 Task: Search one way flight ticket for 5 adults, 2 children, 1 infant in seat and 1 infant on lap in economy from Nashville: Nashville International Airport (berry Field) to Laramie: Laramie Regional Airport on 8-3-2023. Choice of flights is Singapure airlines. Number of bags: 2 checked bags. Price is upto 83000. Outbound departure time preference is 21:00.
Action: Mouse moved to (410, 201)
Screenshot: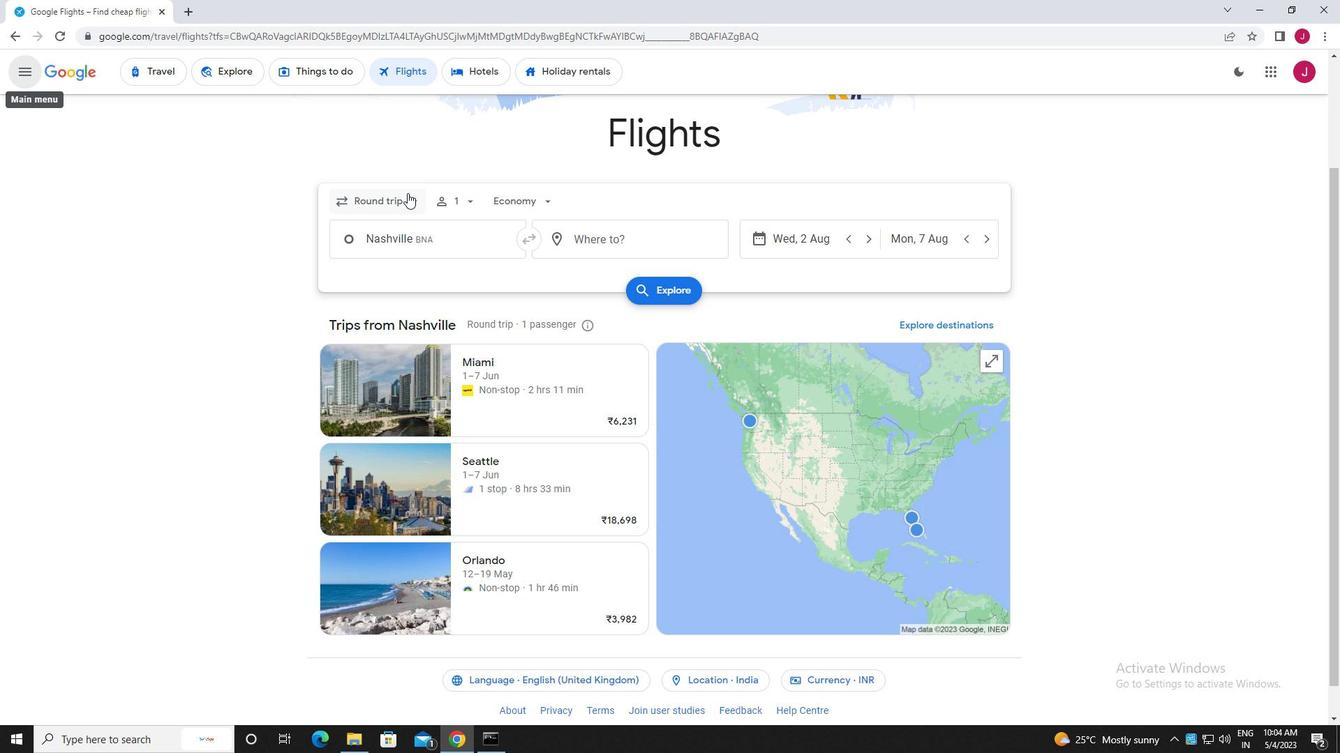 
Action: Mouse pressed left at (410, 201)
Screenshot: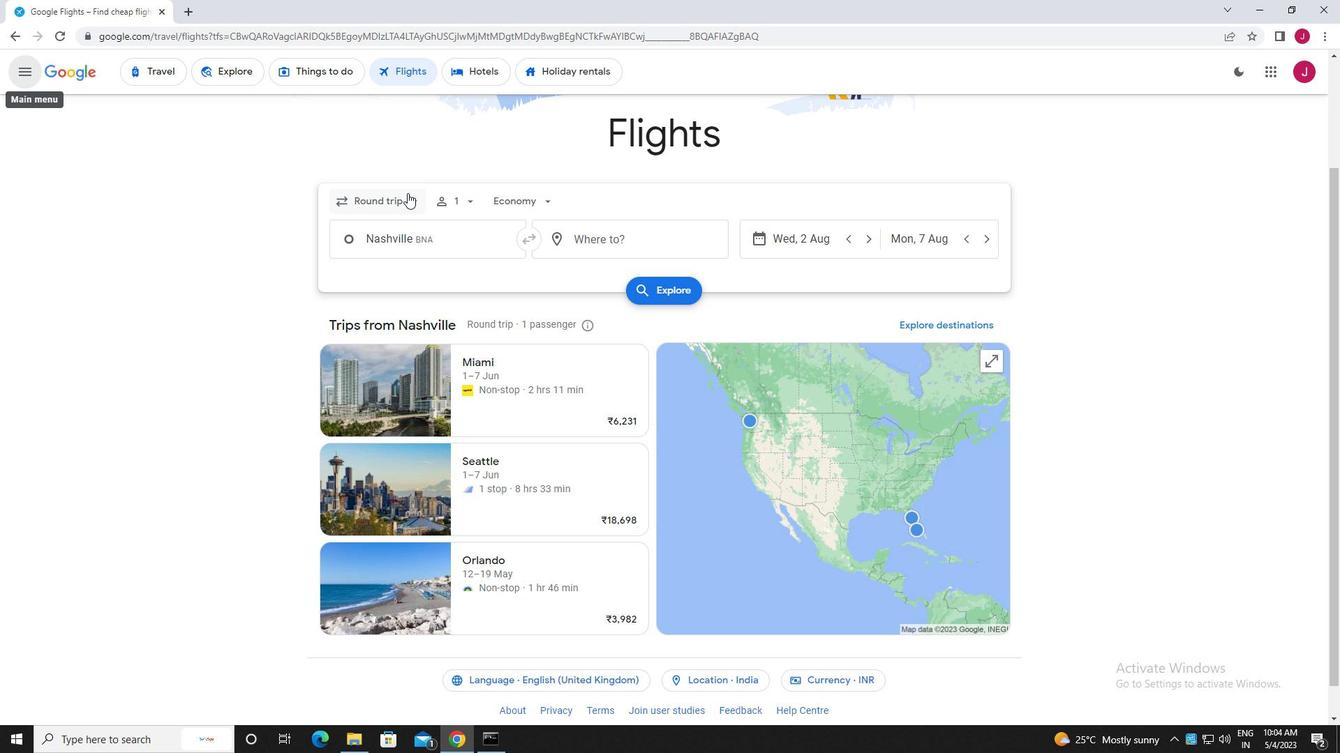 
Action: Mouse moved to (402, 263)
Screenshot: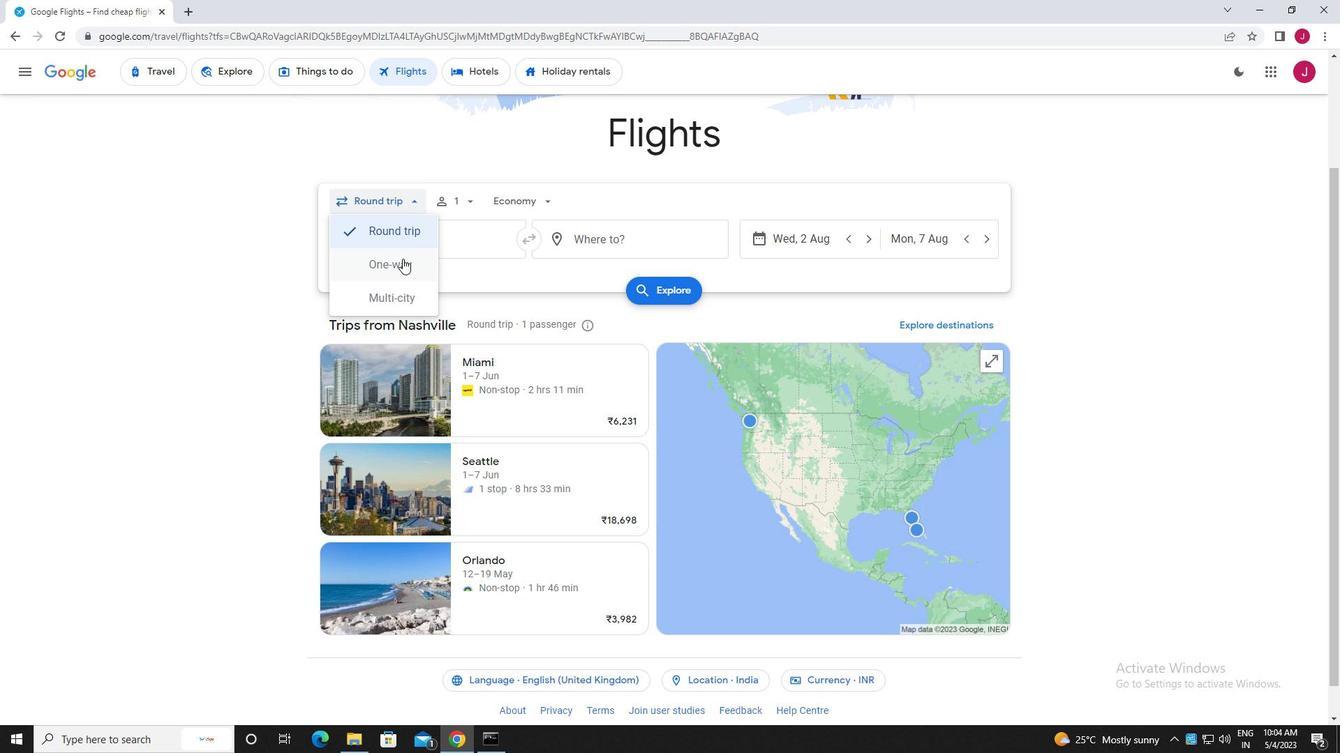 
Action: Mouse pressed left at (402, 263)
Screenshot: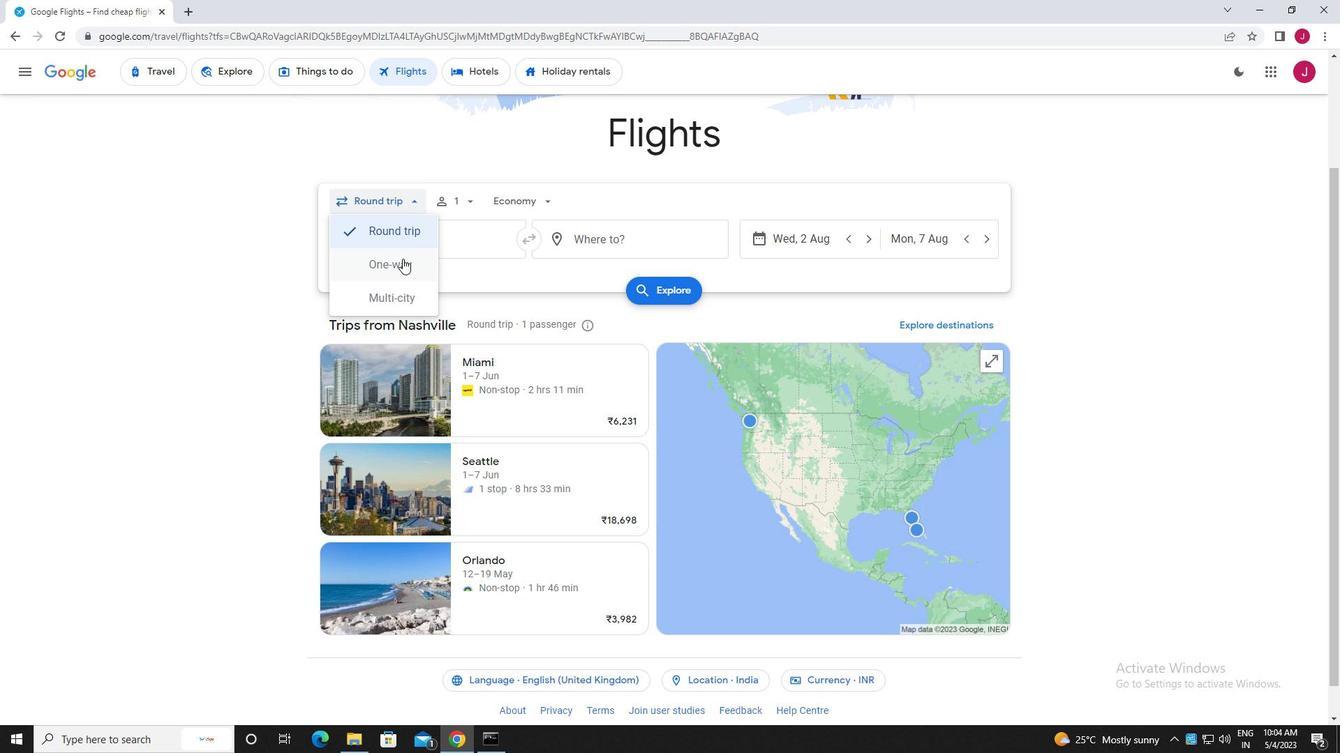 
Action: Mouse moved to (463, 203)
Screenshot: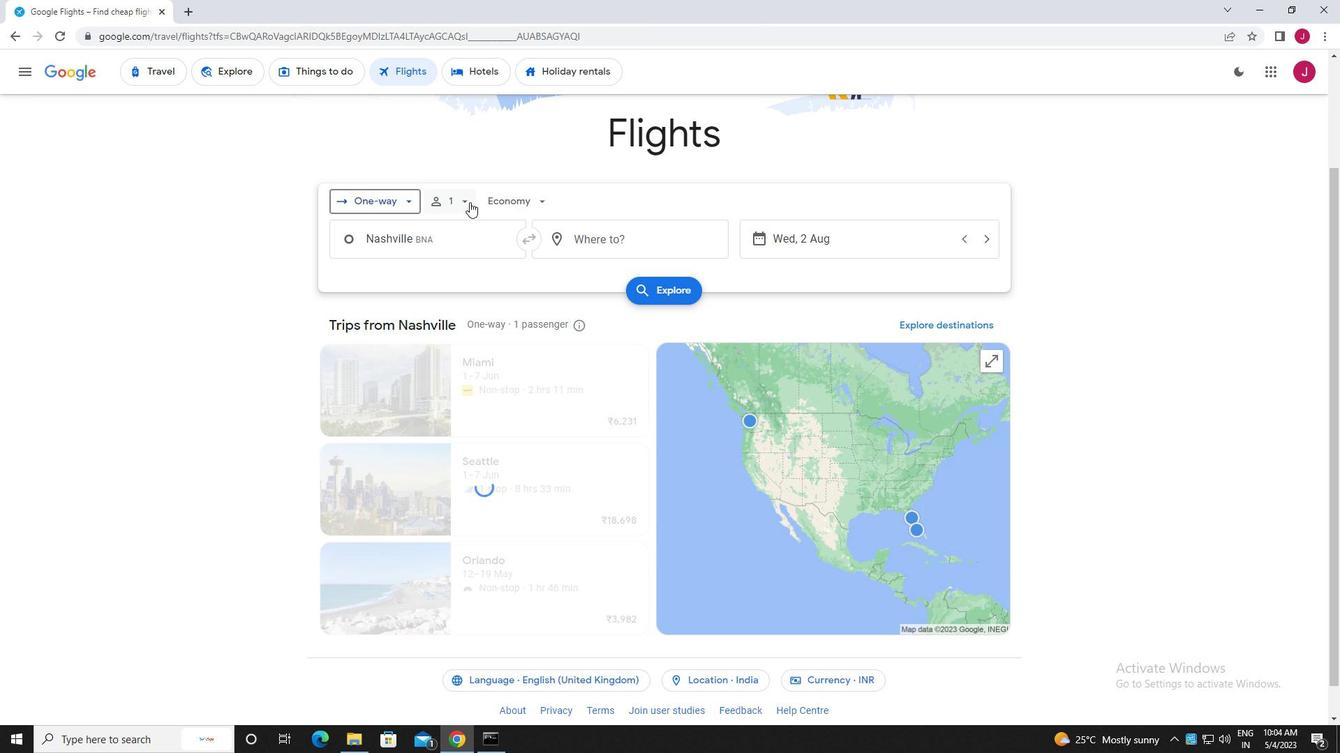 
Action: Mouse pressed left at (463, 203)
Screenshot: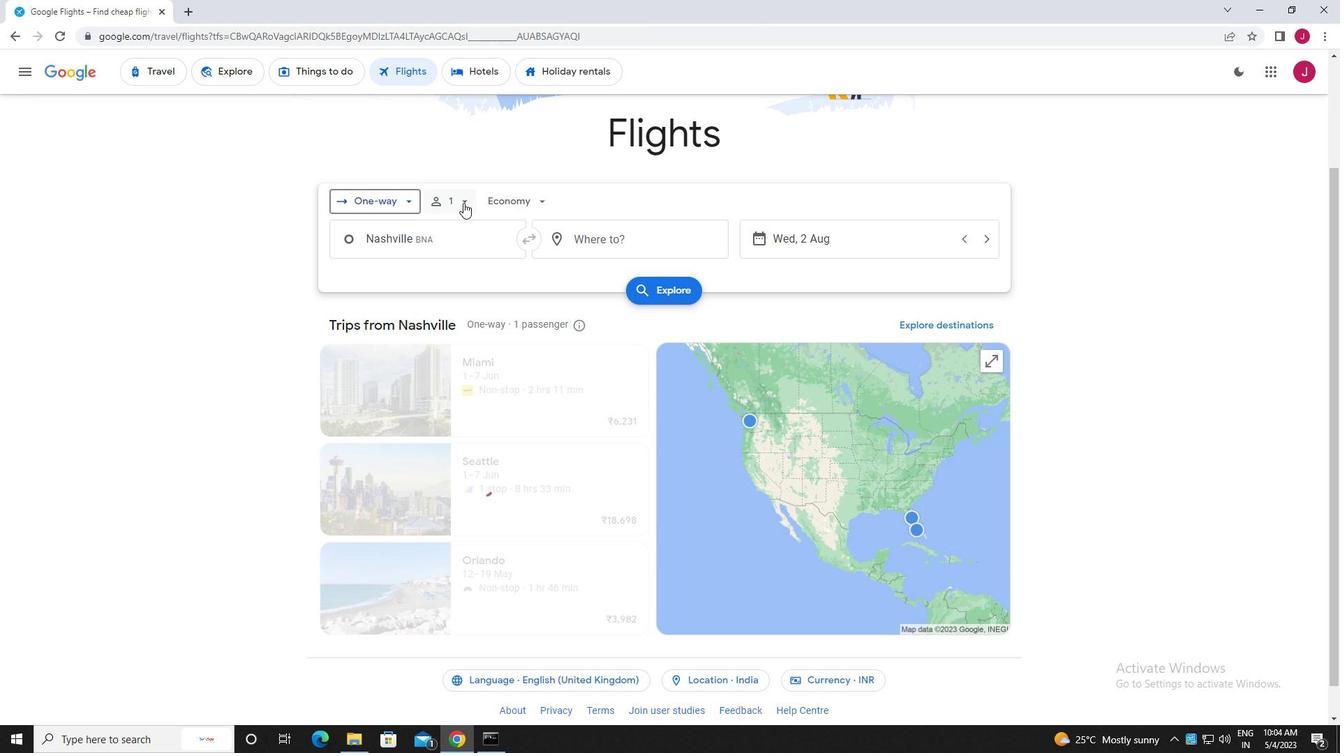 
Action: Mouse moved to (571, 239)
Screenshot: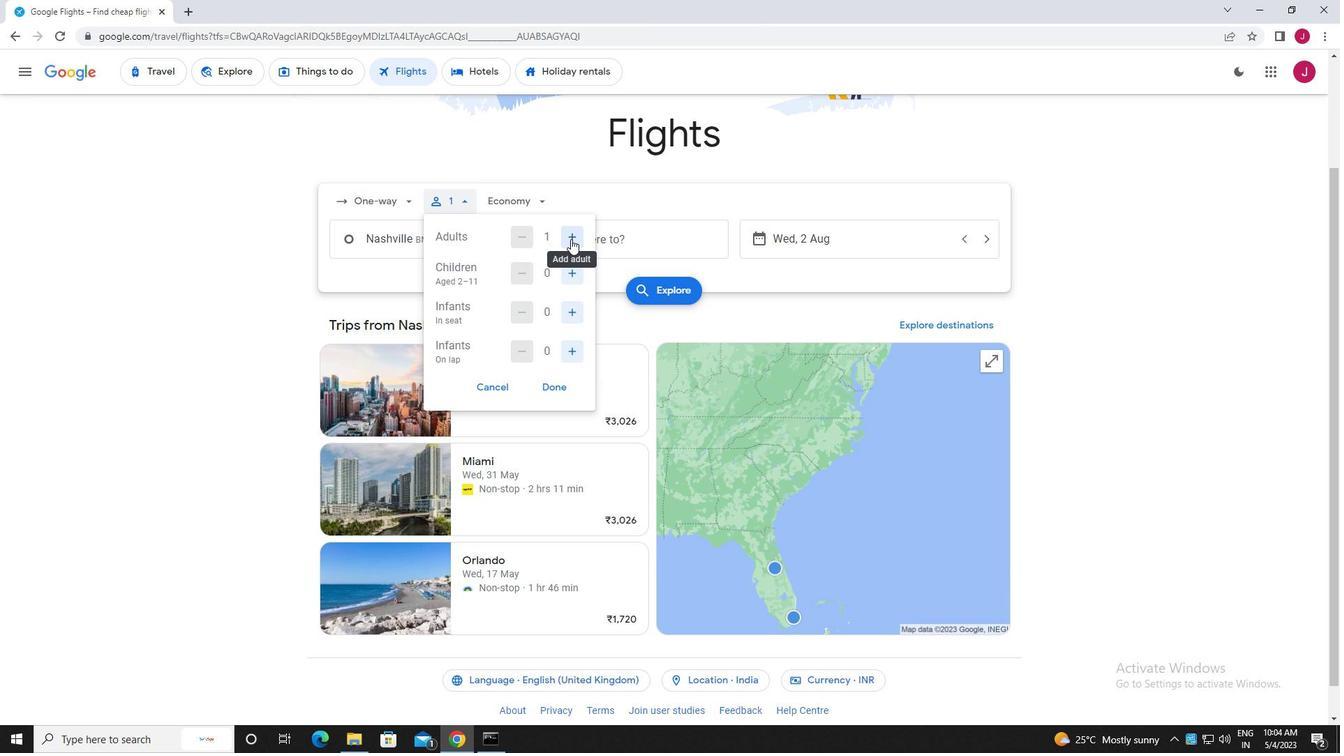 
Action: Mouse pressed left at (571, 239)
Screenshot: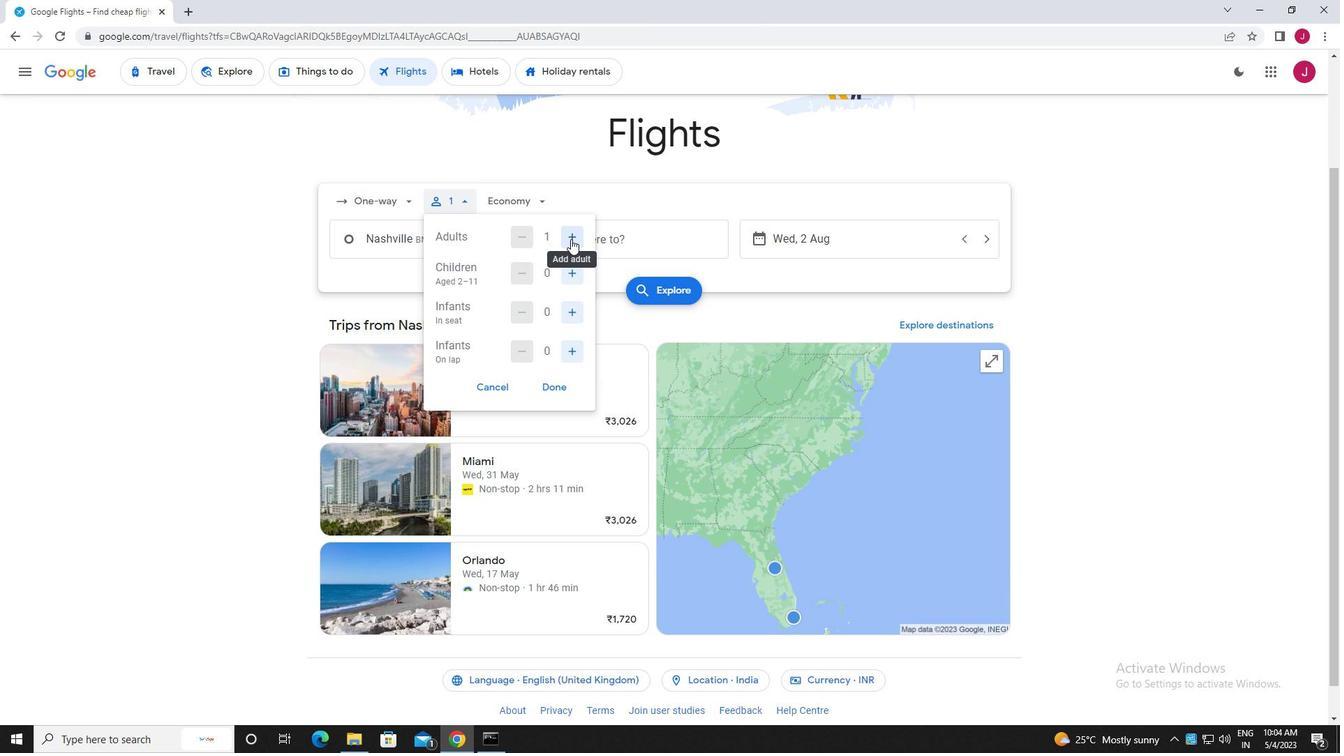 
Action: Mouse pressed left at (571, 239)
Screenshot: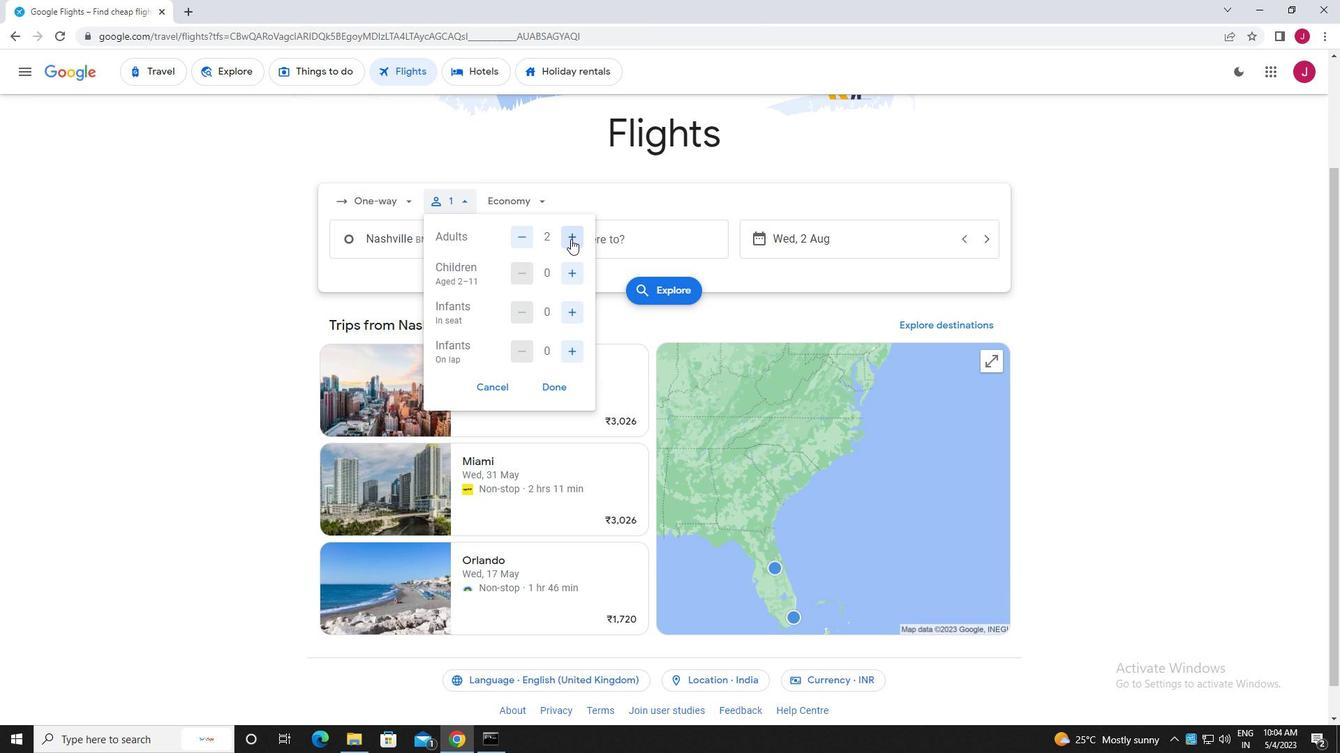 
Action: Mouse pressed left at (571, 239)
Screenshot: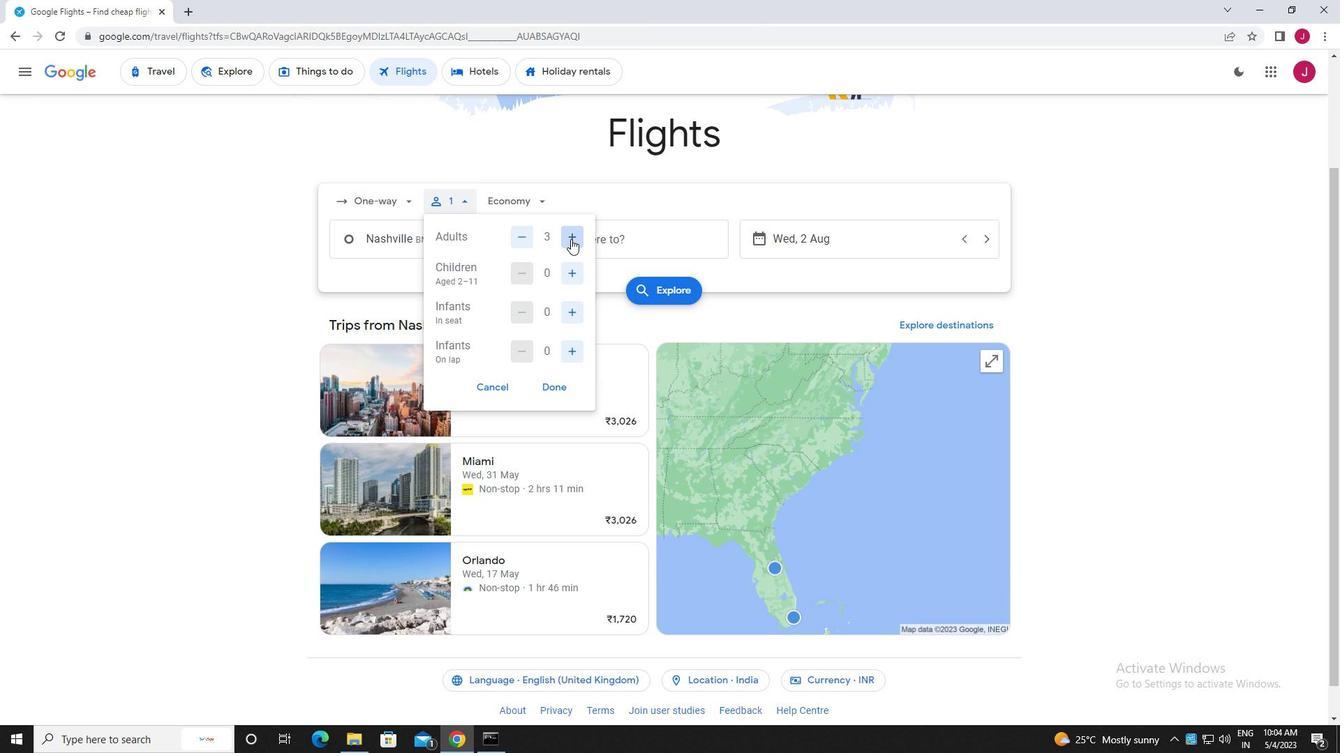 
Action: Mouse pressed left at (571, 239)
Screenshot: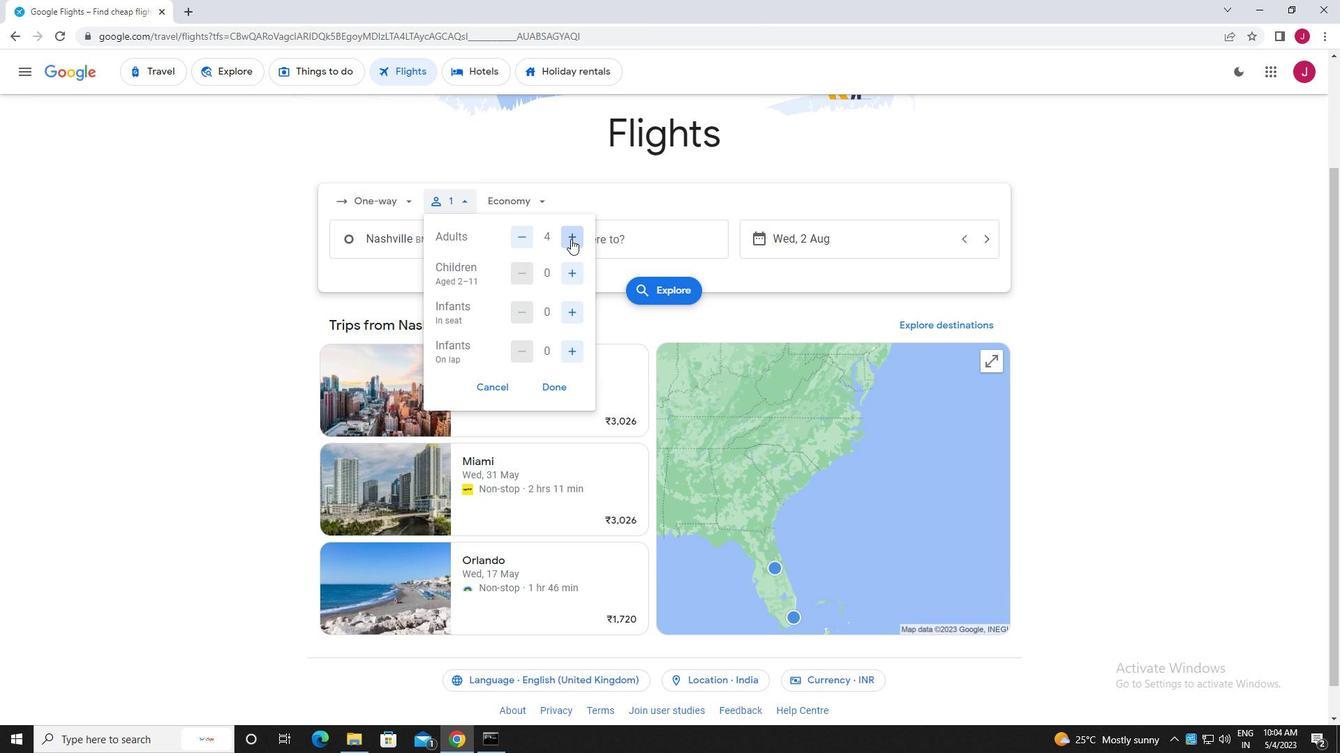
Action: Mouse moved to (574, 272)
Screenshot: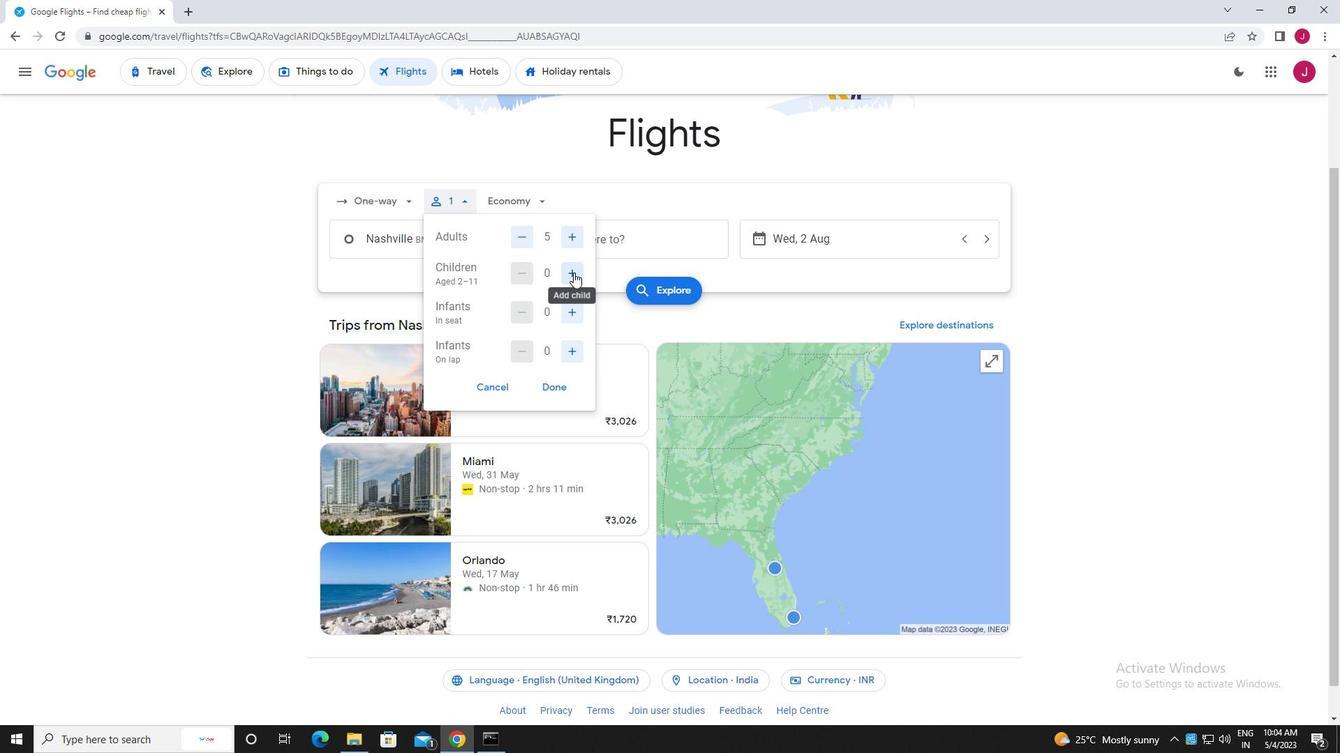
Action: Mouse pressed left at (574, 272)
Screenshot: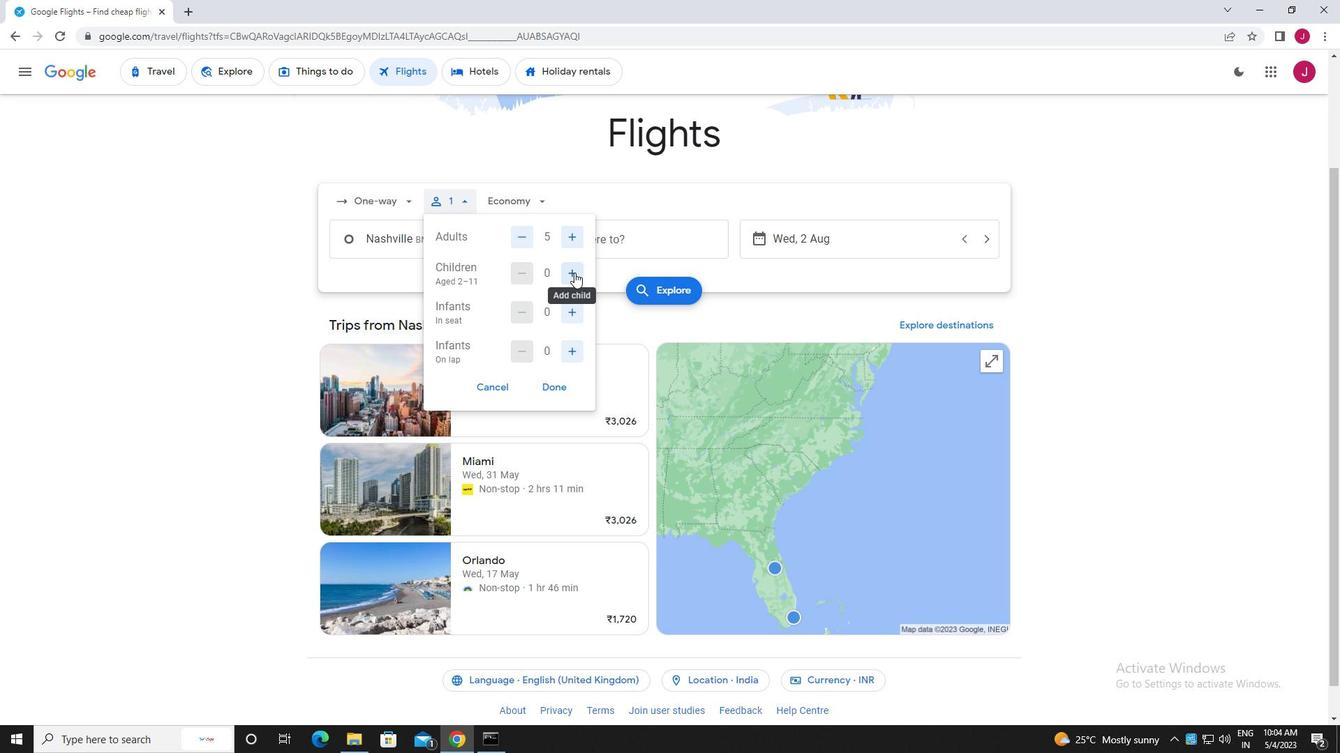 
Action: Mouse pressed left at (574, 272)
Screenshot: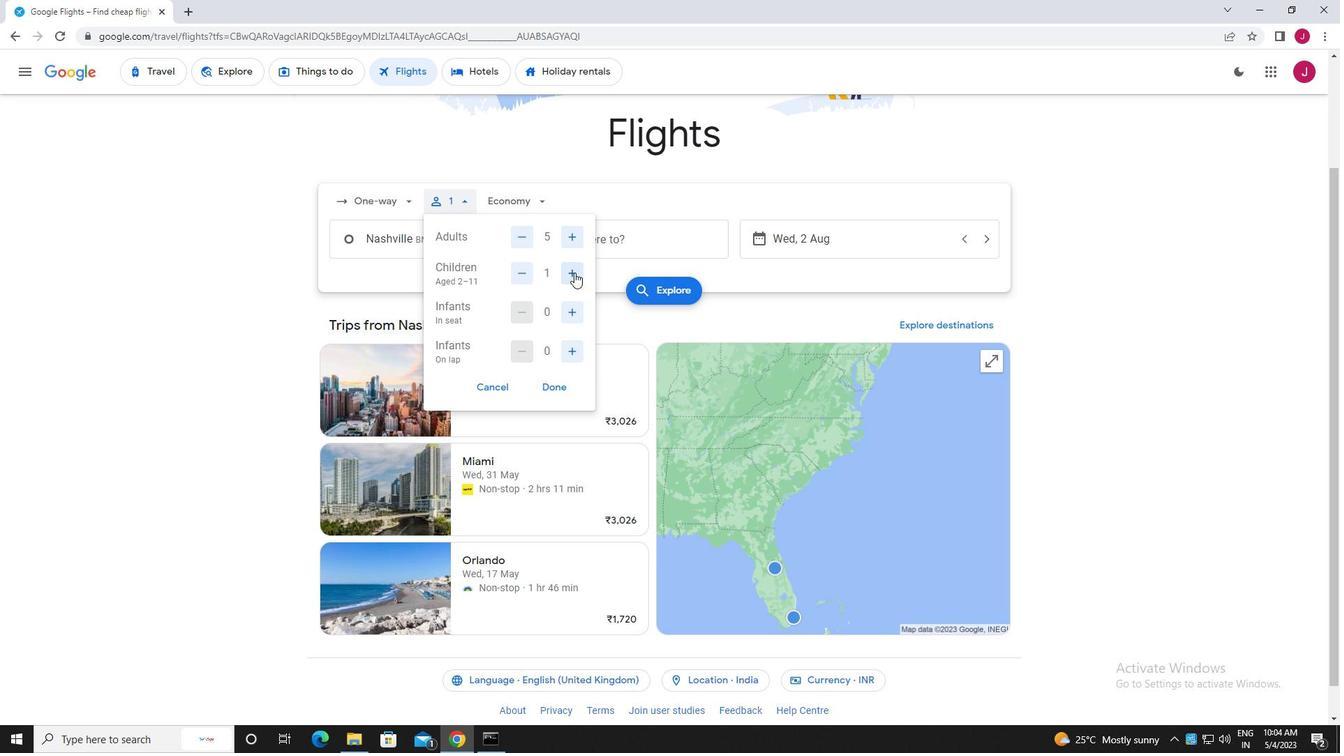 
Action: Mouse moved to (571, 312)
Screenshot: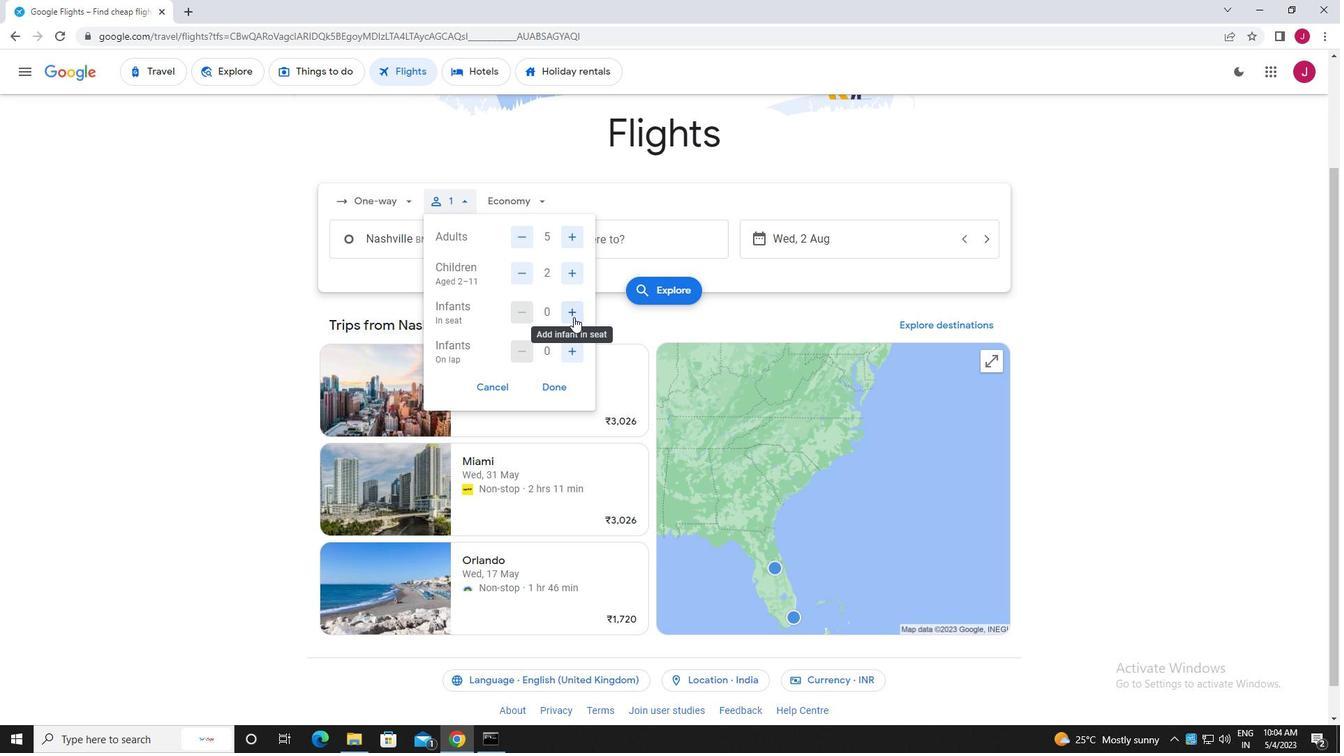 
Action: Mouse pressed left at (571, 312)
Screenshot: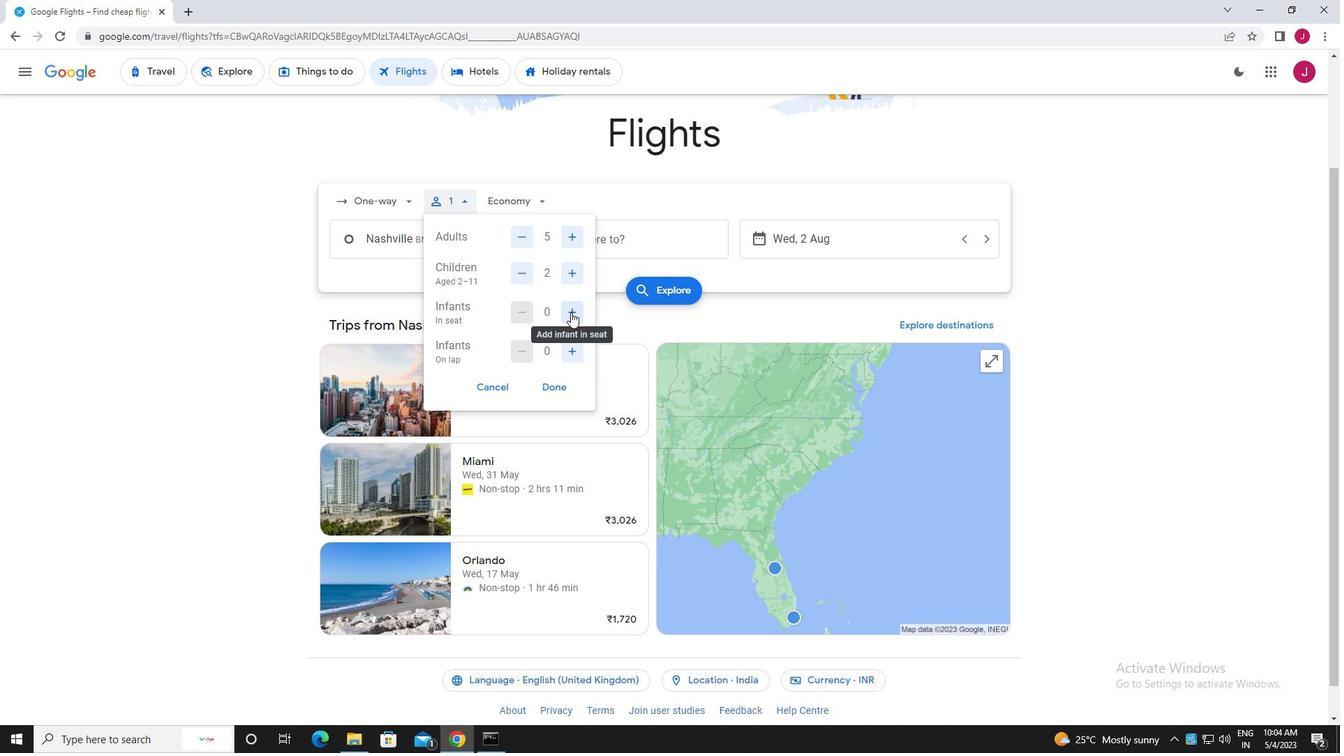 
Action: Mouse moved to (571, 350)
Screenshot: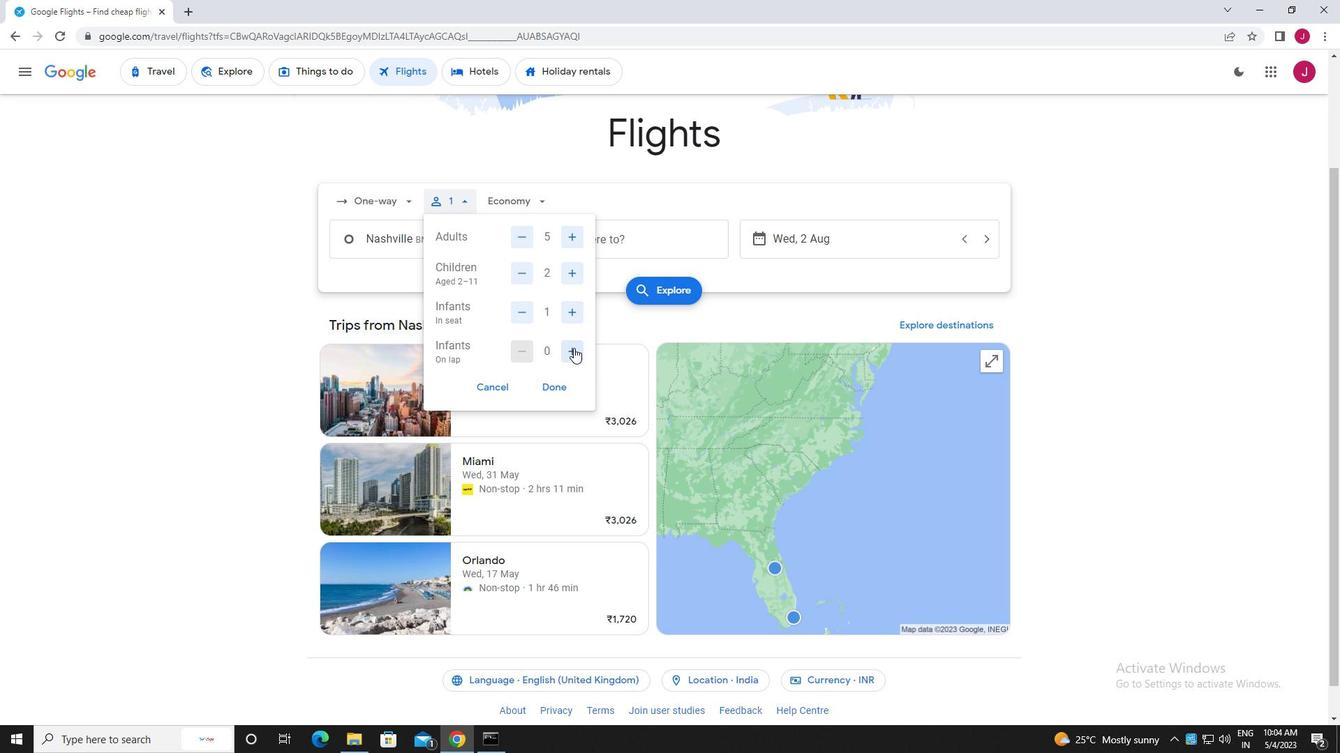 
Action: Mouse pressed left at (571, 350)
Screenshot: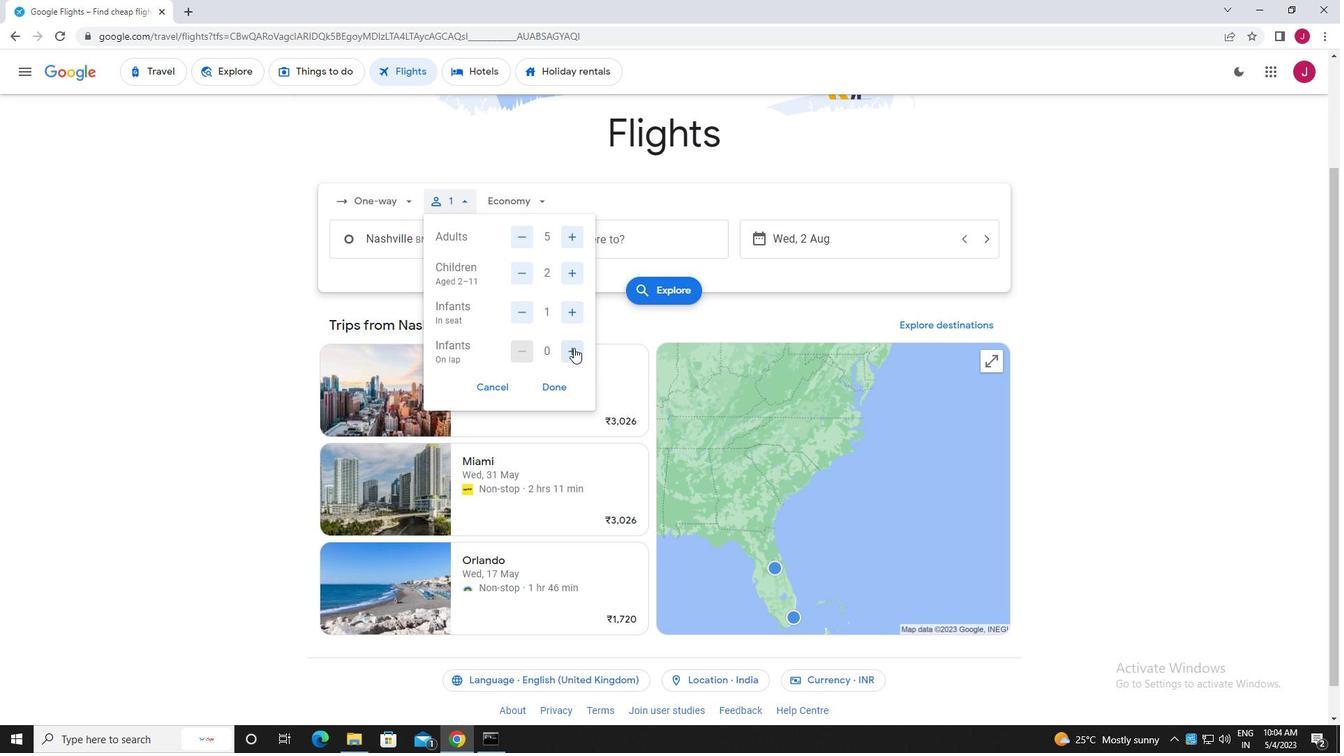 
Action: Mouse moved to (556, 386)
Screenshot: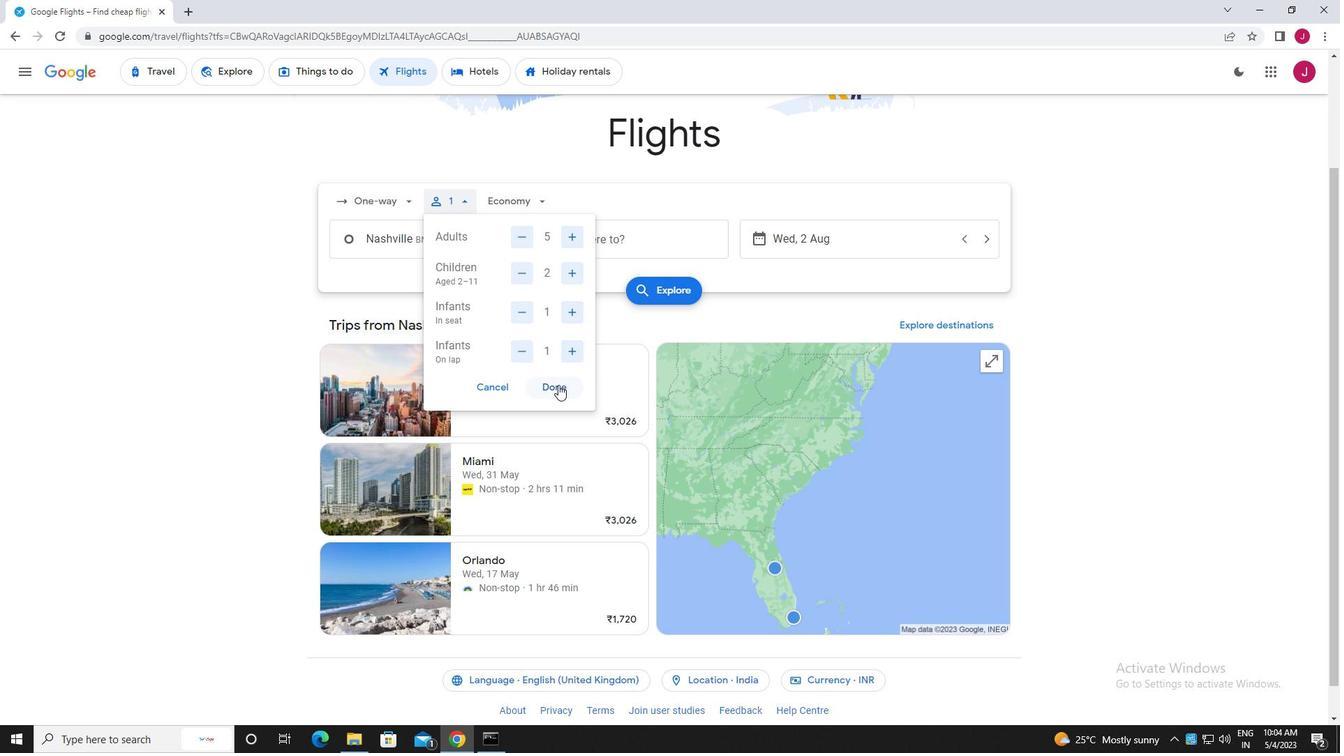 
Action: Mouse pressed left at (556, 386)
Screenshot: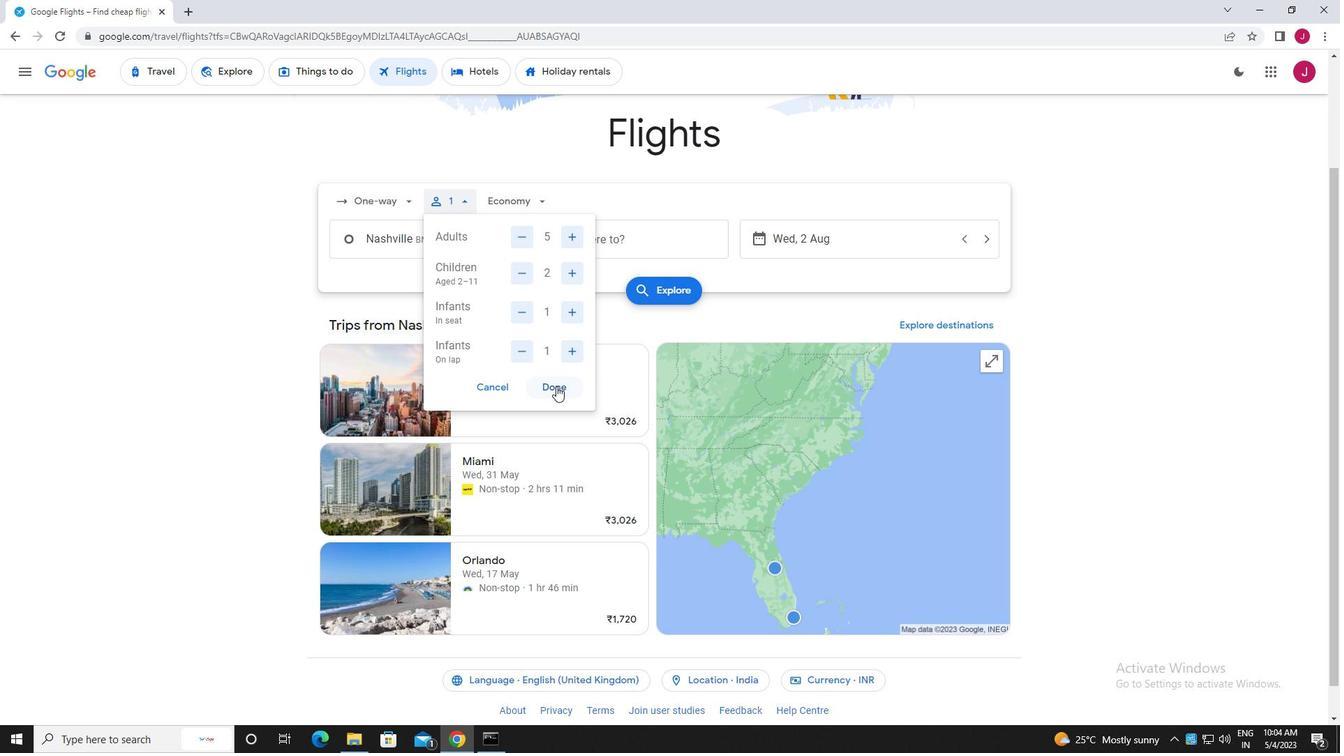 
Action: Mouse moved to (513, 198)
Screenshot: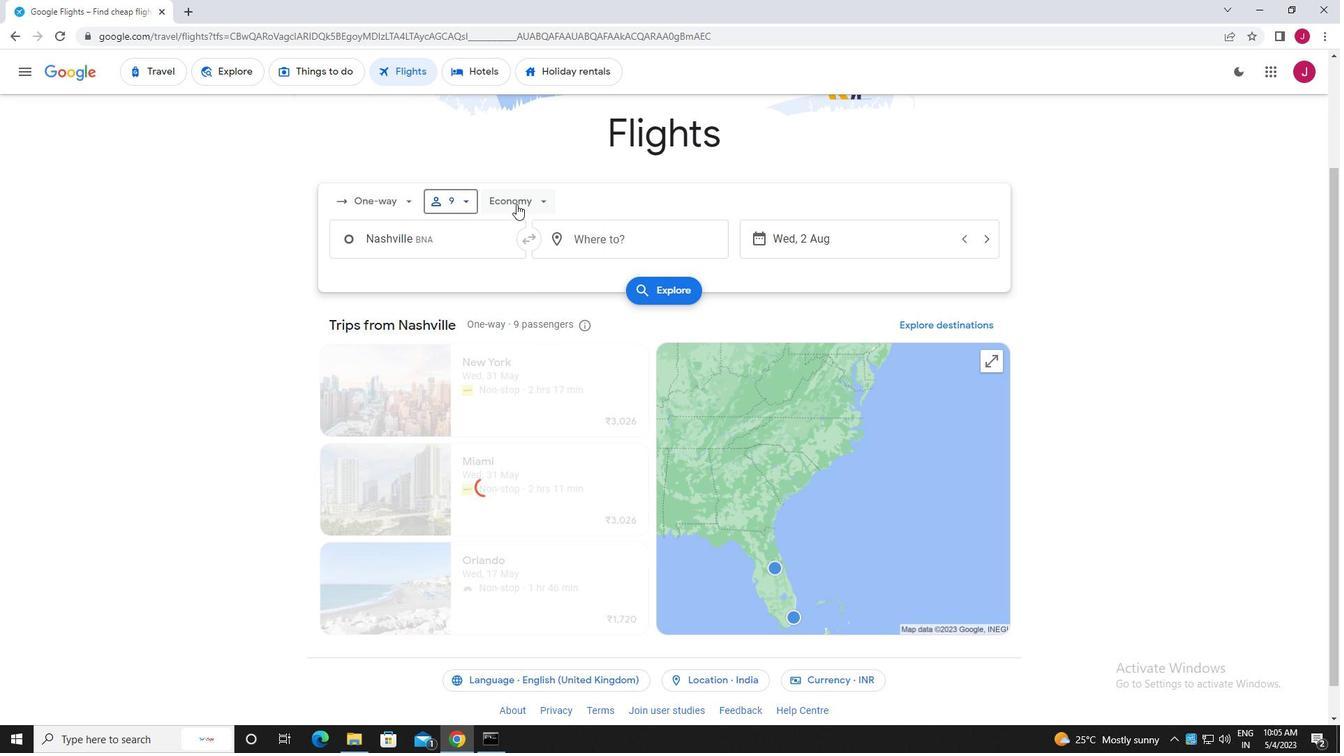 
Action: Mouse pressed left at (513, 198)
Screenshot: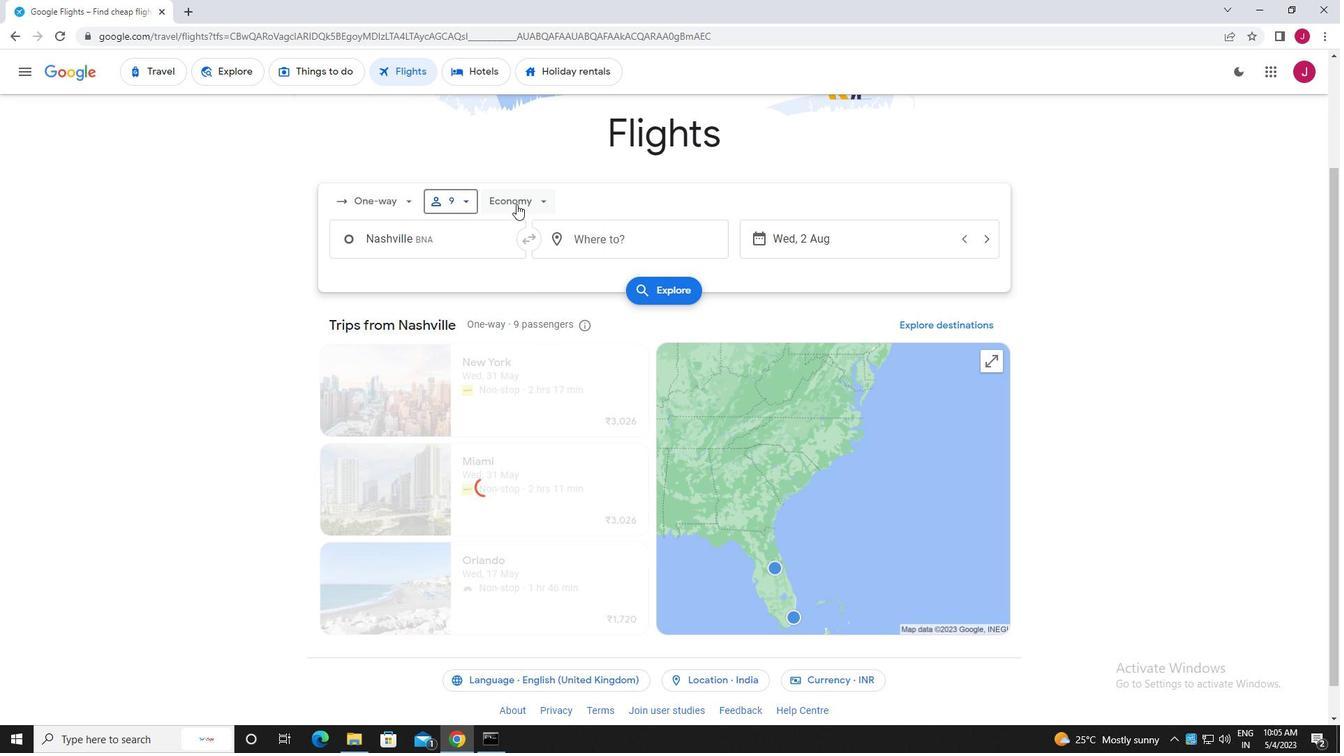 
Action: Mouse moved to (543, 238)
Screenshot: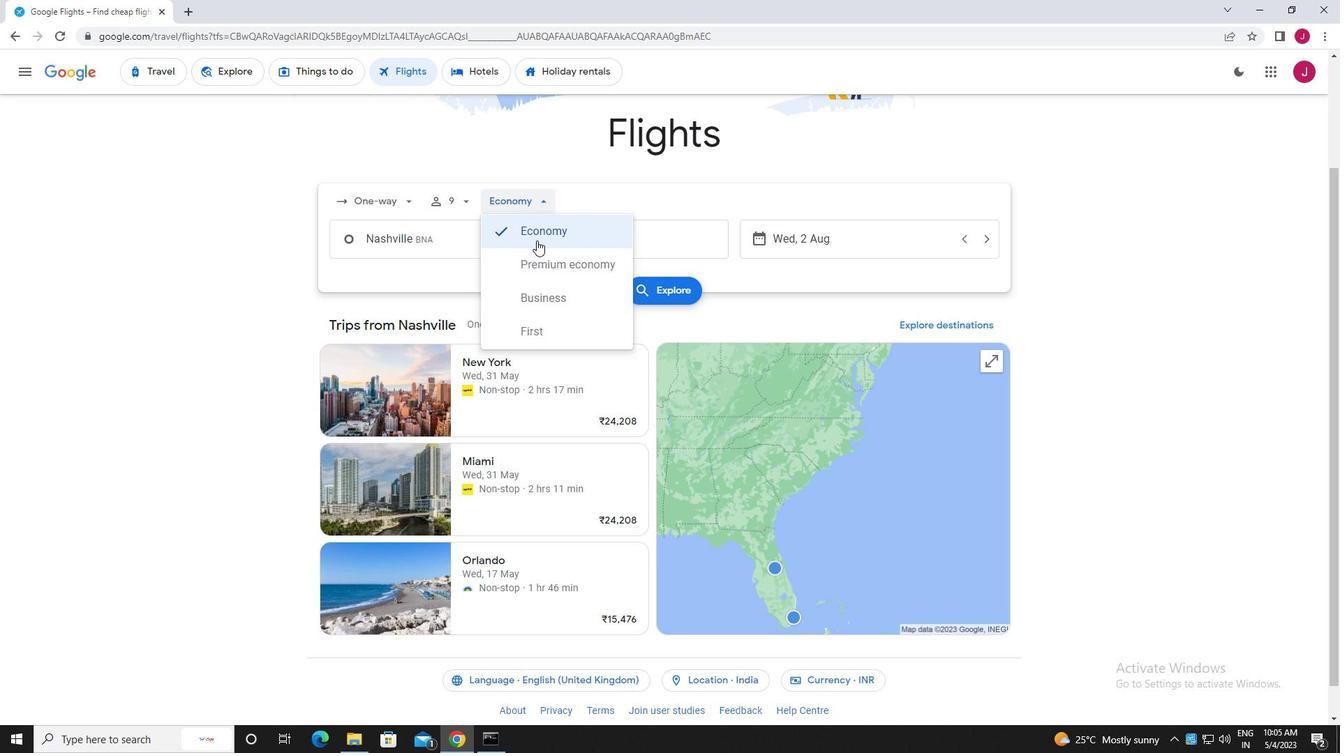 
Action: Mouse pressed left at (543, 238)
Screenshot: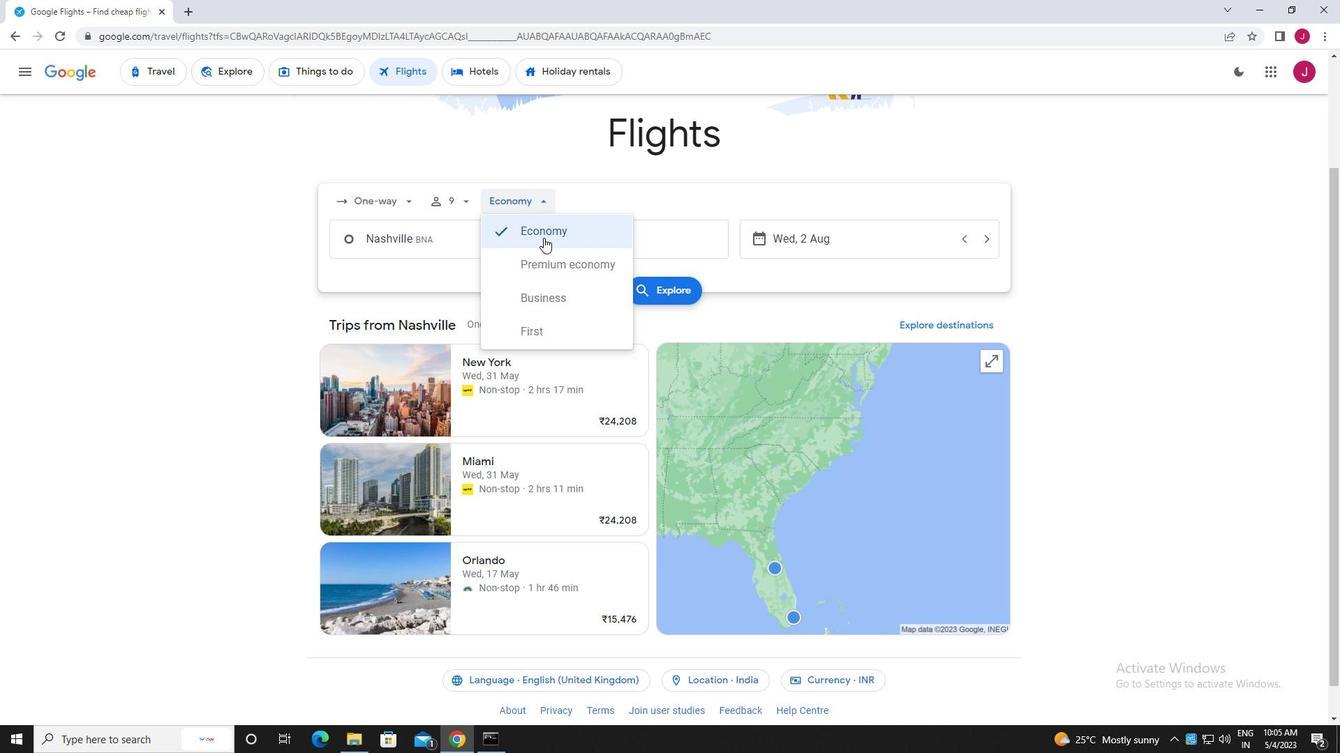 
Action: Mouse moved to (448, 238)
Screenshot: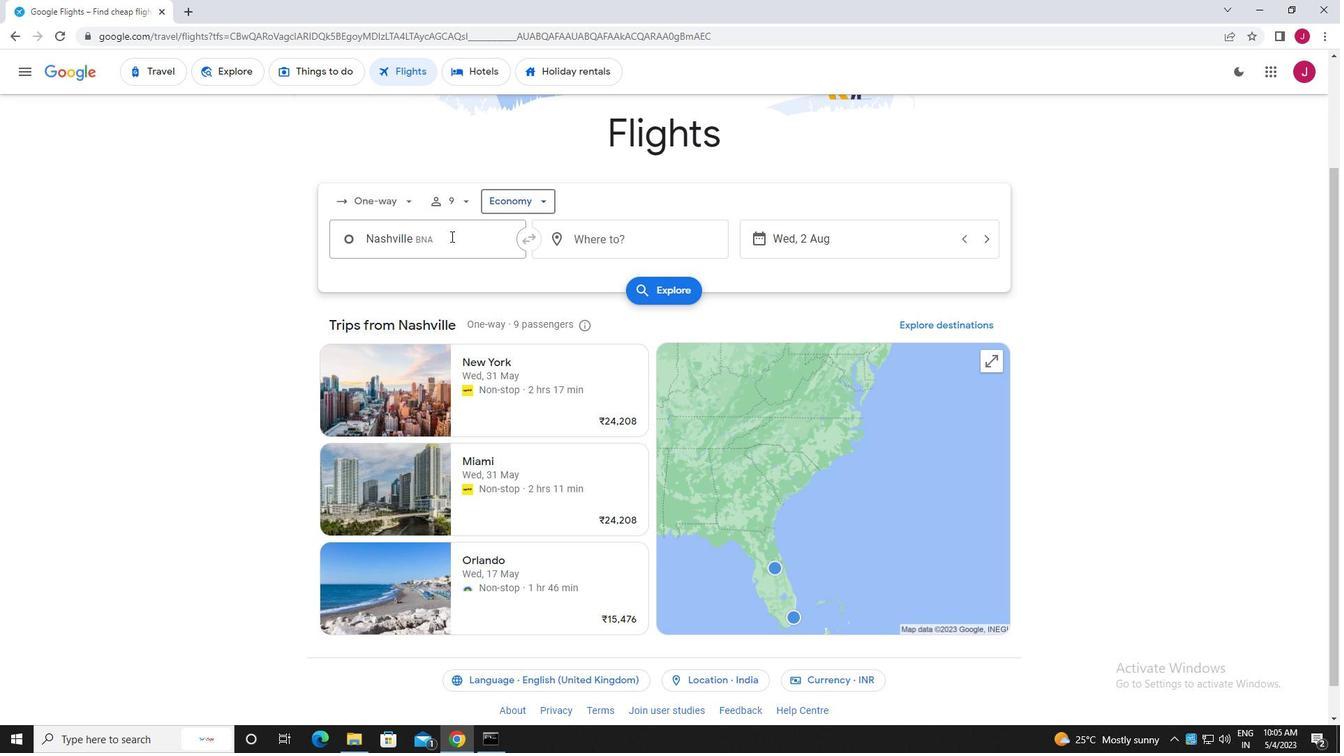 
Action: Mouse pressed left at (448, 238)
Screenshot: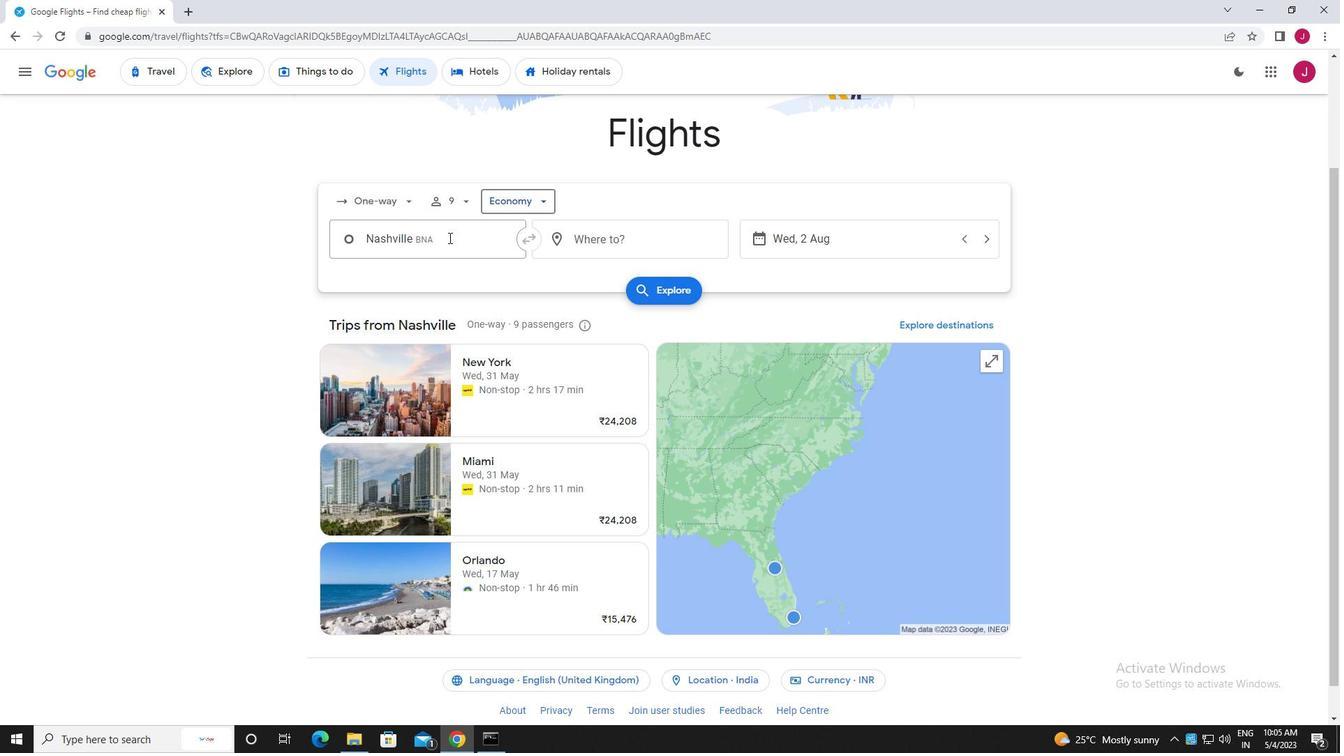 
Action: Mouse moved to (448, 238)
Screenshot: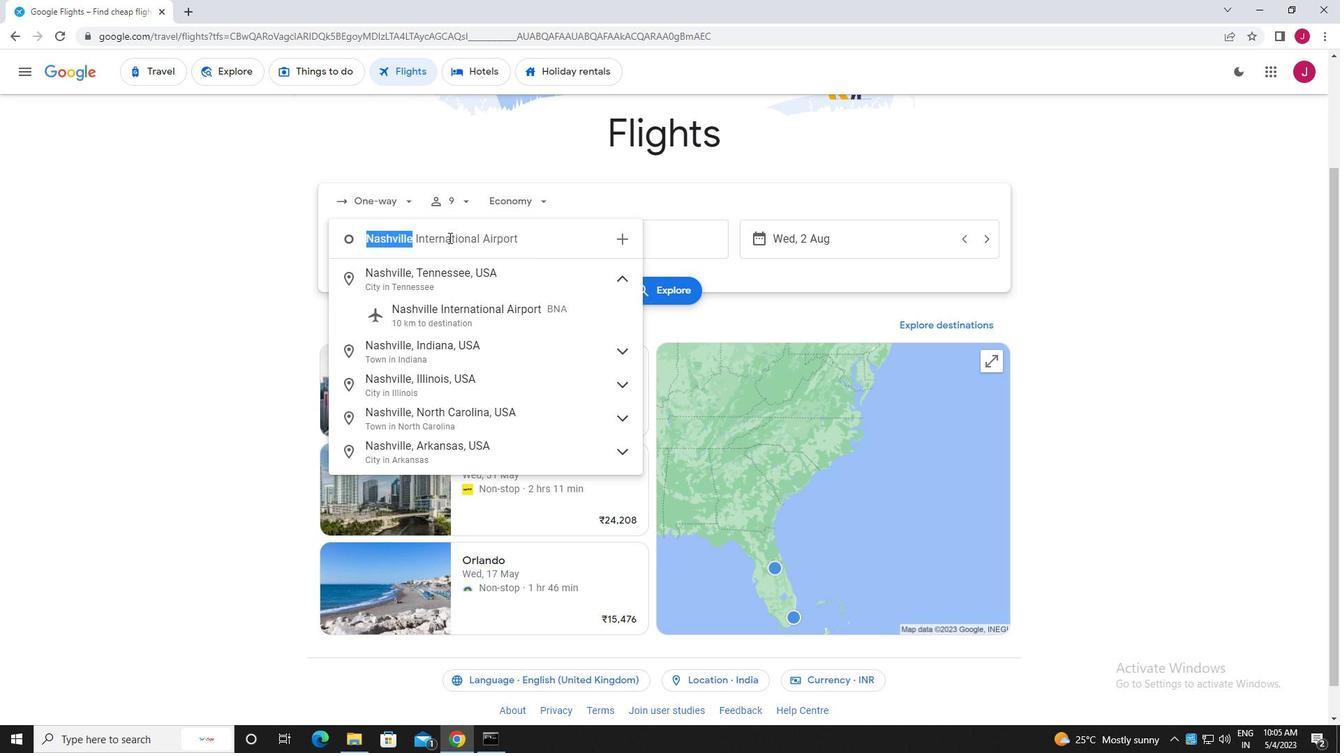 
Action: Key pressed nashv
Screenshot: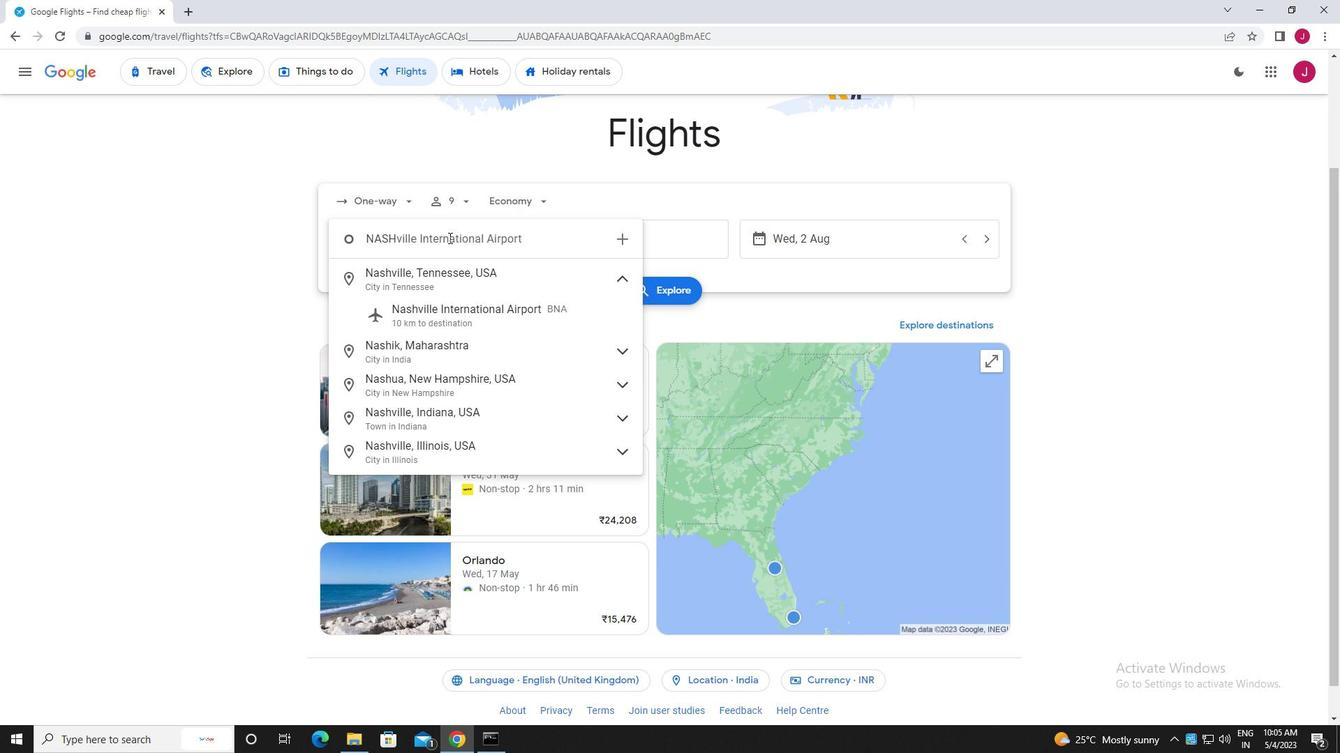 
Action: Mouse moved to (463, 320)
Screenshot: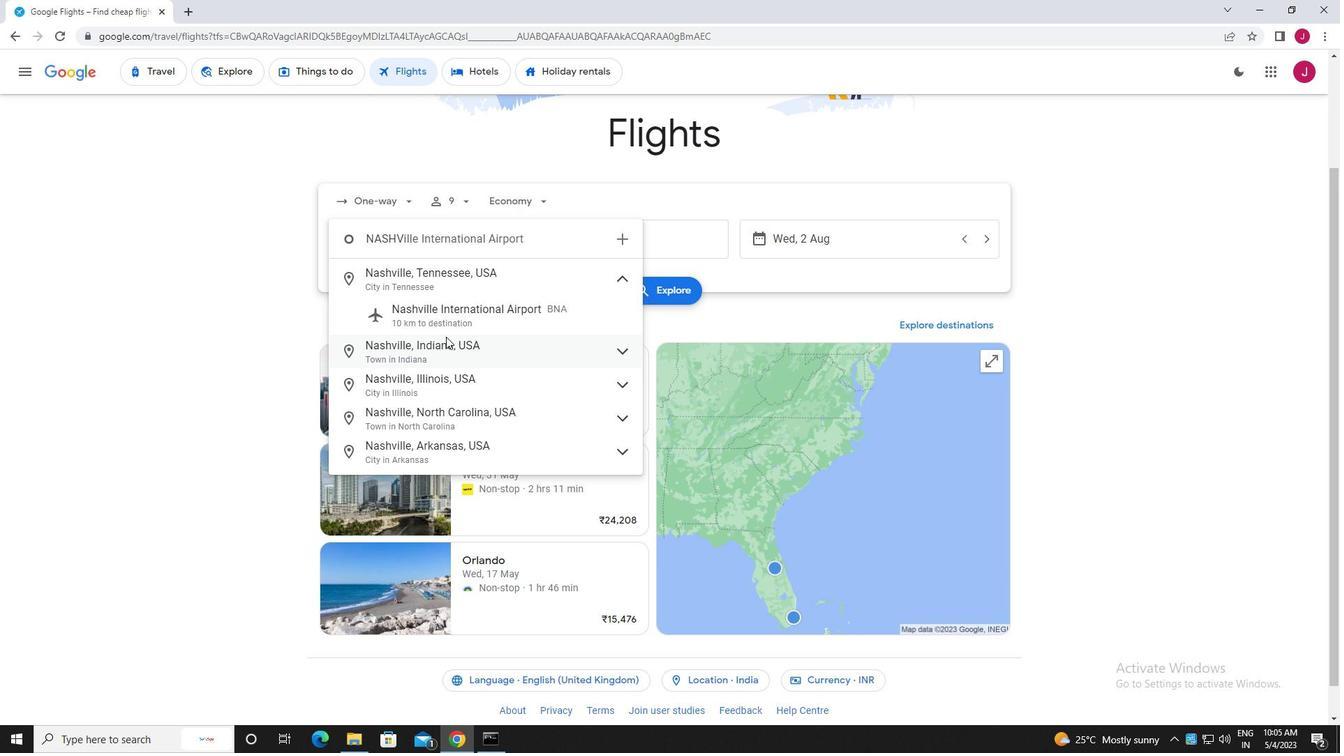 
Action: Mouse pressed left at (463, 320)
Screenshot: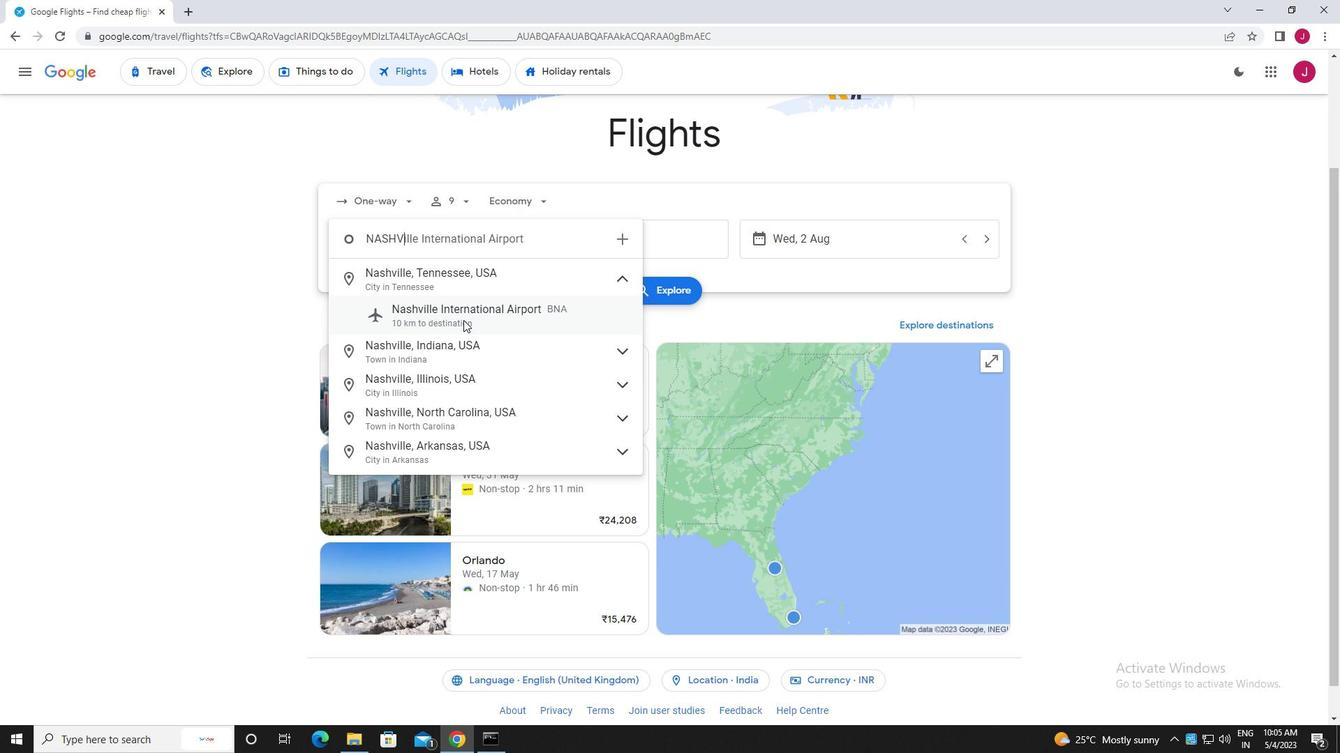 
Action: Mouse moved to (624, 245)
Screenshot: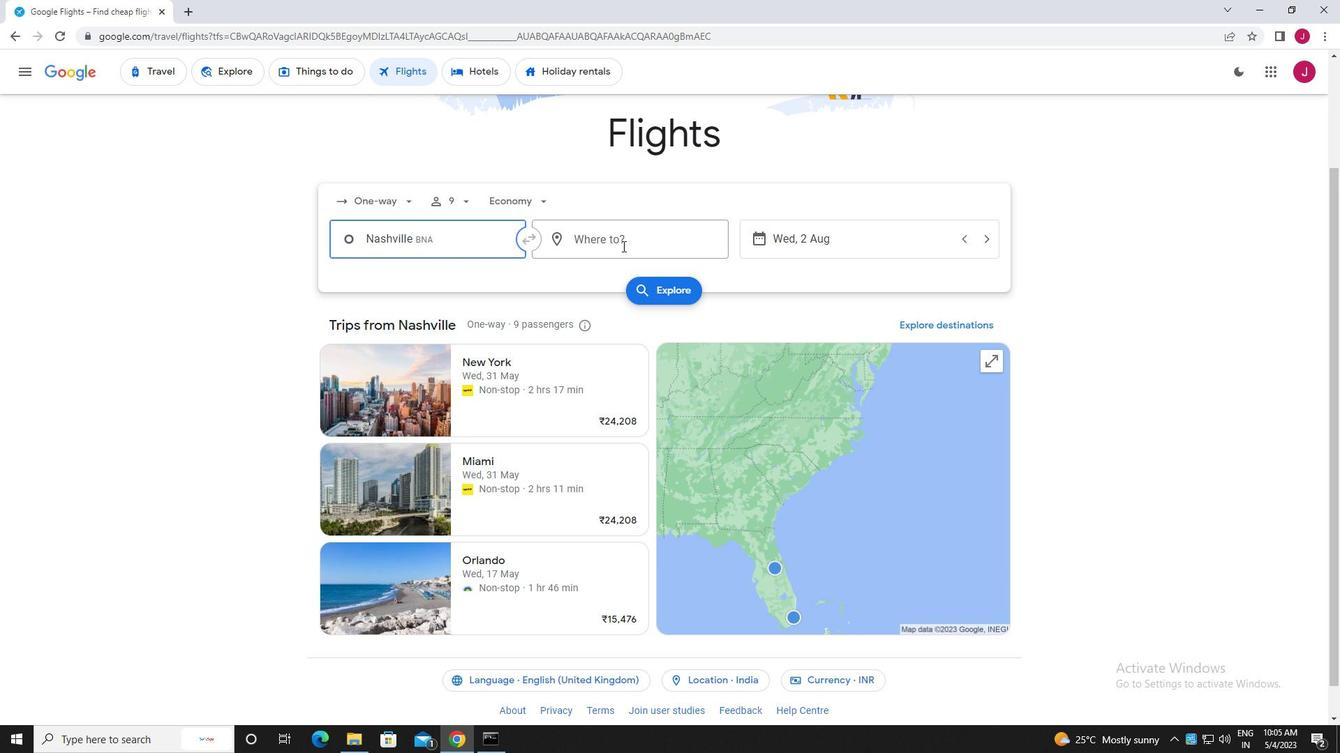 
Action: Mouse pressed left at (624, 245)
Screenshot: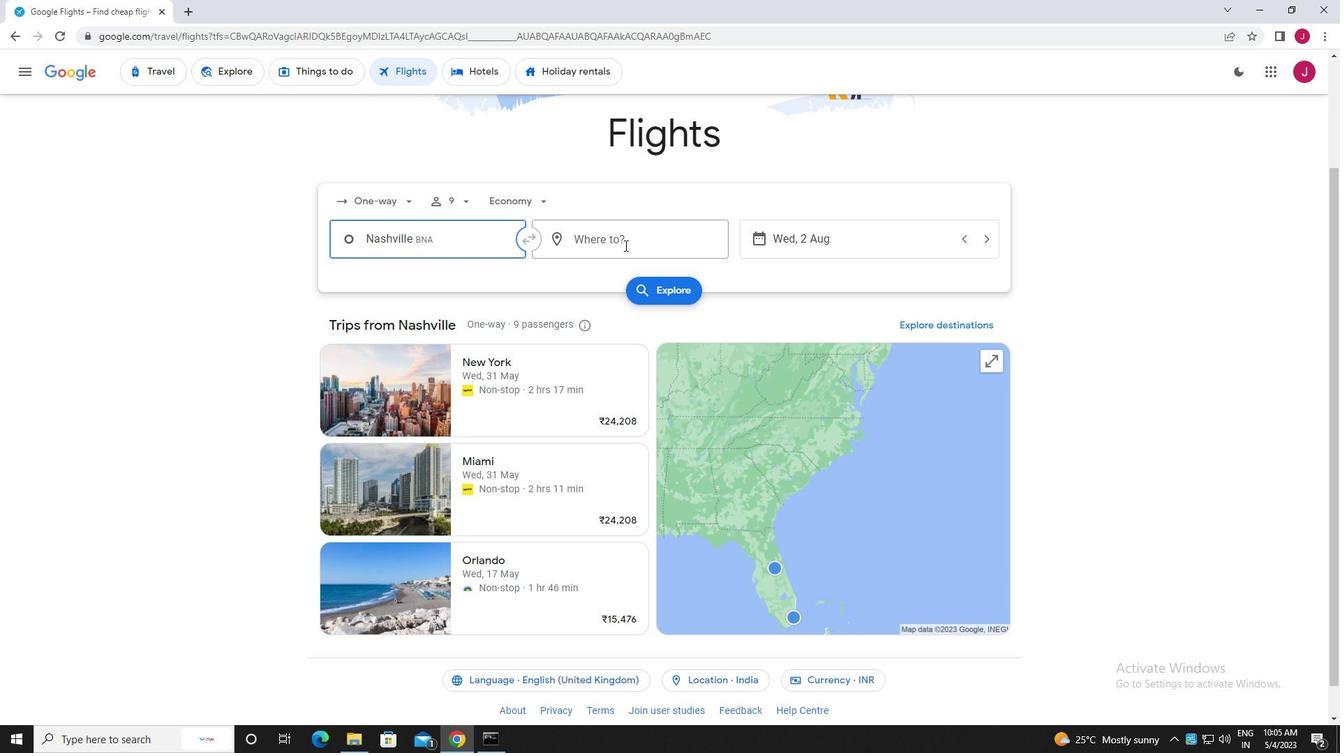 
Action: Mouse moved to (626, 247)
Screenshot: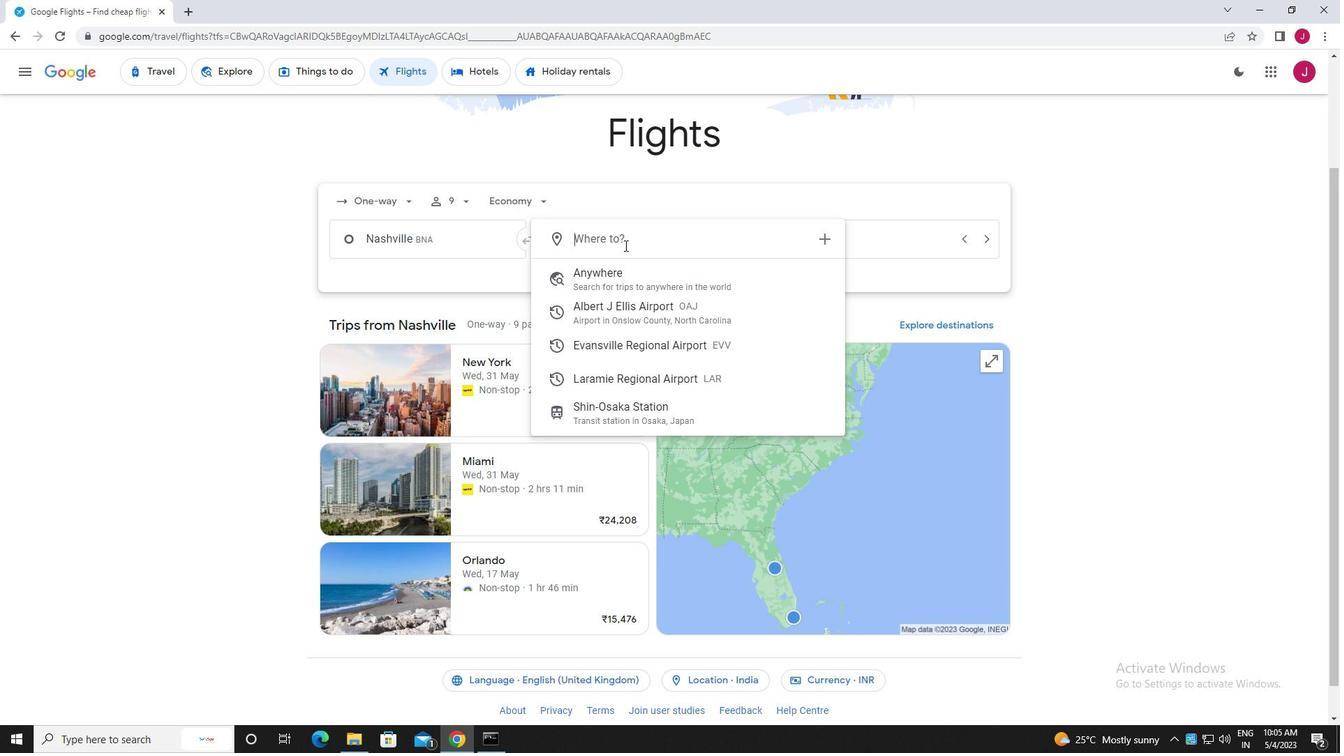 
Action: Key pressed laram
Screenshot: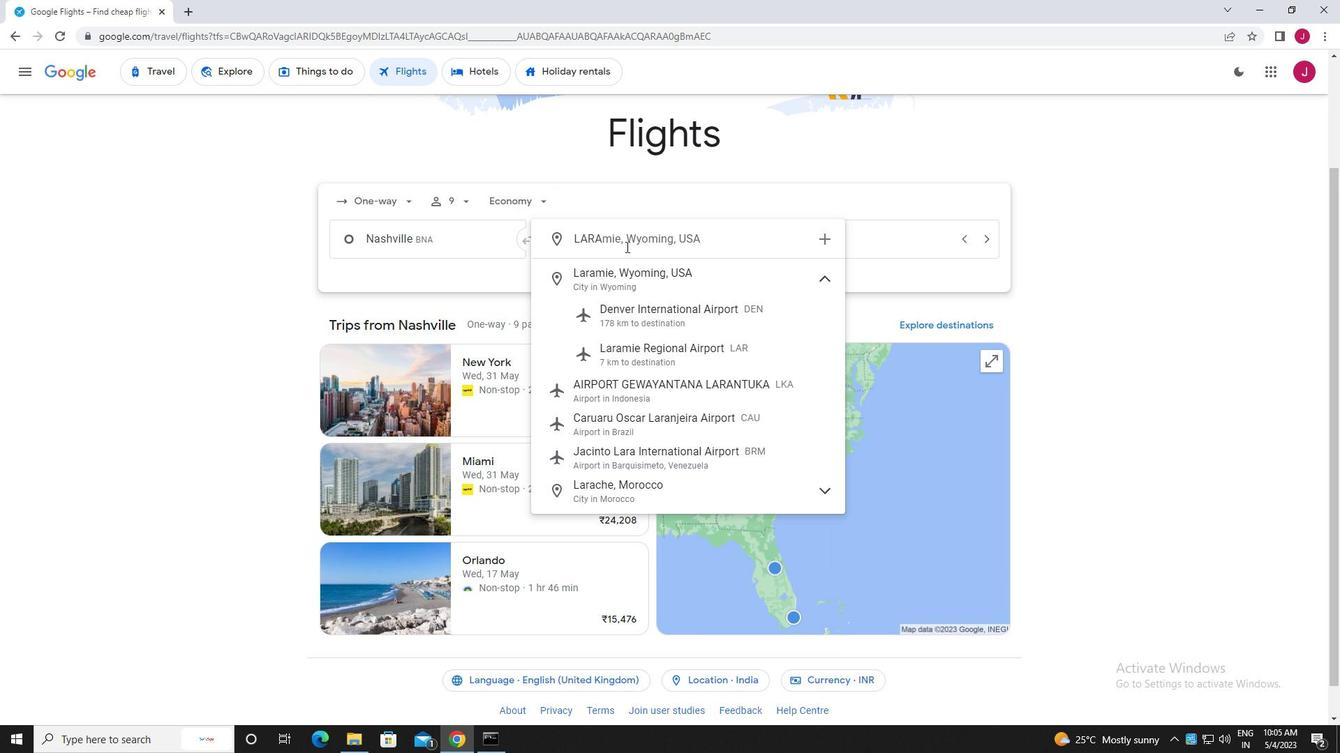 
Action: Mouse moved to (660, 353)
Screenshot: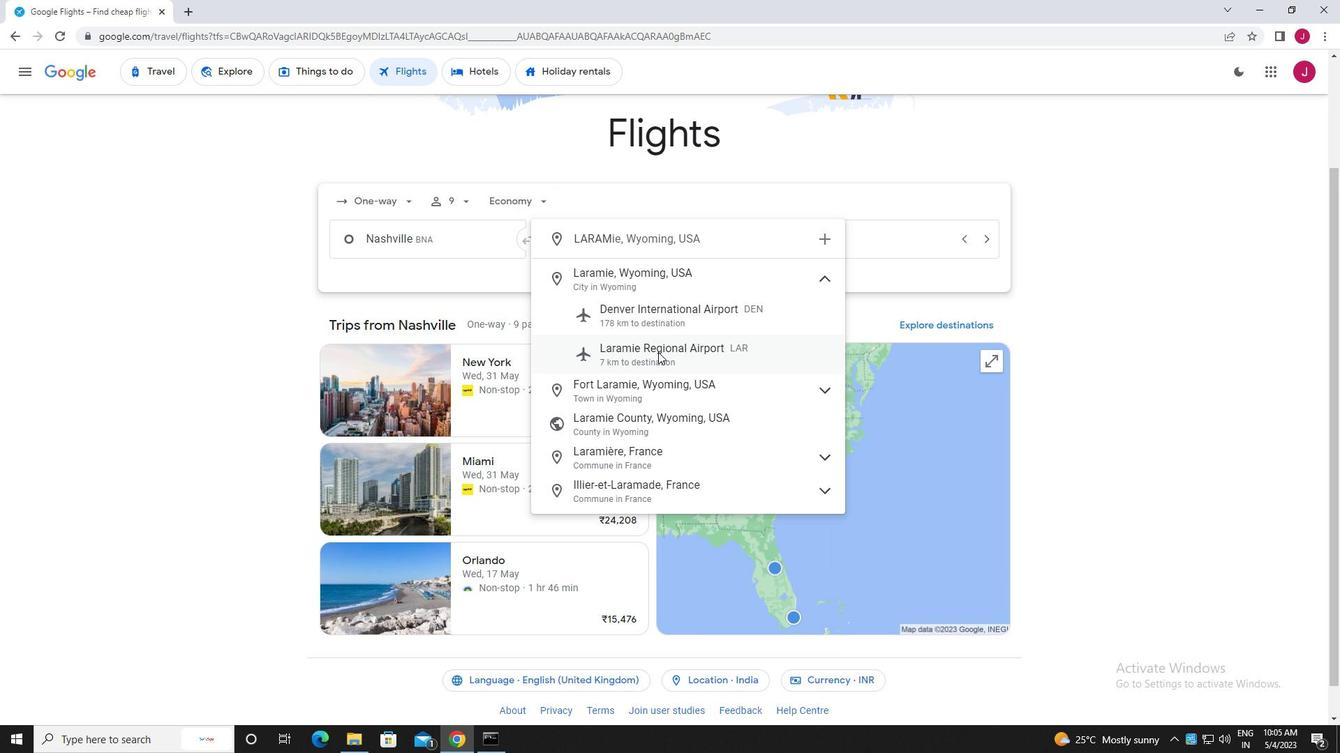 
Action: Mouse pressed left at (660, 353)
Screenshot: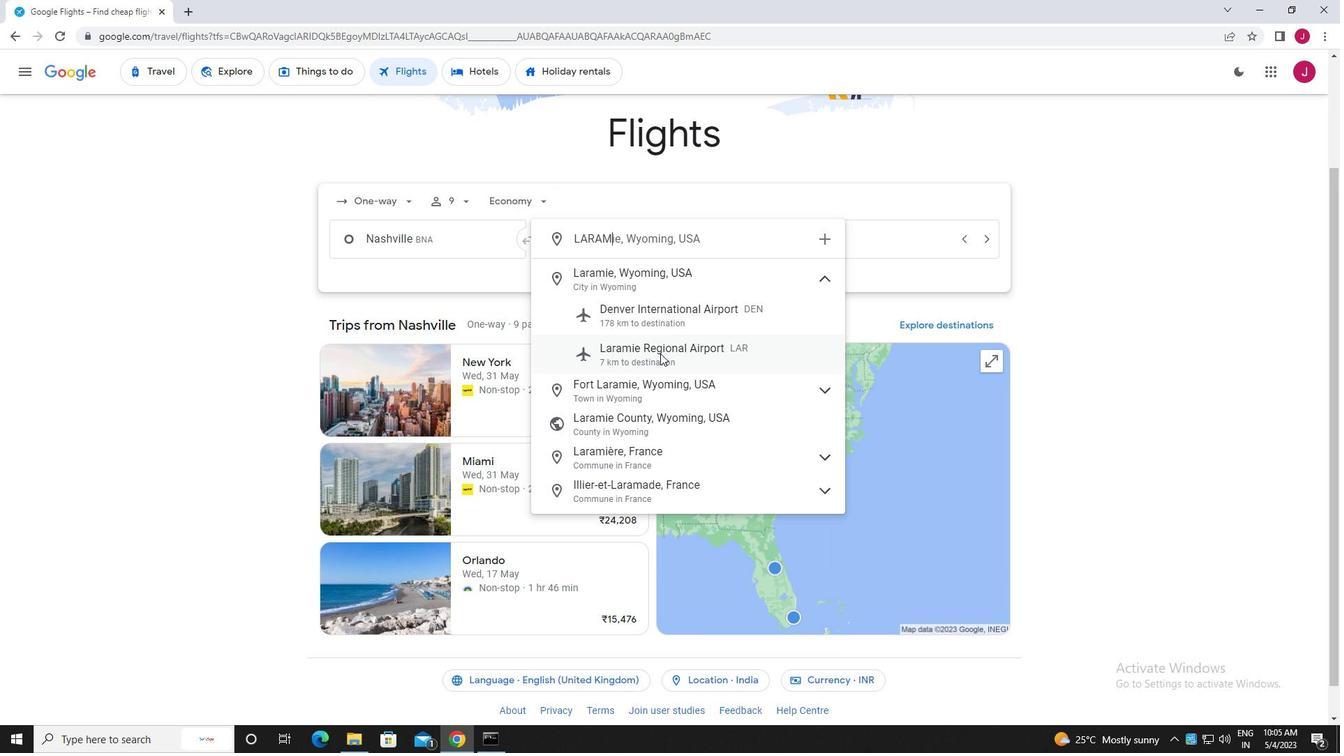 
Action: Mouse moved to (811, 242)
Screenshot: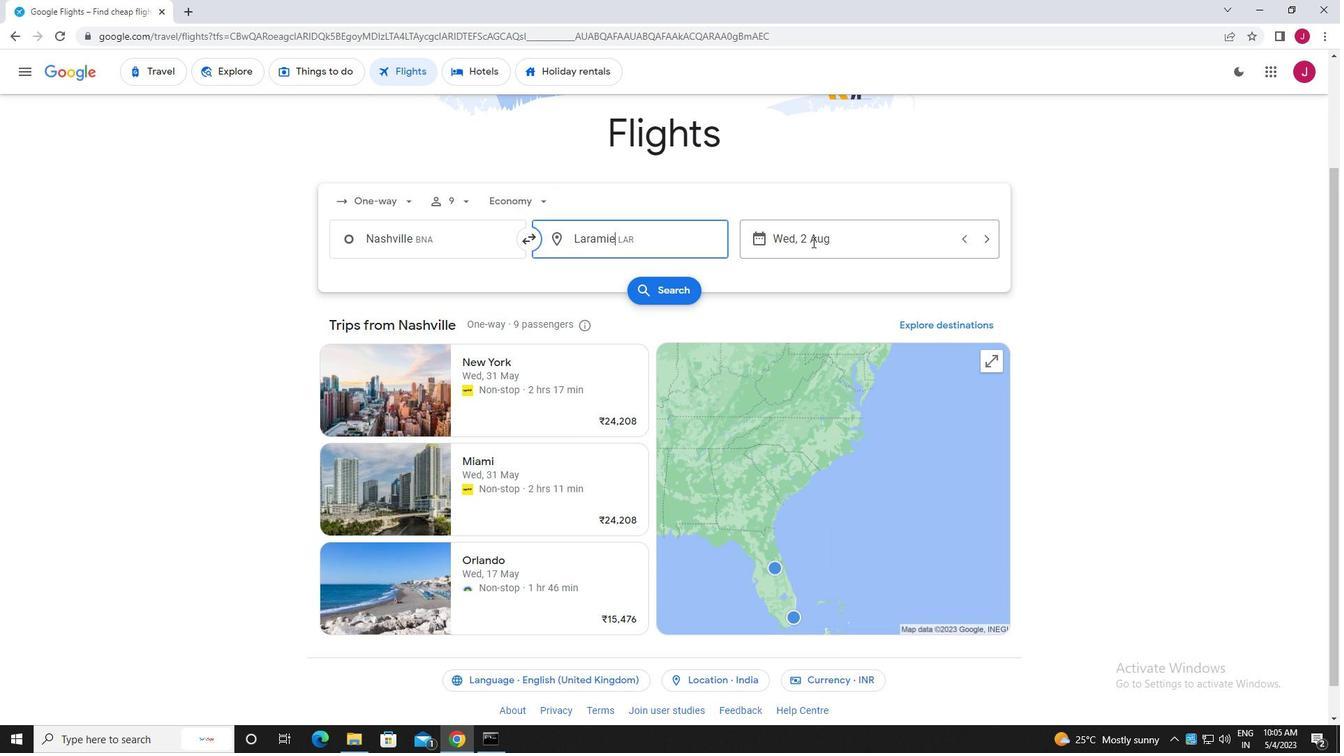 
Action: Mouse pressed left at (811, 242)
Screenshot: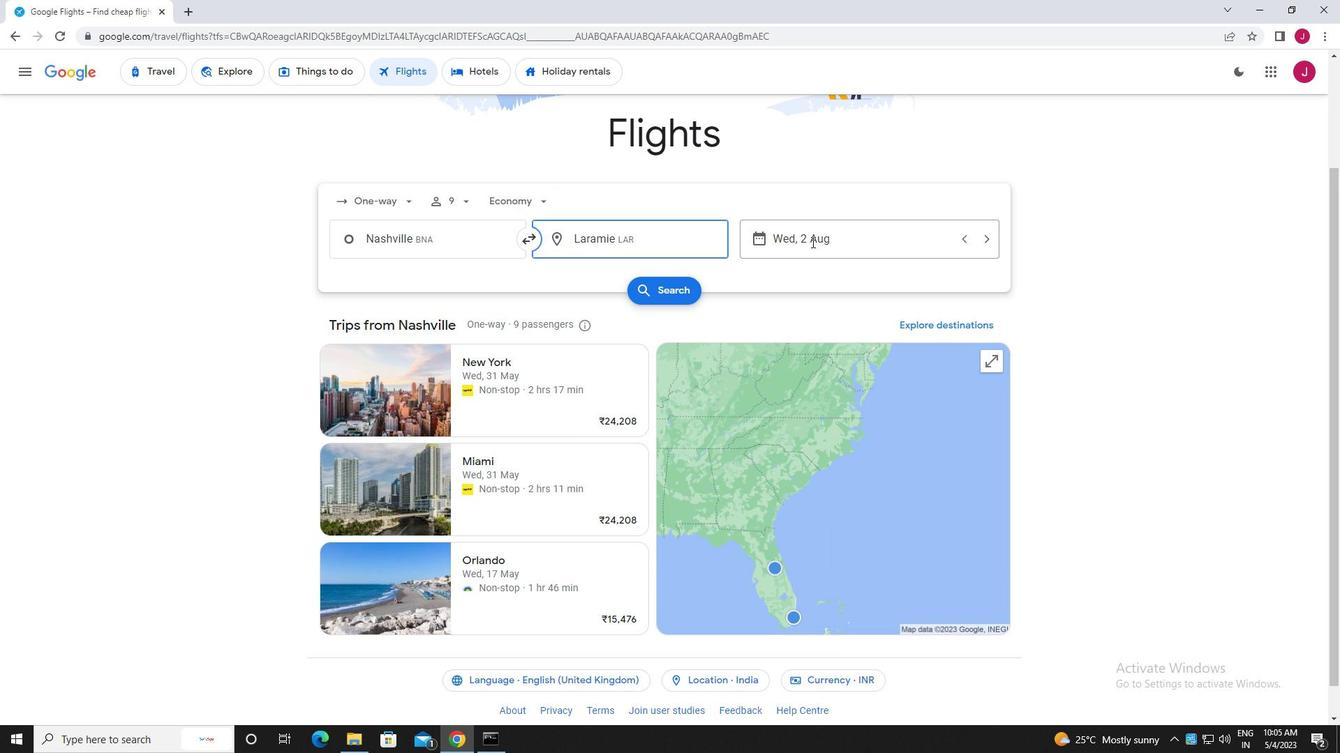 
Action: Mouse moved to (634, 347)
Screenshot: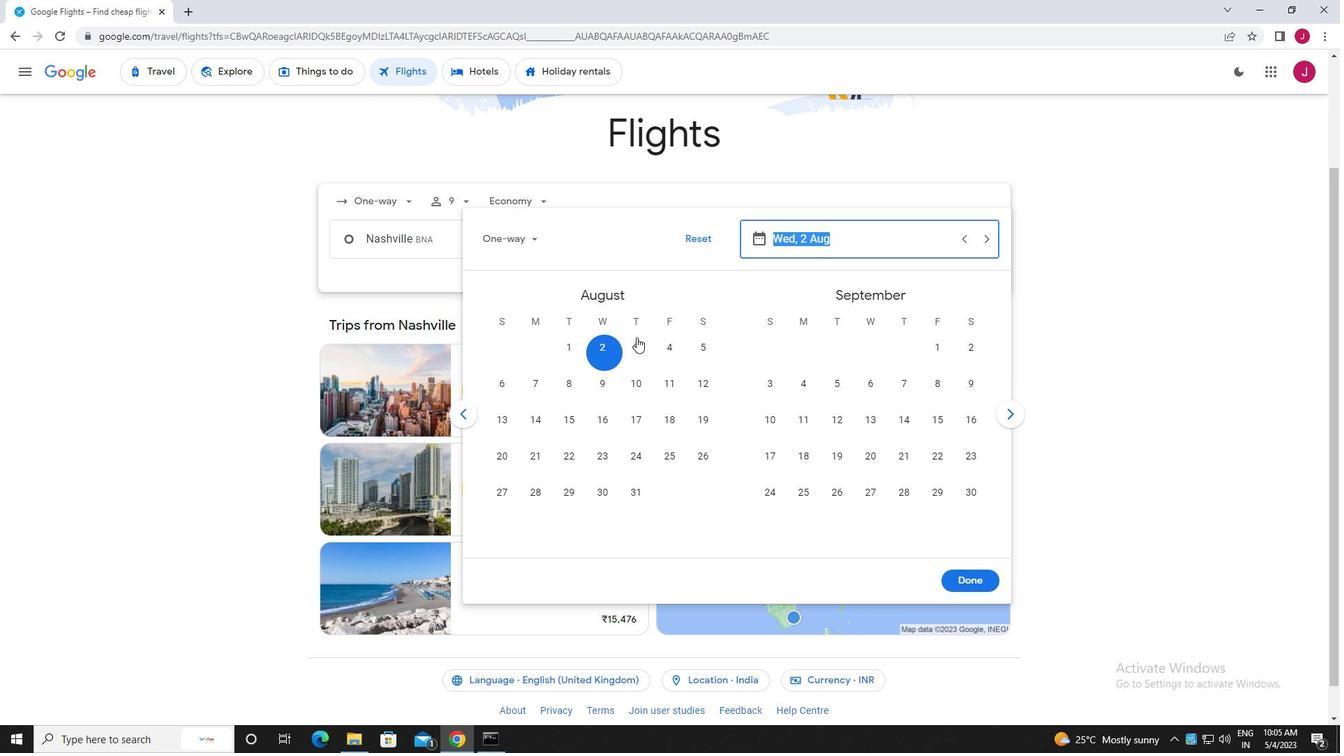 
Action: Mouse pressed left at (634, 347)
Screenshot: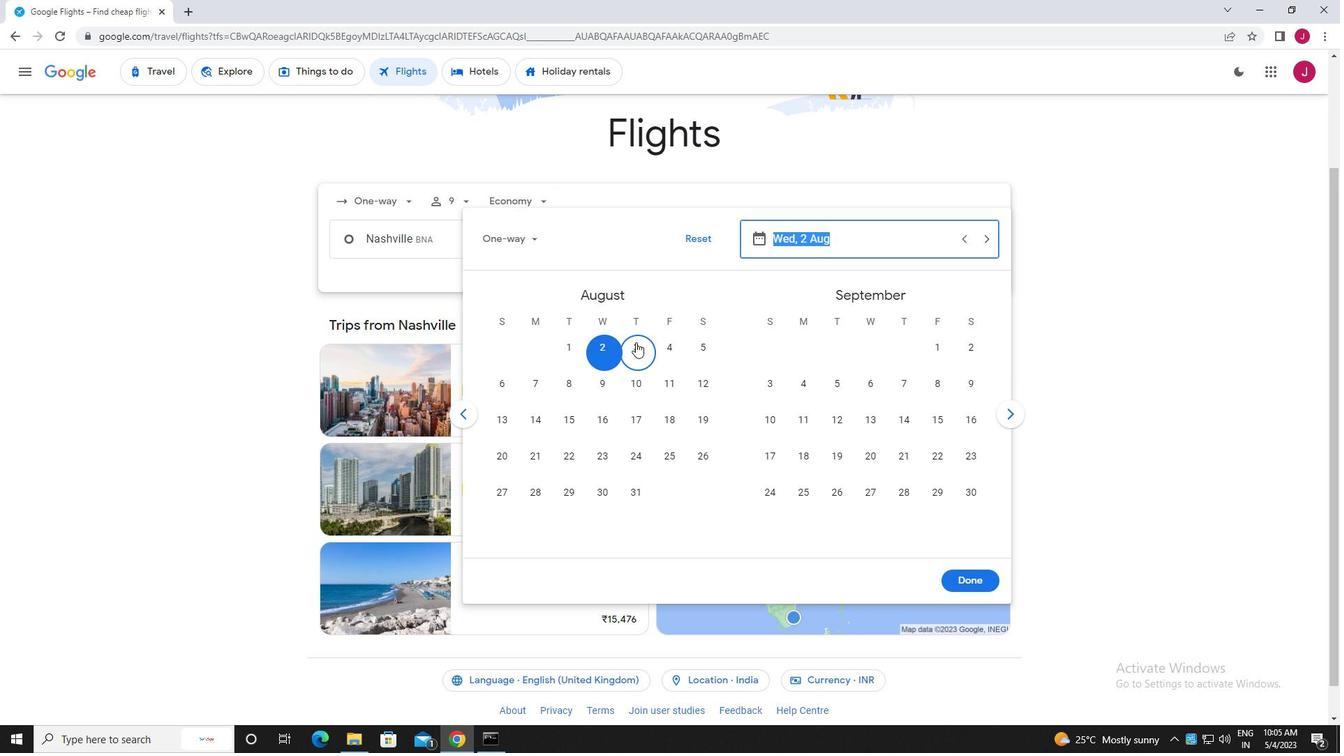
Action: Mouse moved to (960, 579)
Screenshot: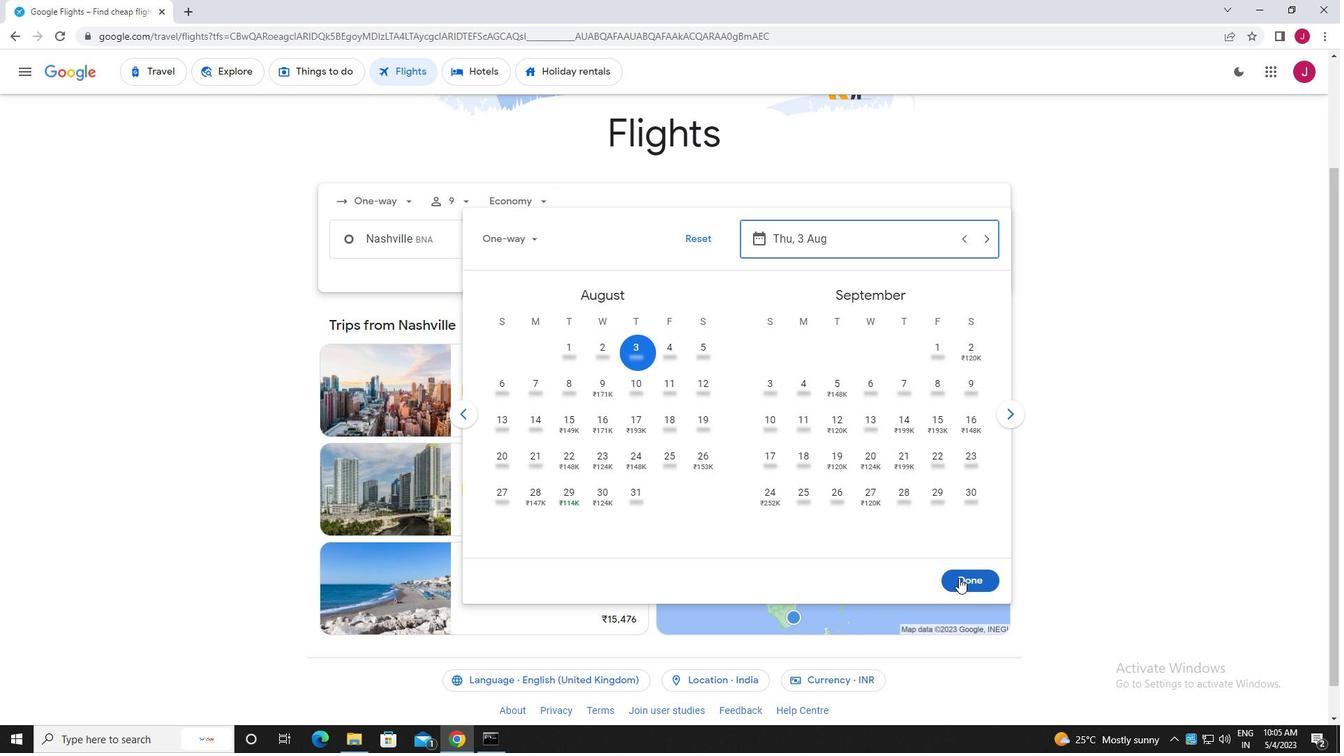 
Action: Mouse pressed left at (960, 579)
Screenshot: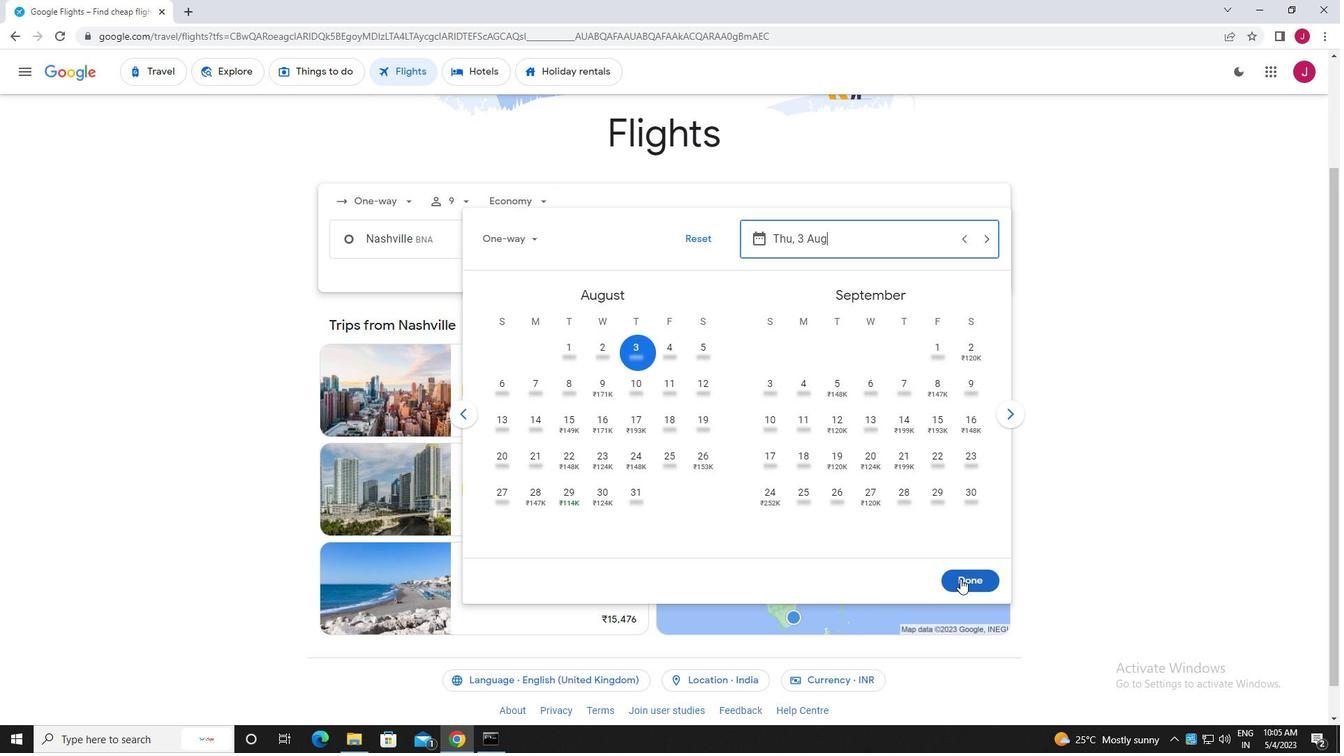 
Action: Mouse moved to (668, 291)
Screenshot: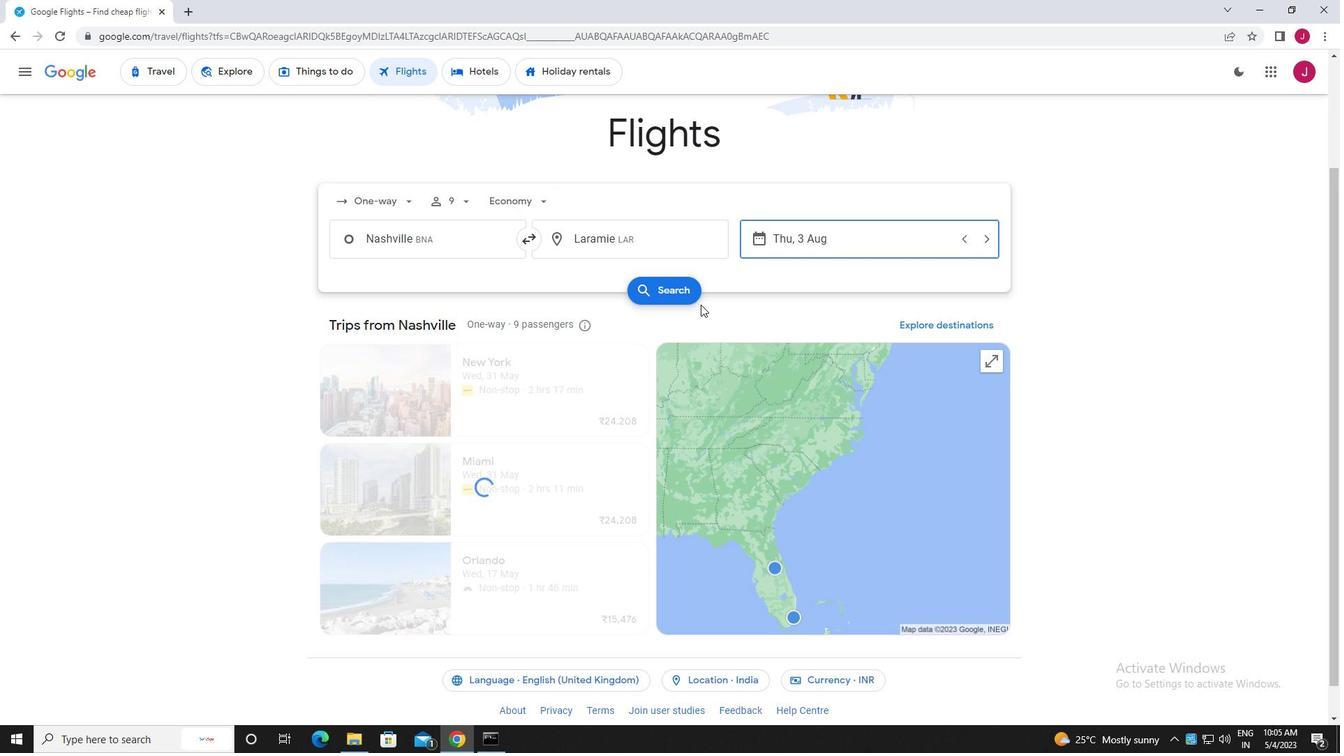 
Action: Mouse pressed left at (668, 291)
Screenshot: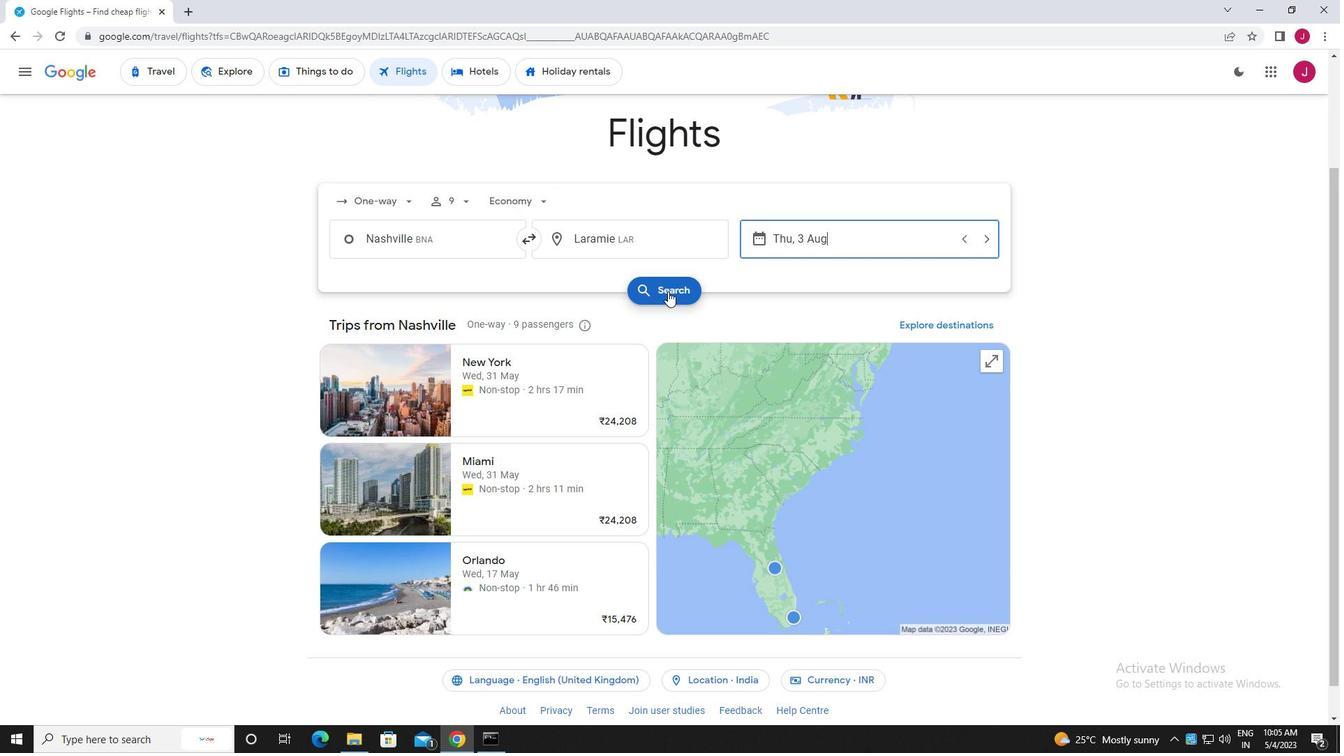 
Action: Mouse moved to (370, 201)
Screenshot: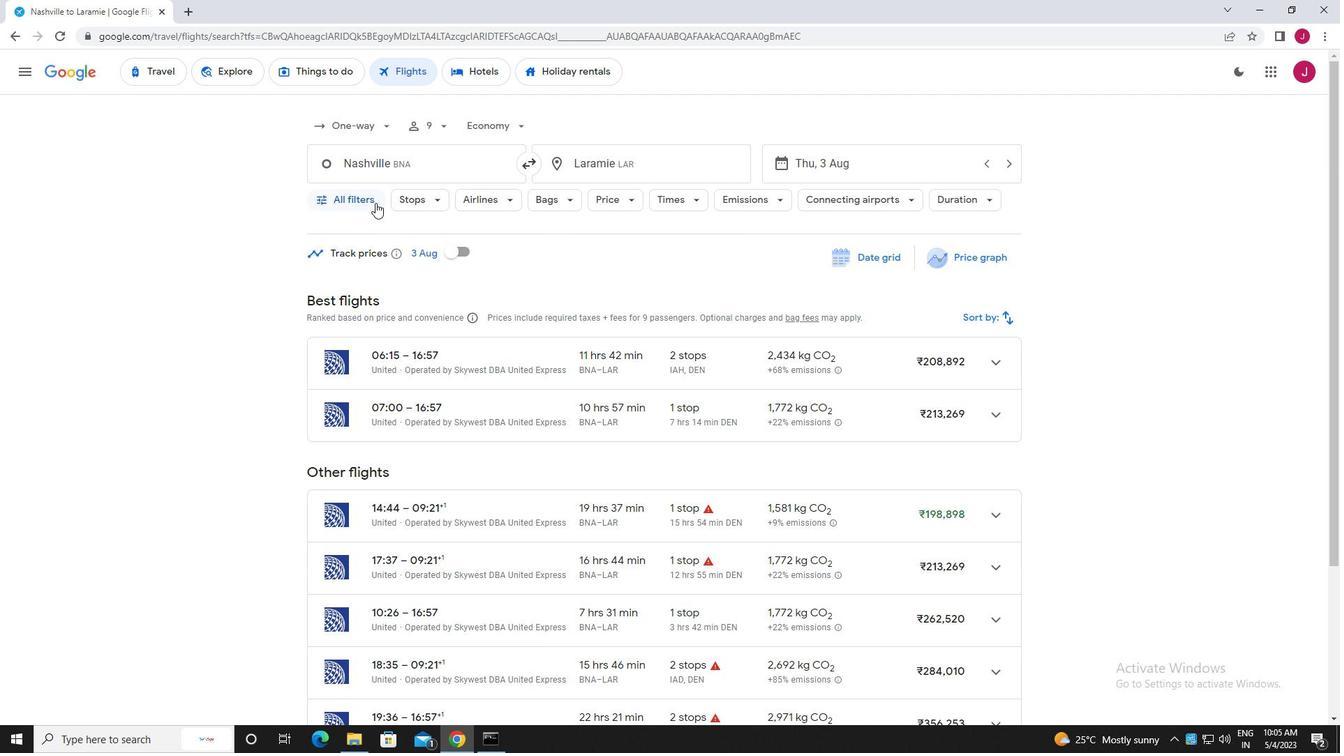 
Action: Mouse pressed left at (370, 201)
Screenshot: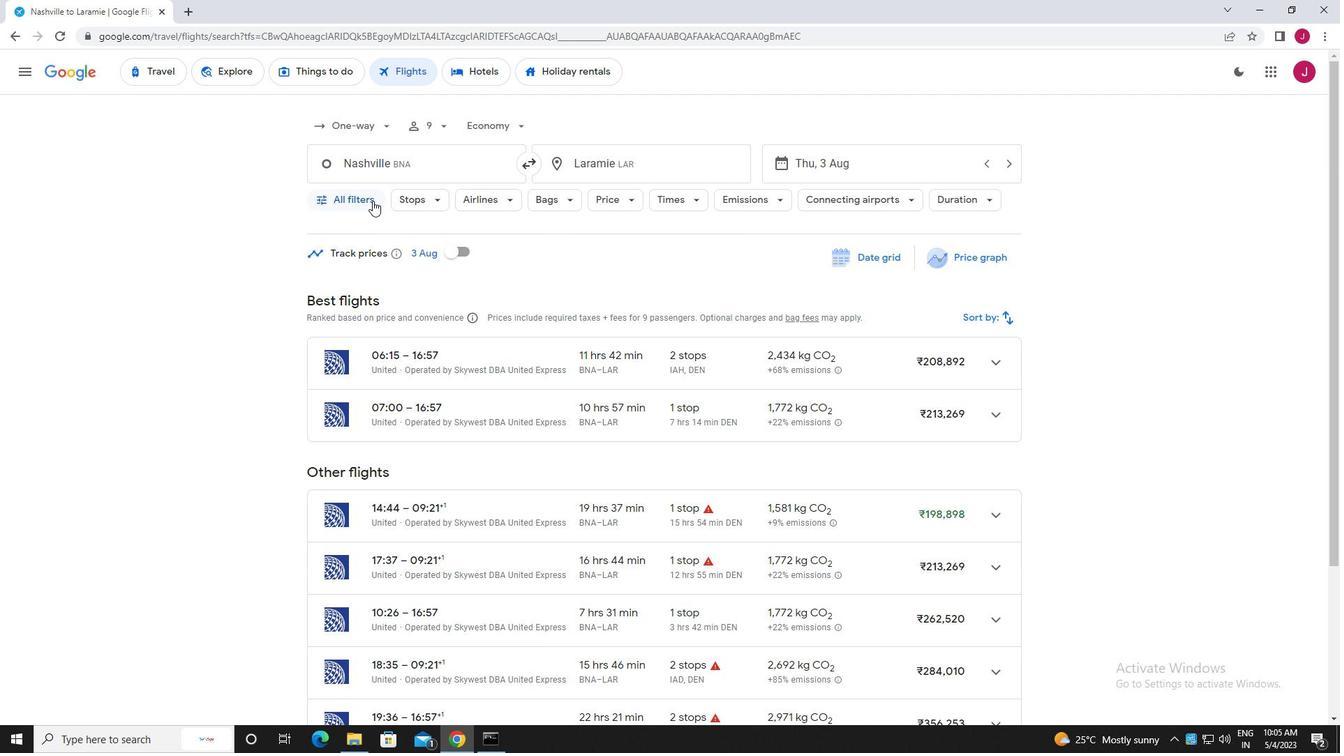 
Action: Mouse moved to (395, 261)
Screenshot: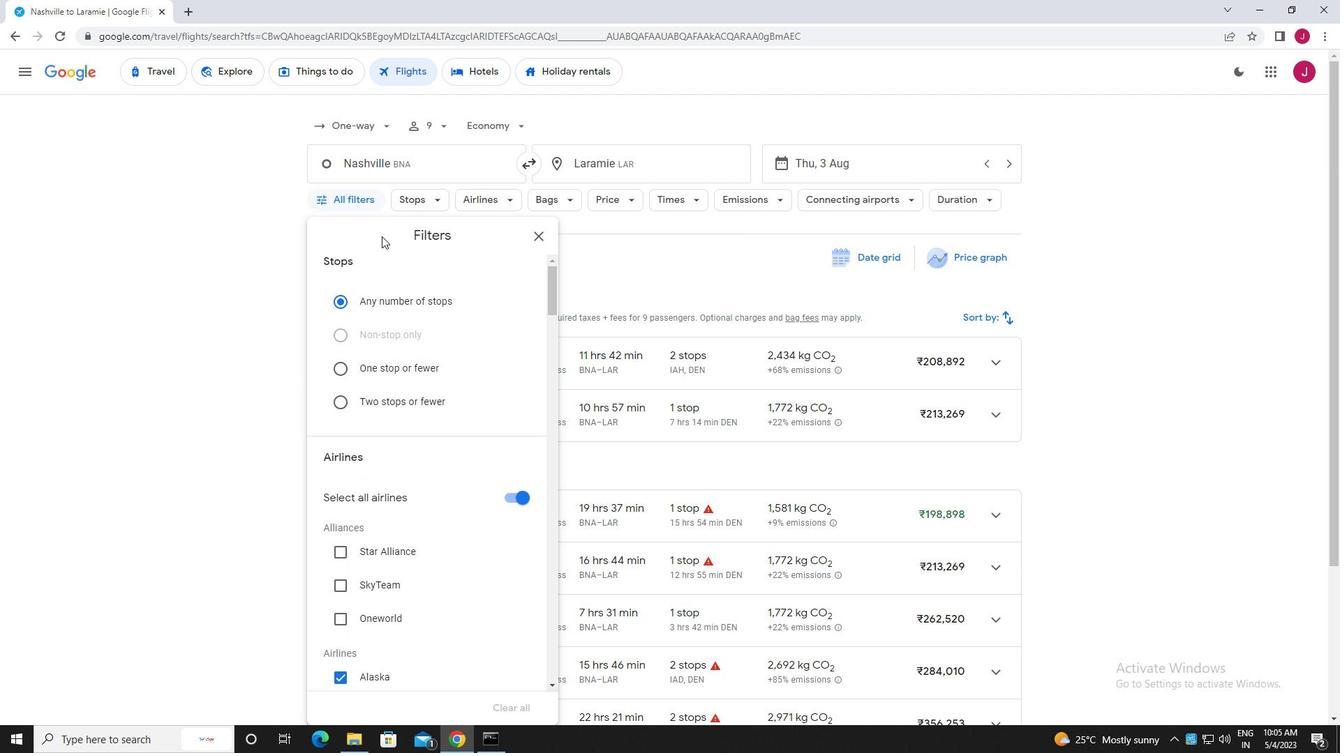 
Action: Mouse scrolled (395, 260) with delta (0, 0)
Screenshot: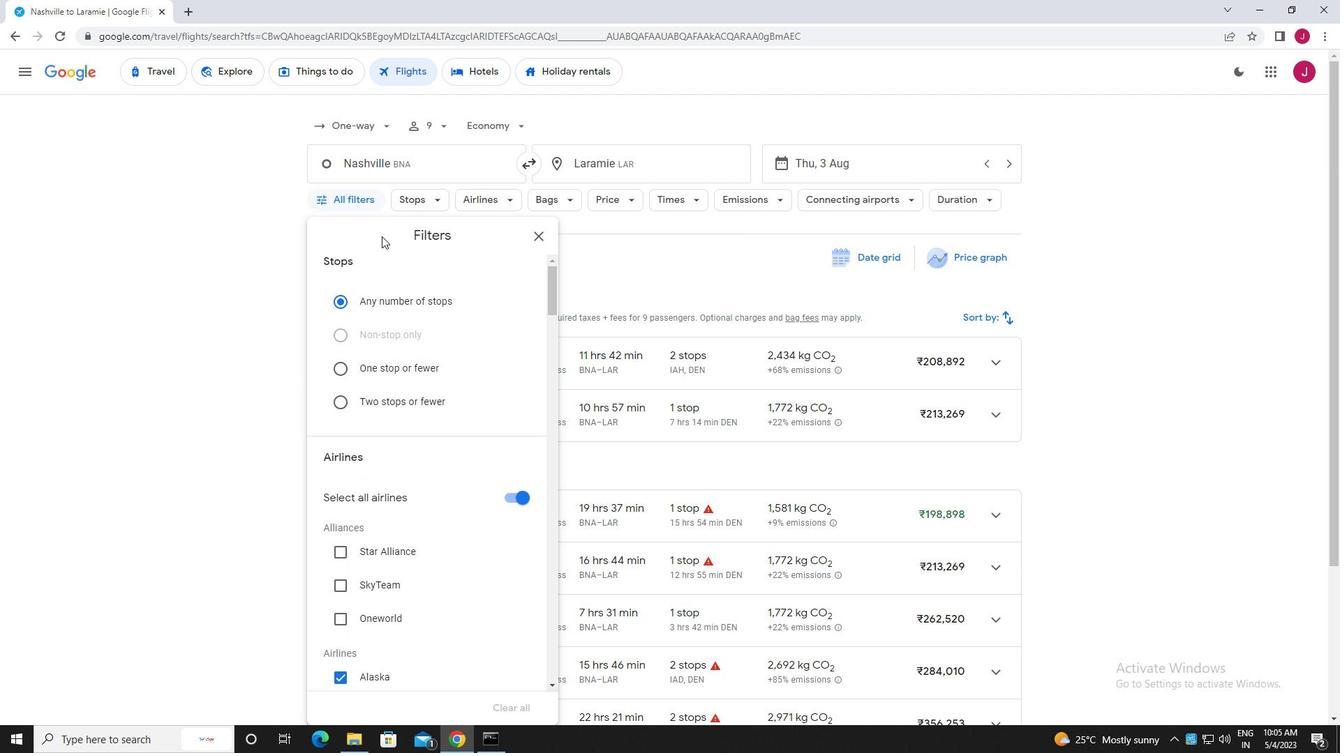 
Action: Mouse moved to (396, 261)
Screenshot: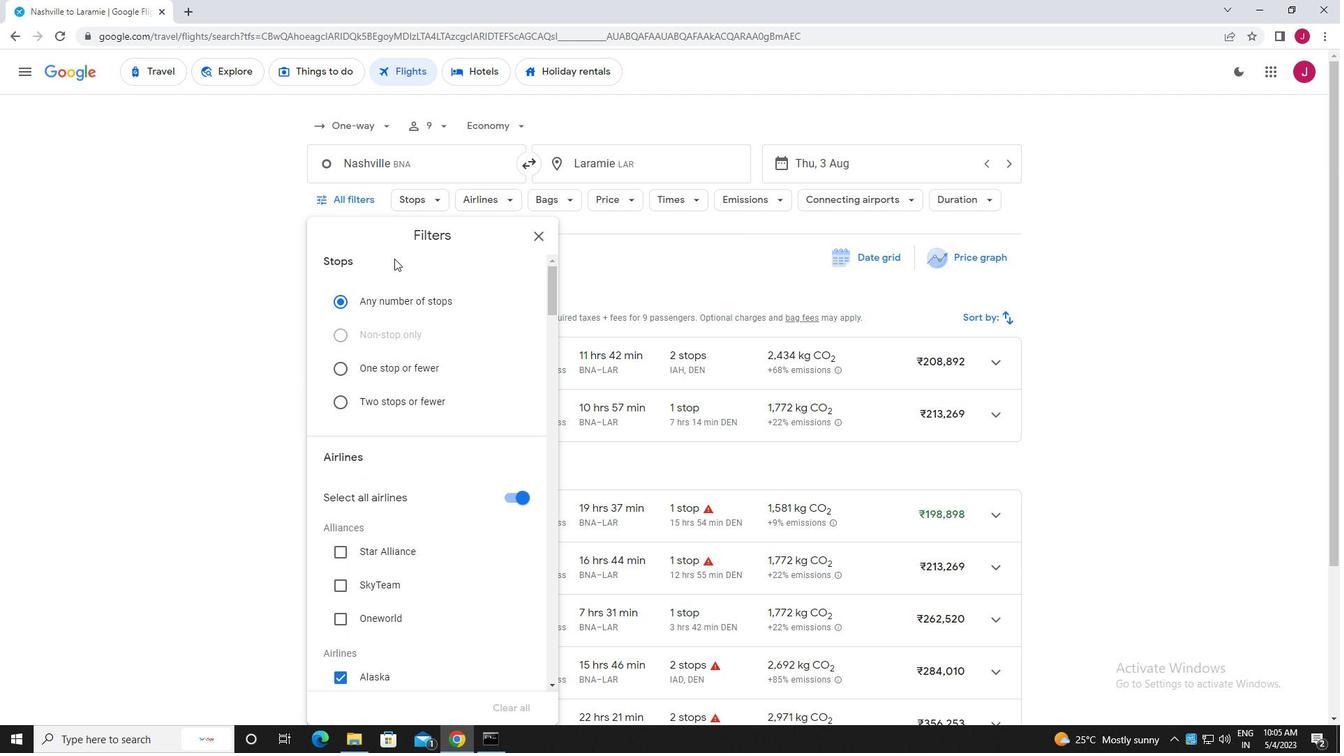 
Action: Mouse scrolled (396, 261) with delta (0, 0)
Screenshot: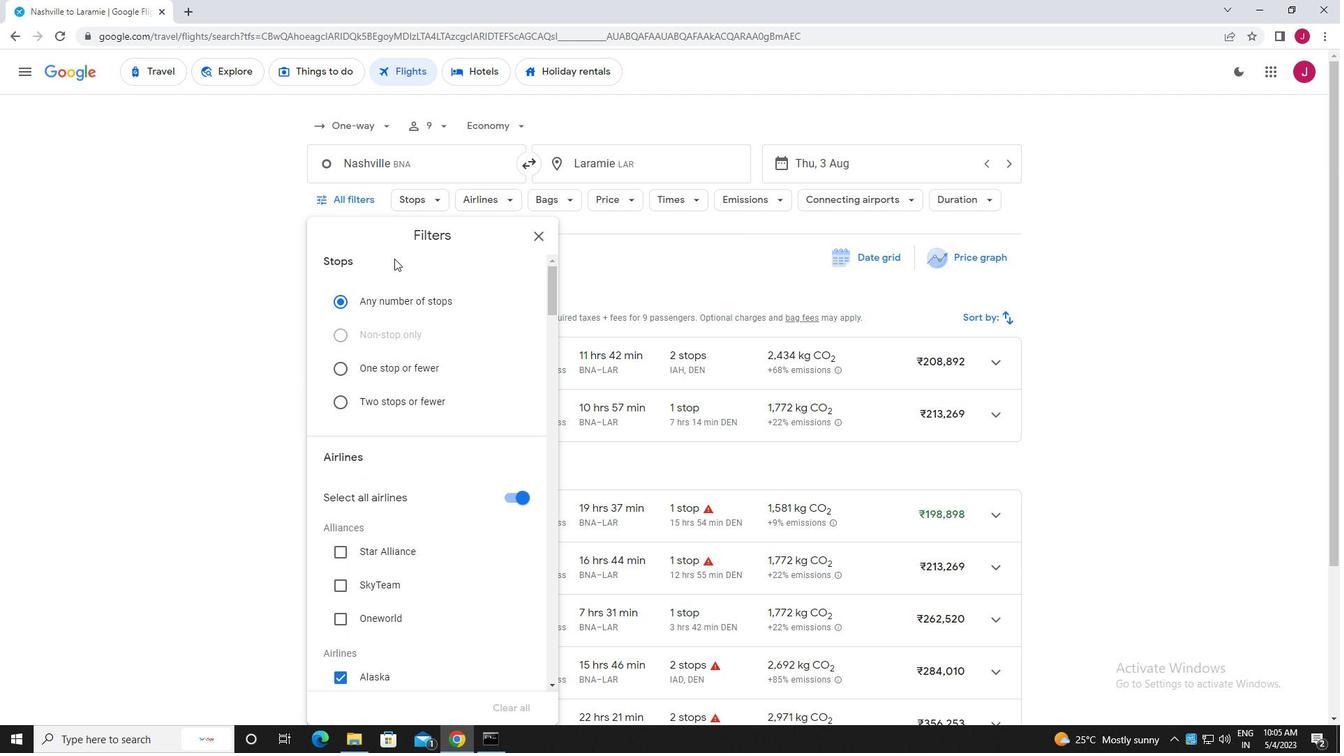 
Action: Mouse moved to (508, 360)
Screenshot: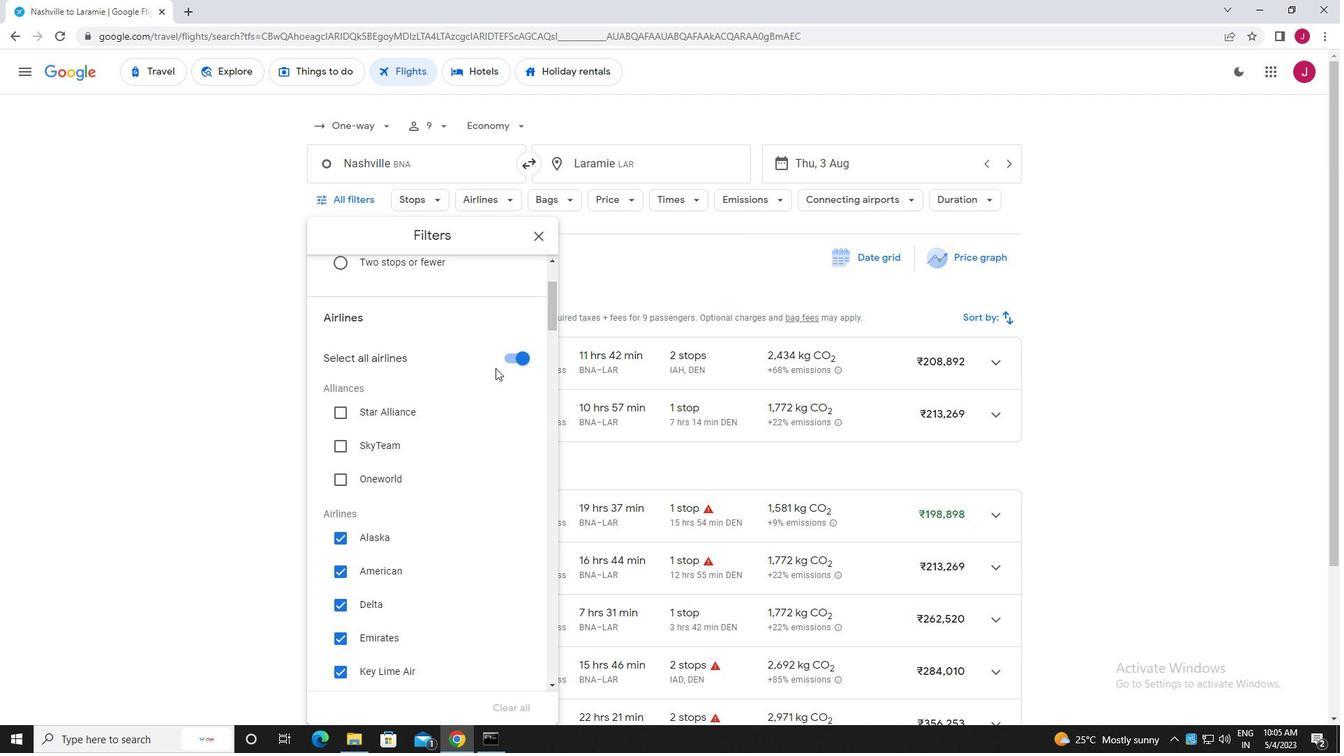 
Action: Mouse pressed left at (508, 360)
Screenshot: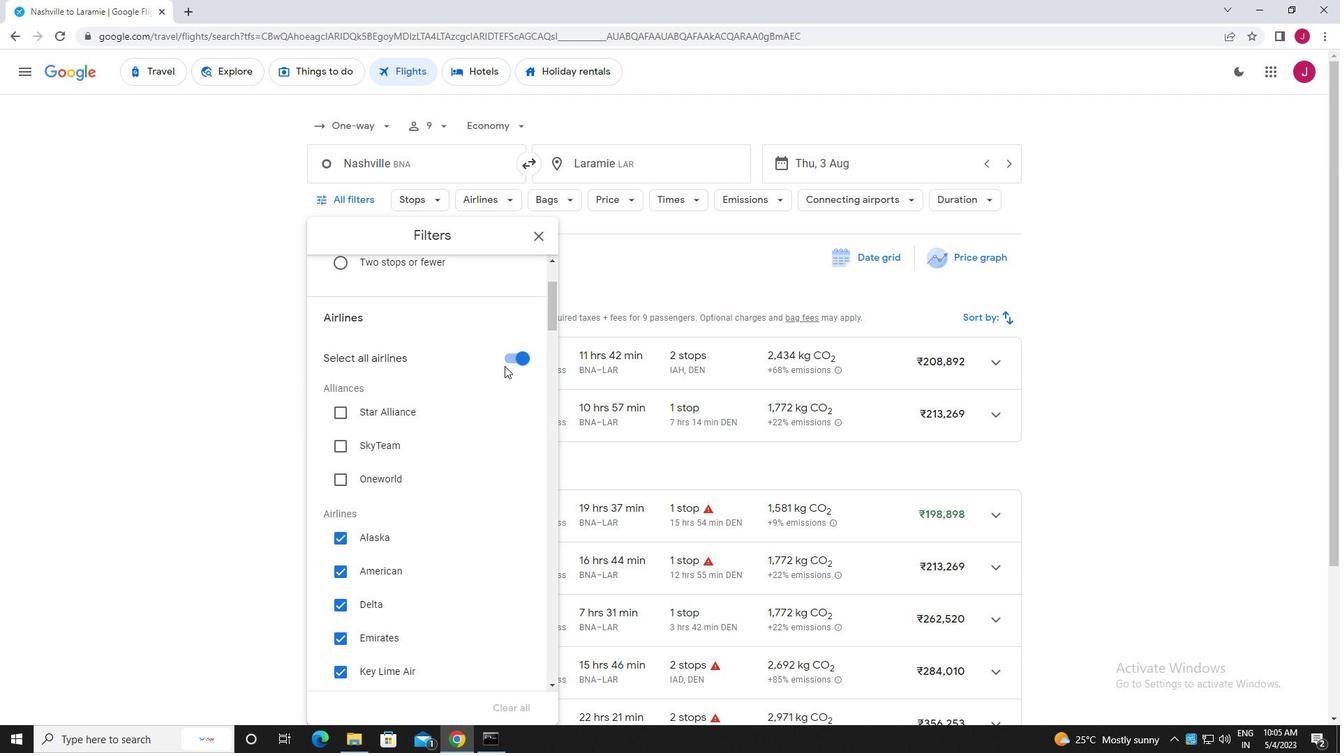 
Action: Mouse moved to (475, 350)
Screenshot: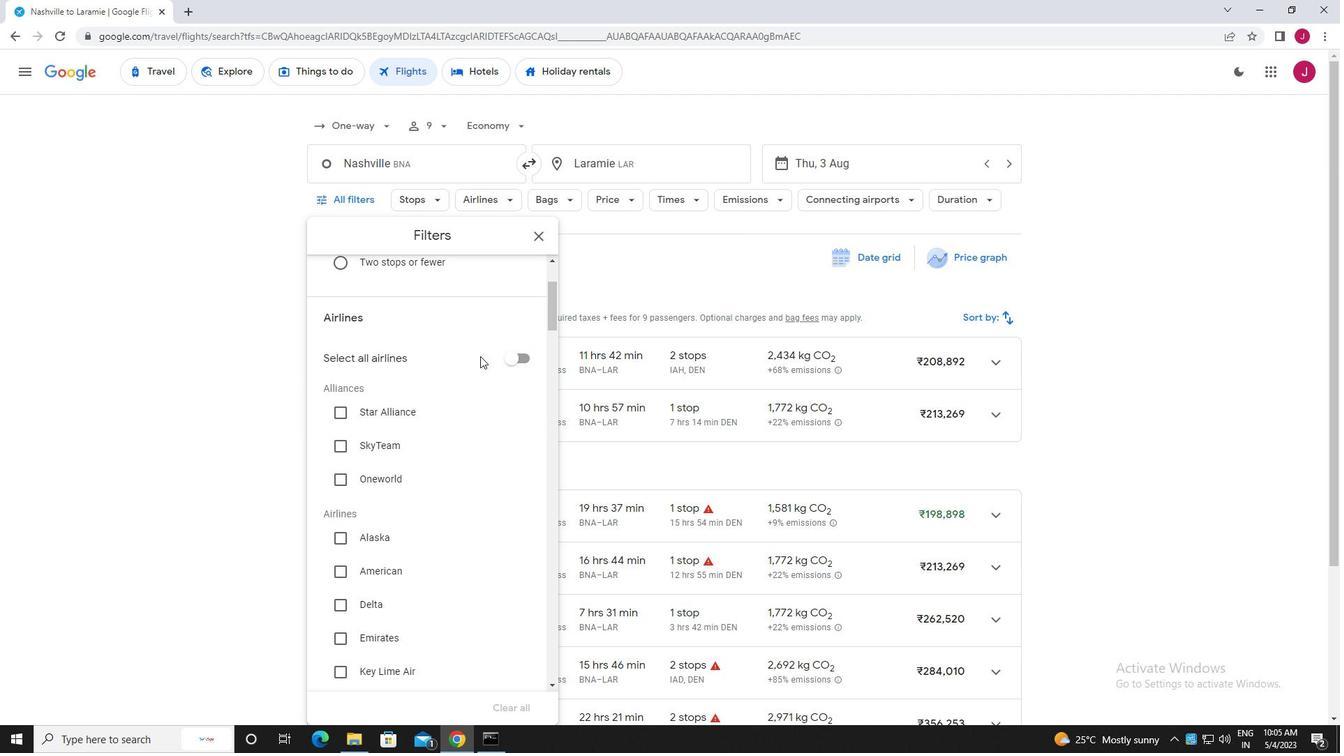 
Action: Mouse scrolled (475, 349) with delta (0, 0)
Screenshot: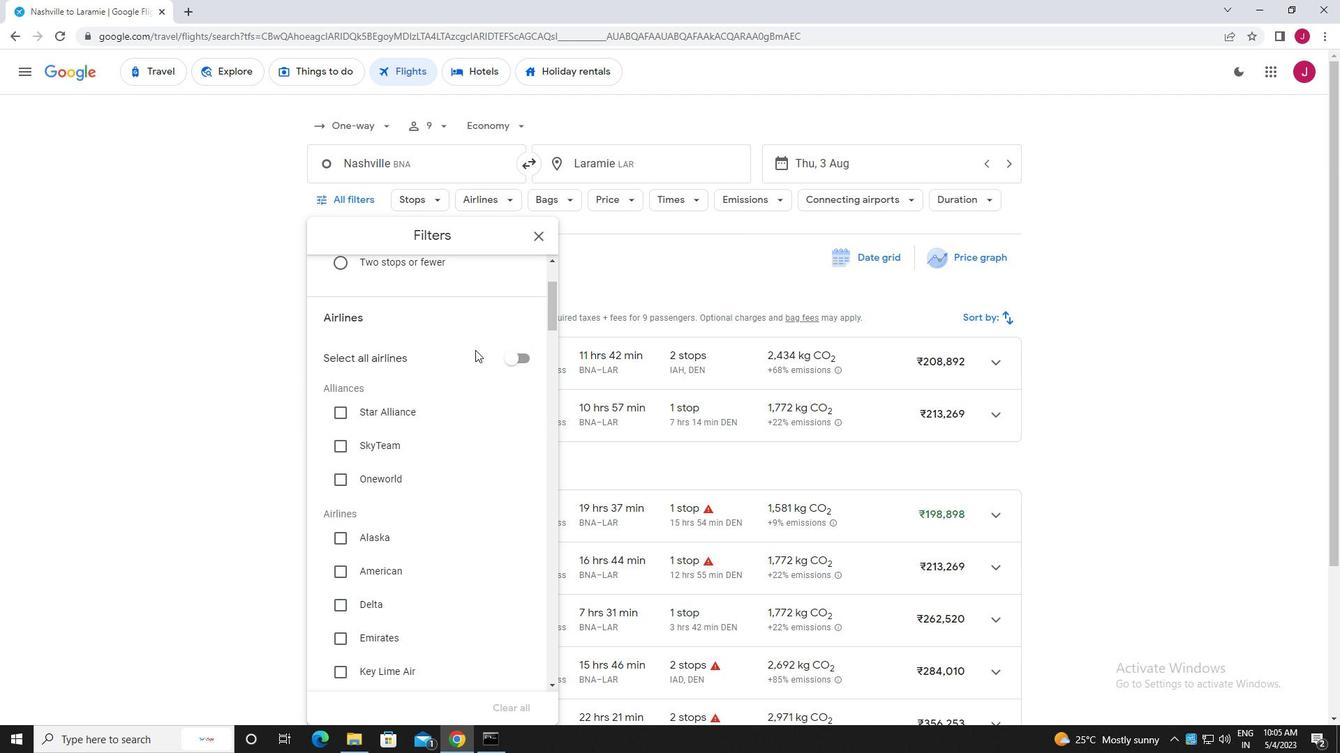 
Action: Mouse moved to (469, 351)
Screenshot: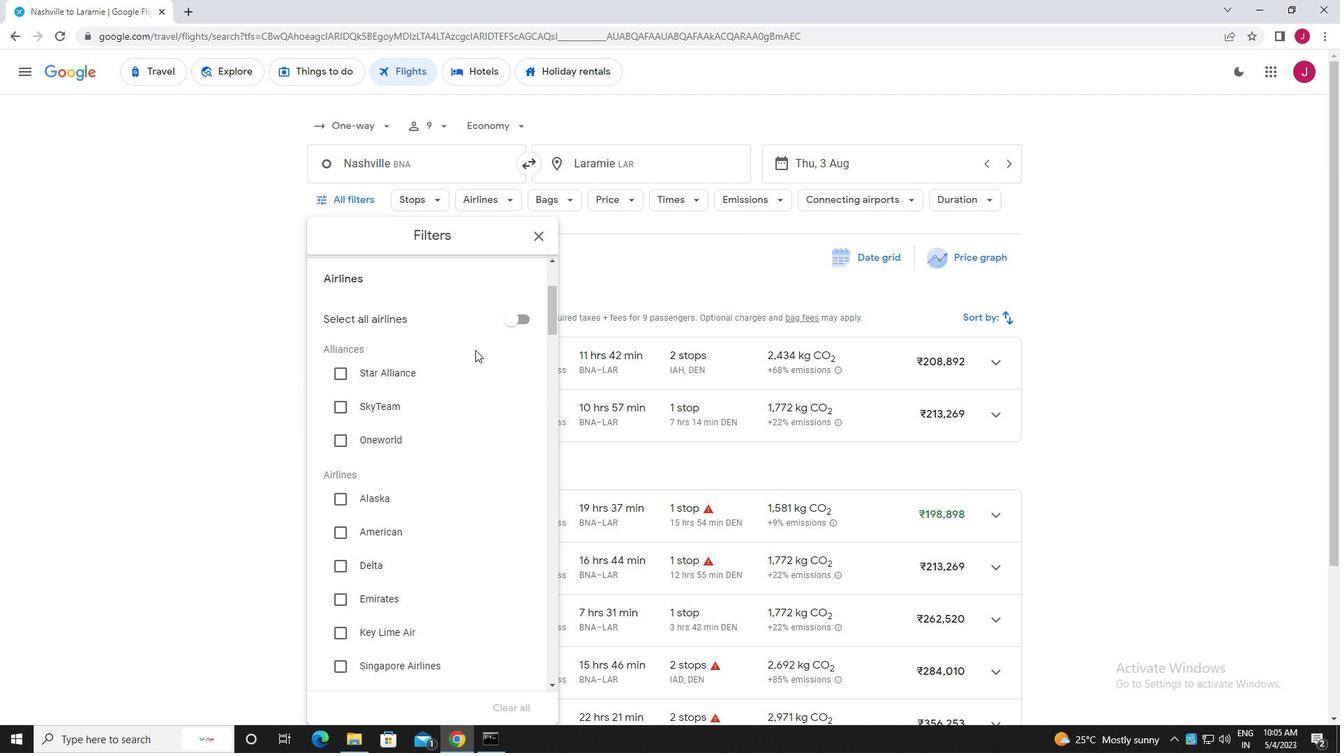 
Action: Mouse scrolled (469, 350) with delta (0, 0)
Screenshot: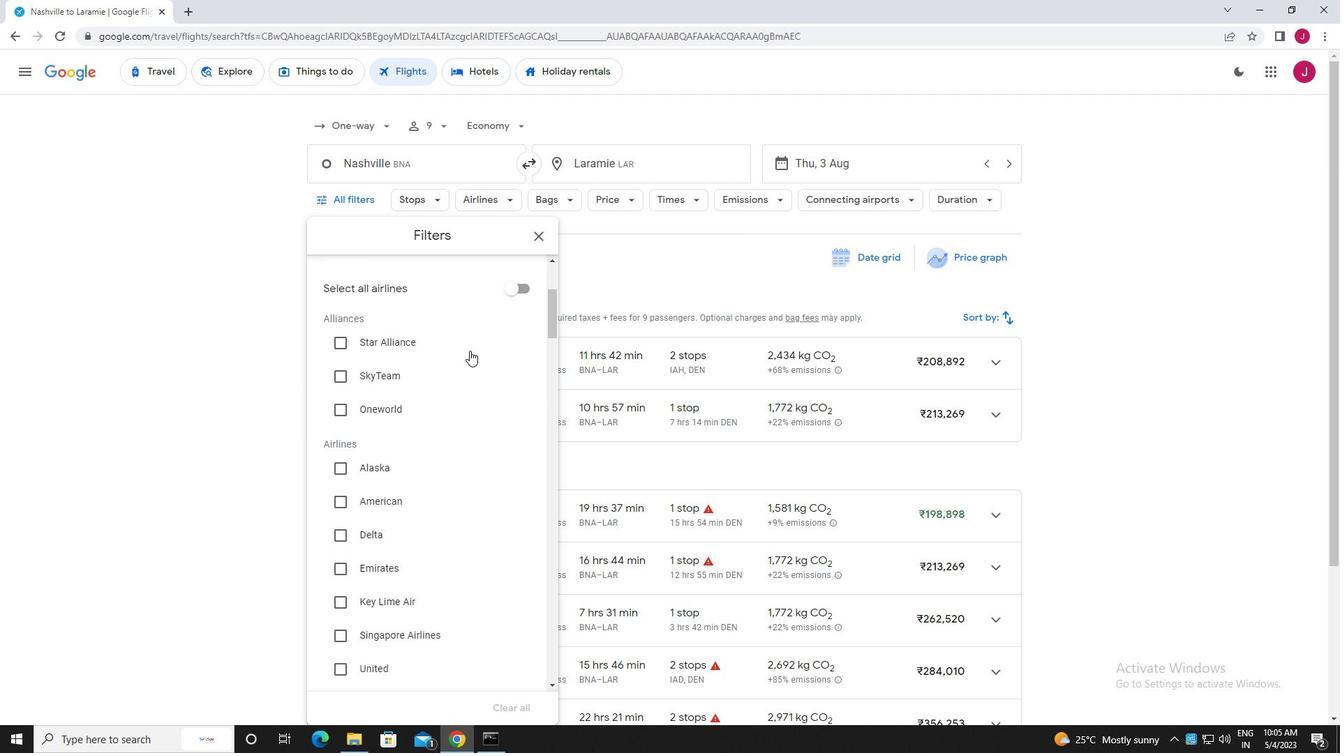 
Action: Mouse moved to (339, 566)
Screenshot: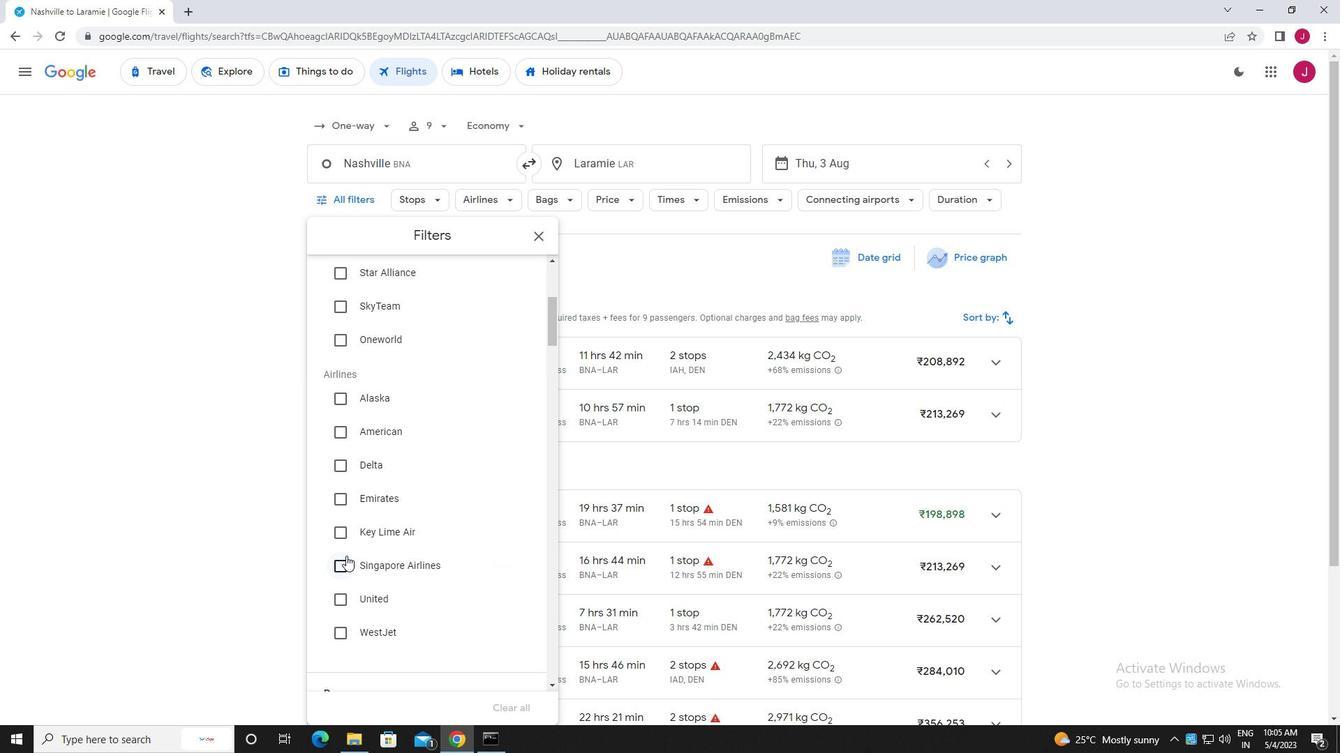 
Action: Mouse pressed left at (339, 566)
Screenshot: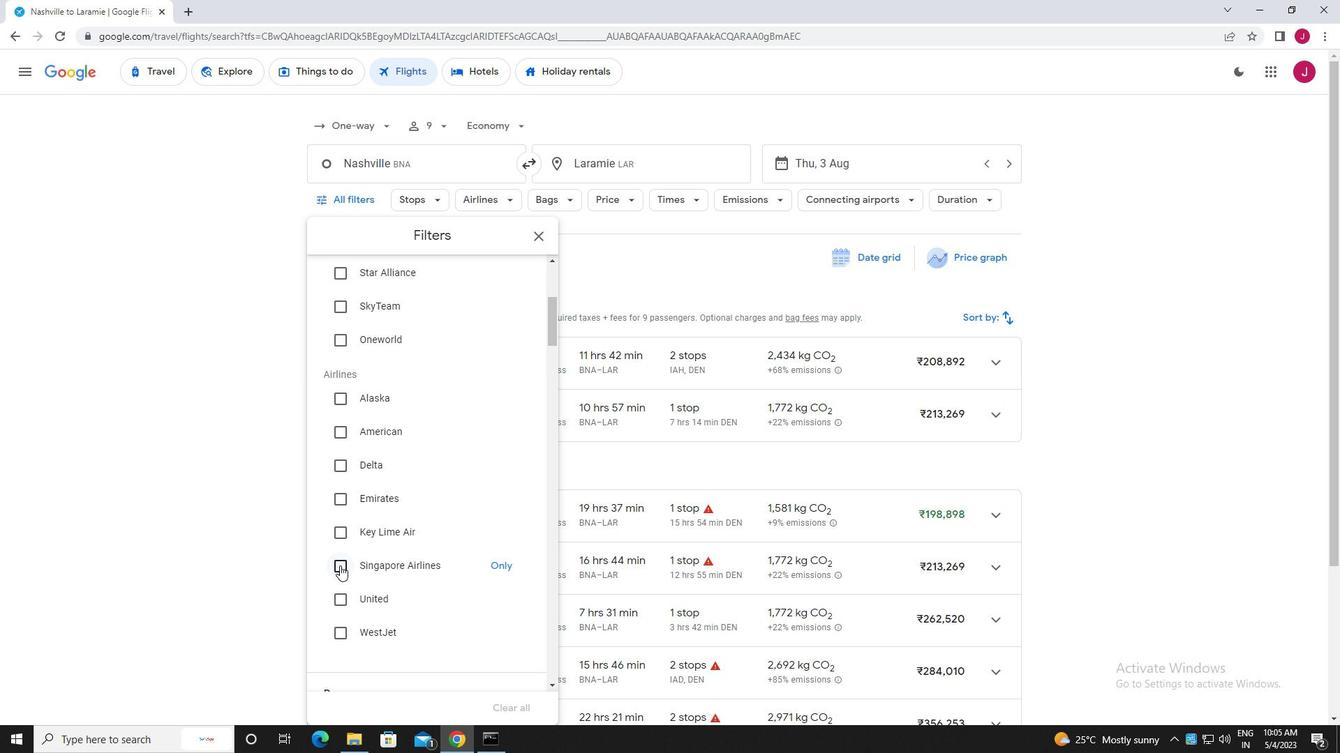 
Action: Mouse moved to (421, 487)
Screenshot: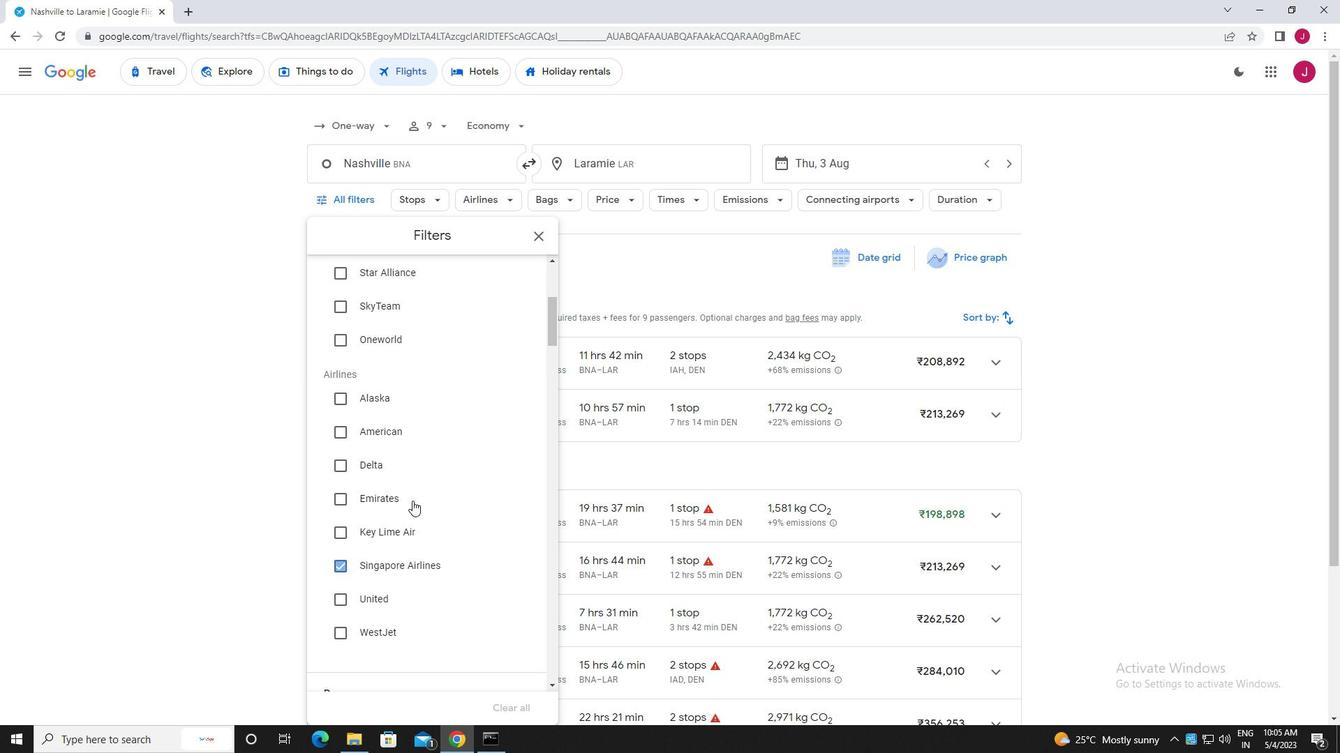 
Action: Mouse scrolled (421, 487) with delta (0, 0)
Screenshot: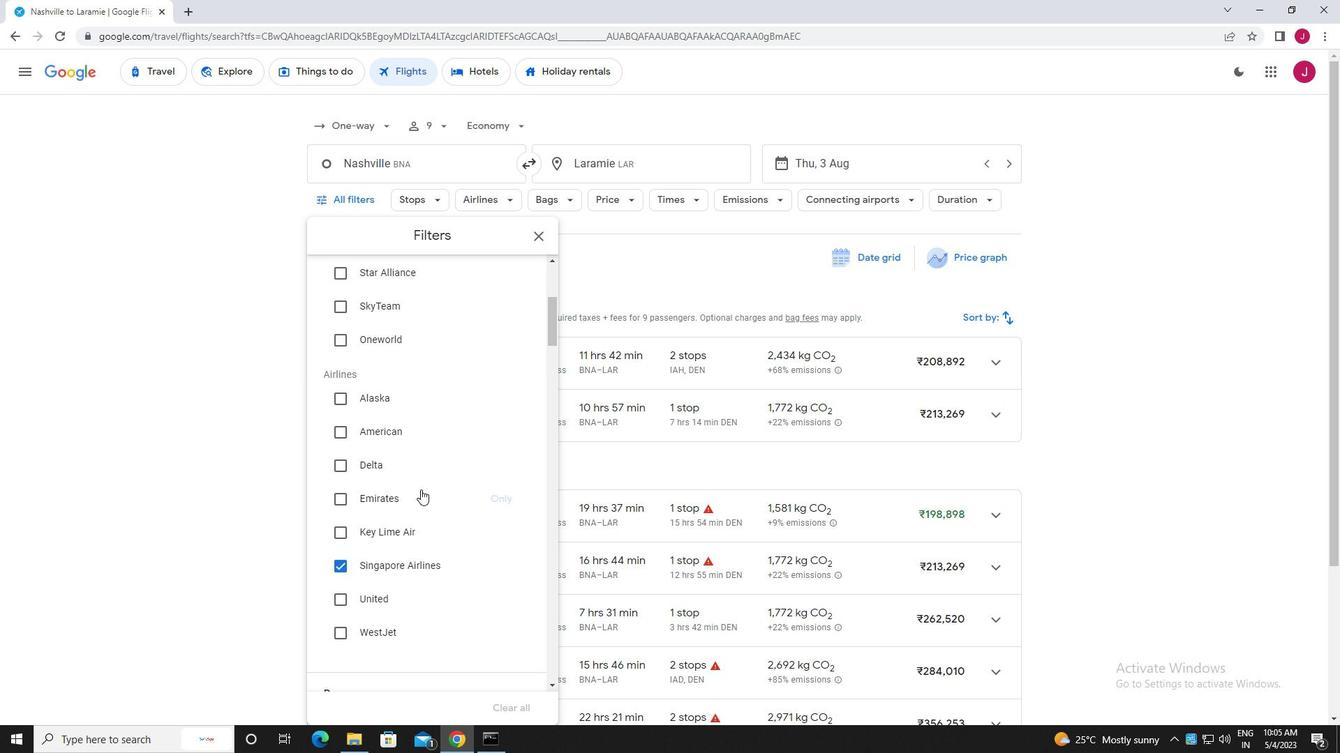 
Action: Mouse scrolled (421, 487) with delta (0, 0)
Screenshot: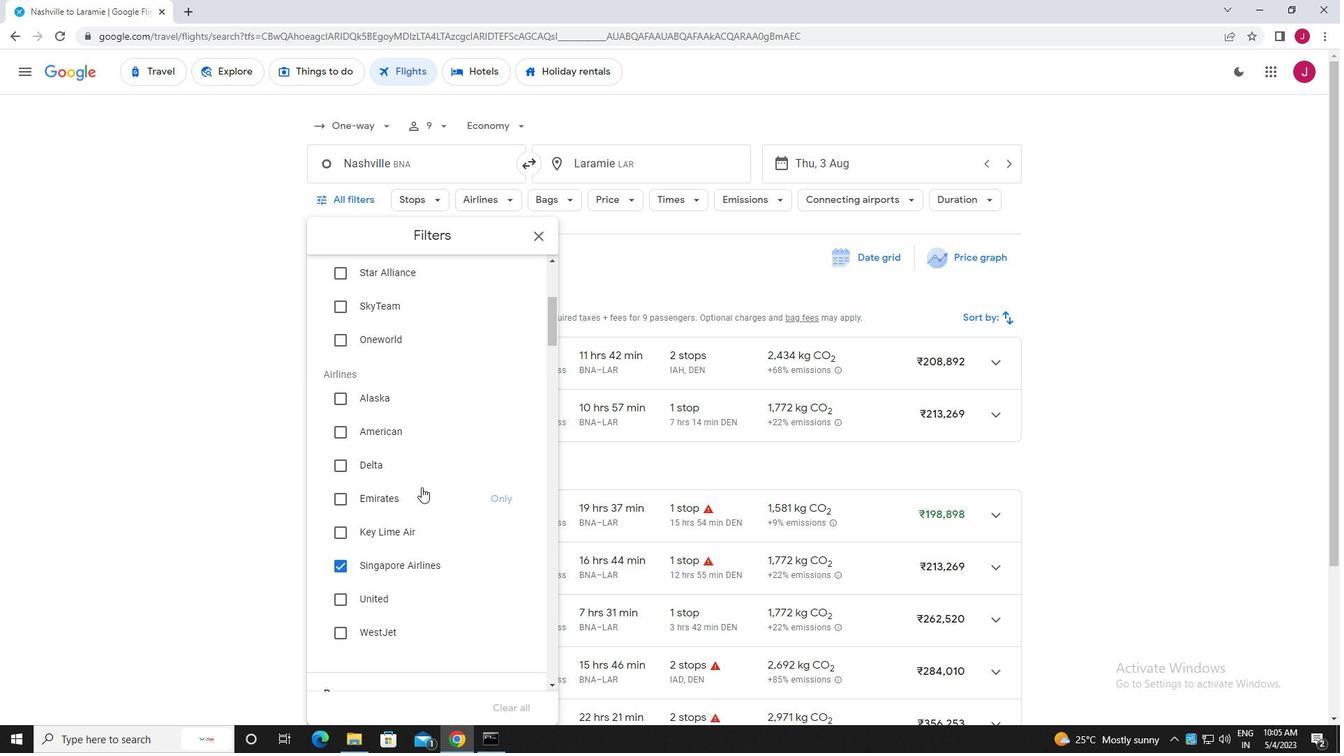 
Action: Mouse scrolled (421, 487) with delta (0, 0)
Screenshot: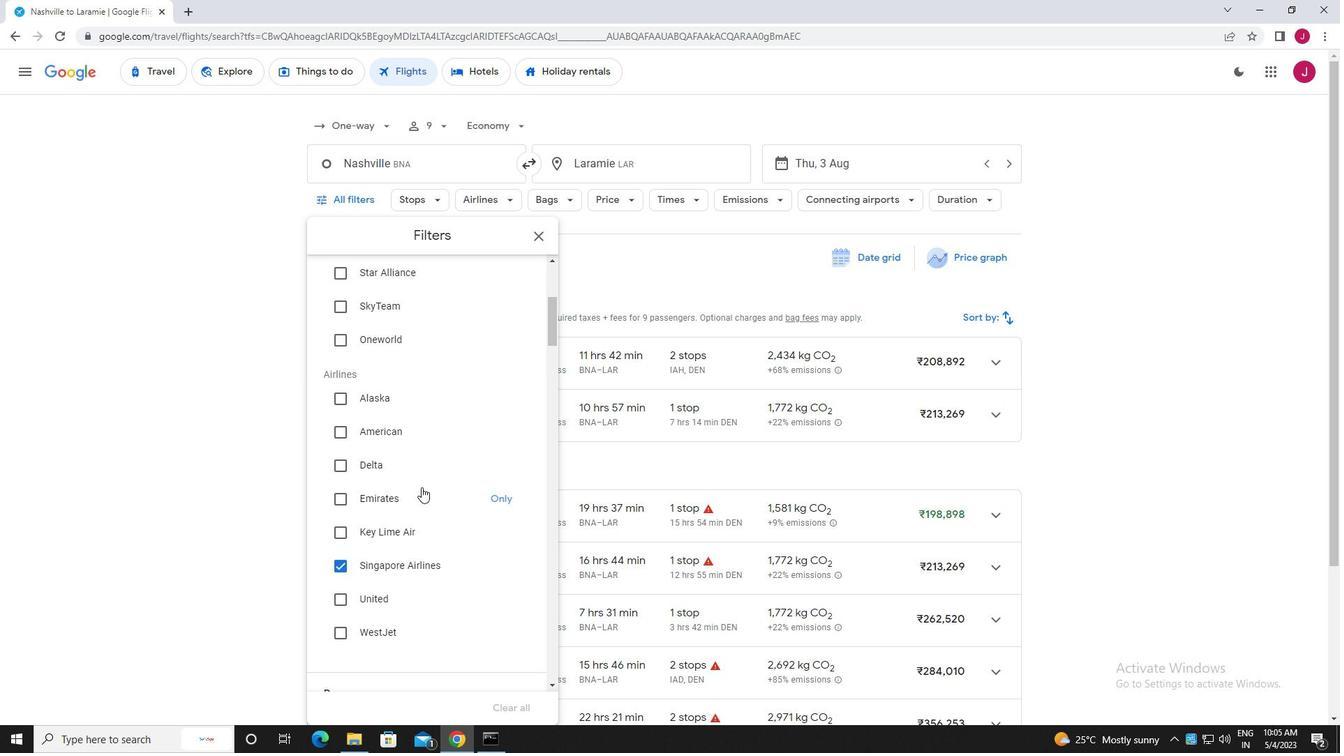 
Action: Mouse scrolled (421, 487) with delta (0, 0)
Screenshot: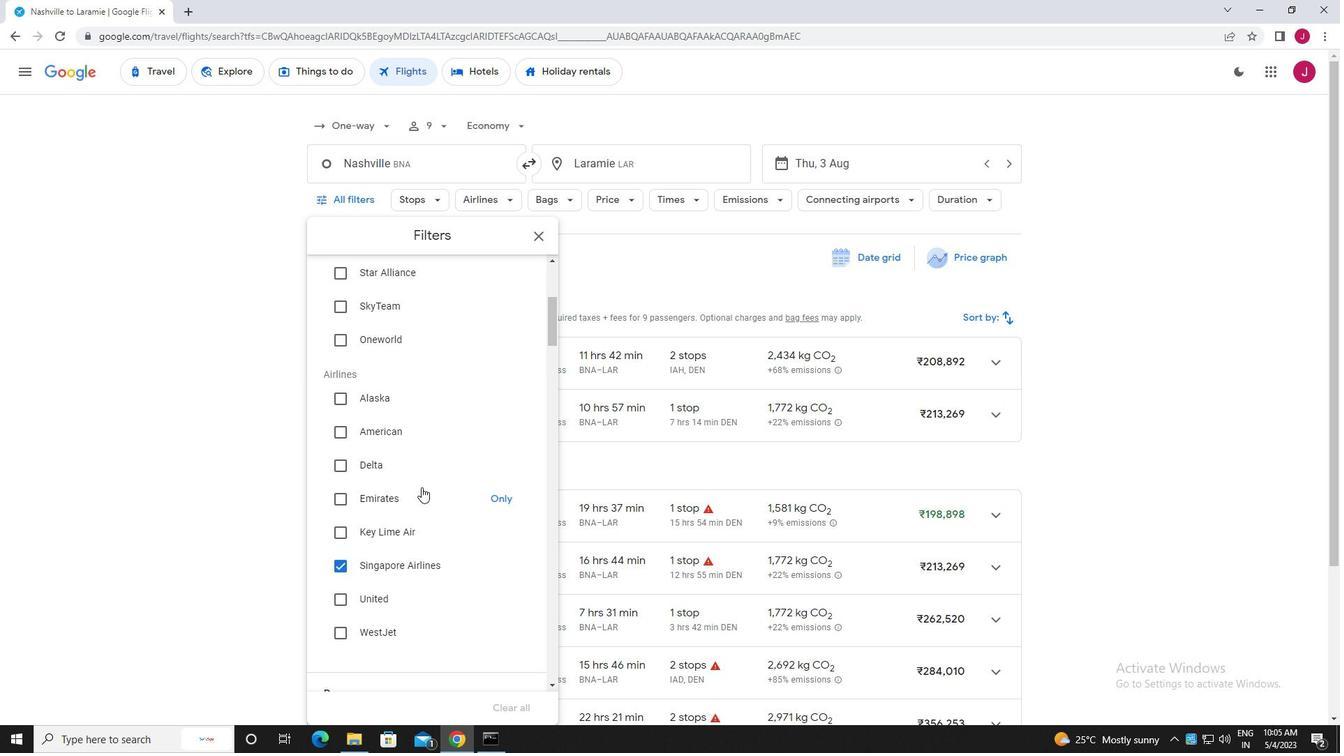 
Action: Mouse moved to (423, 487)
Screenshot: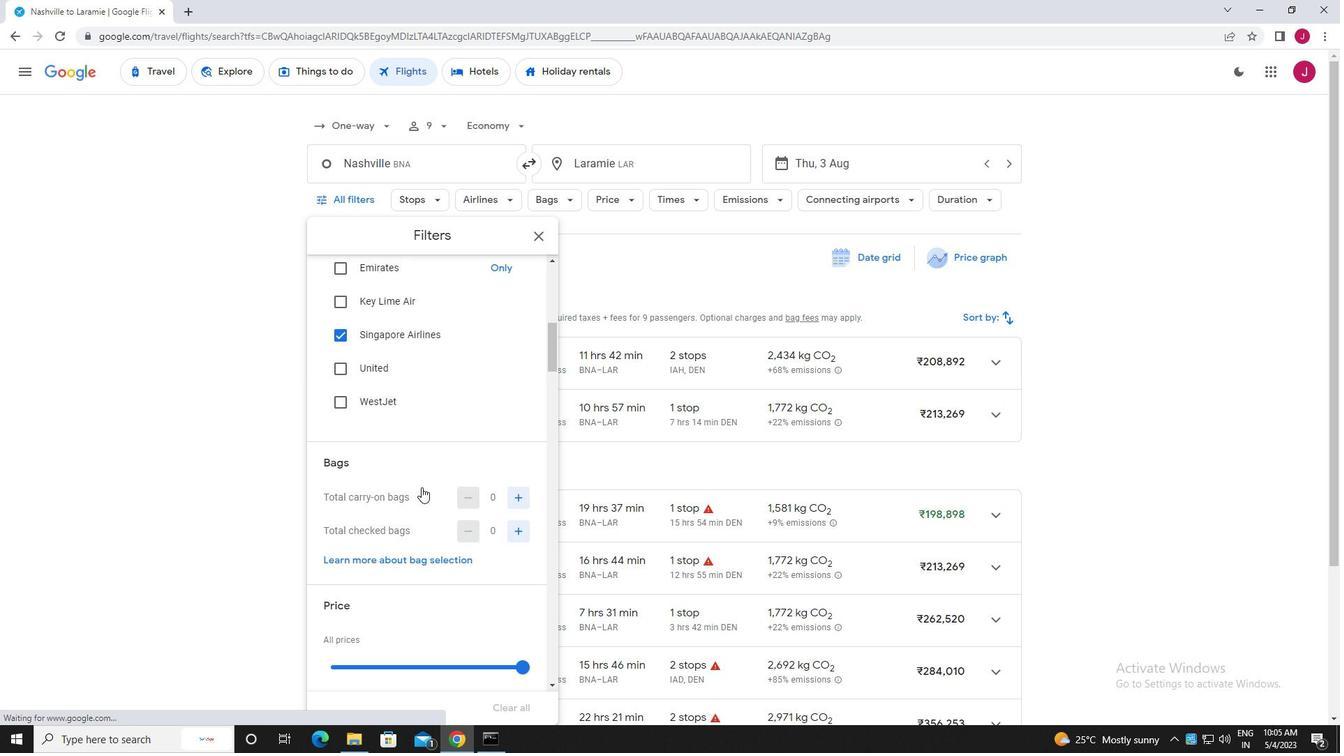 
Action: Mouse scrolled (423, 486) with delta (0, 0)
Screenshot: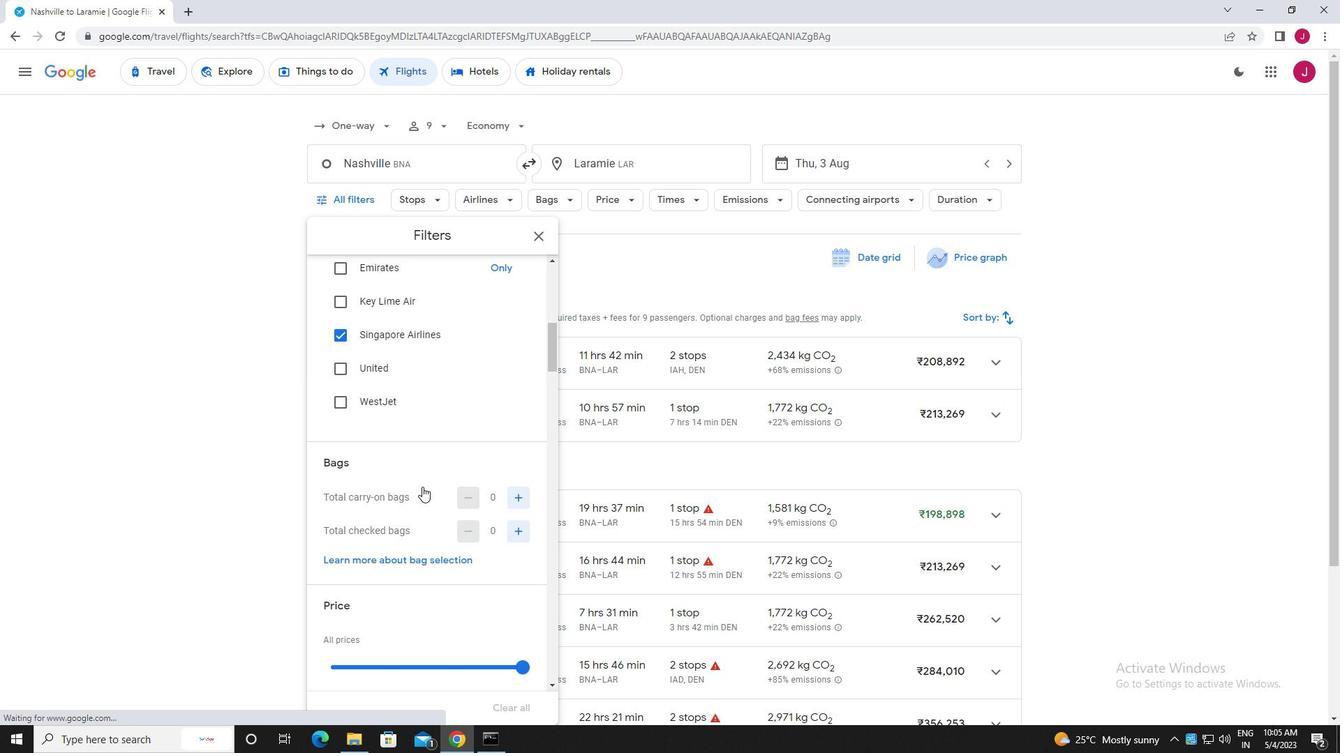 
Action: Mouse scrolled (423, 486) with delta (0, 0)
Screenshot: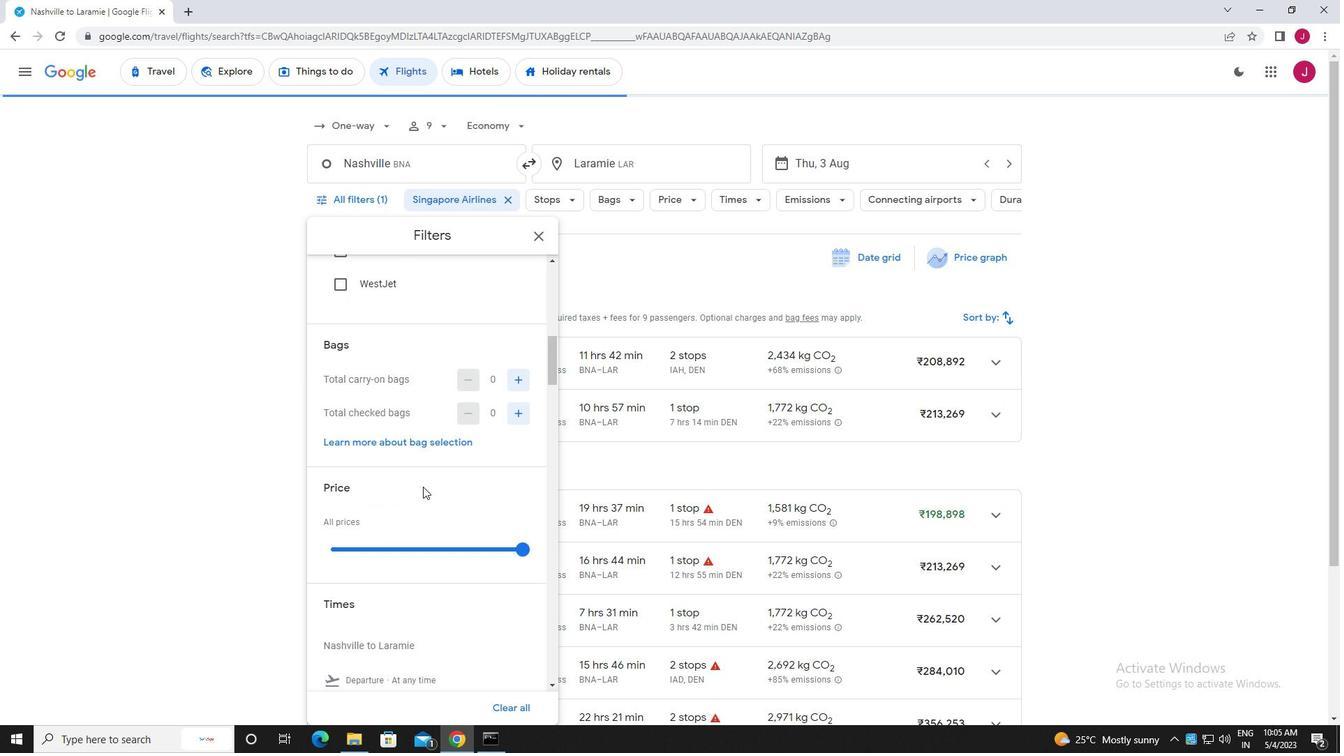
Action: Mouse moved to (515, 340)
Screenshot: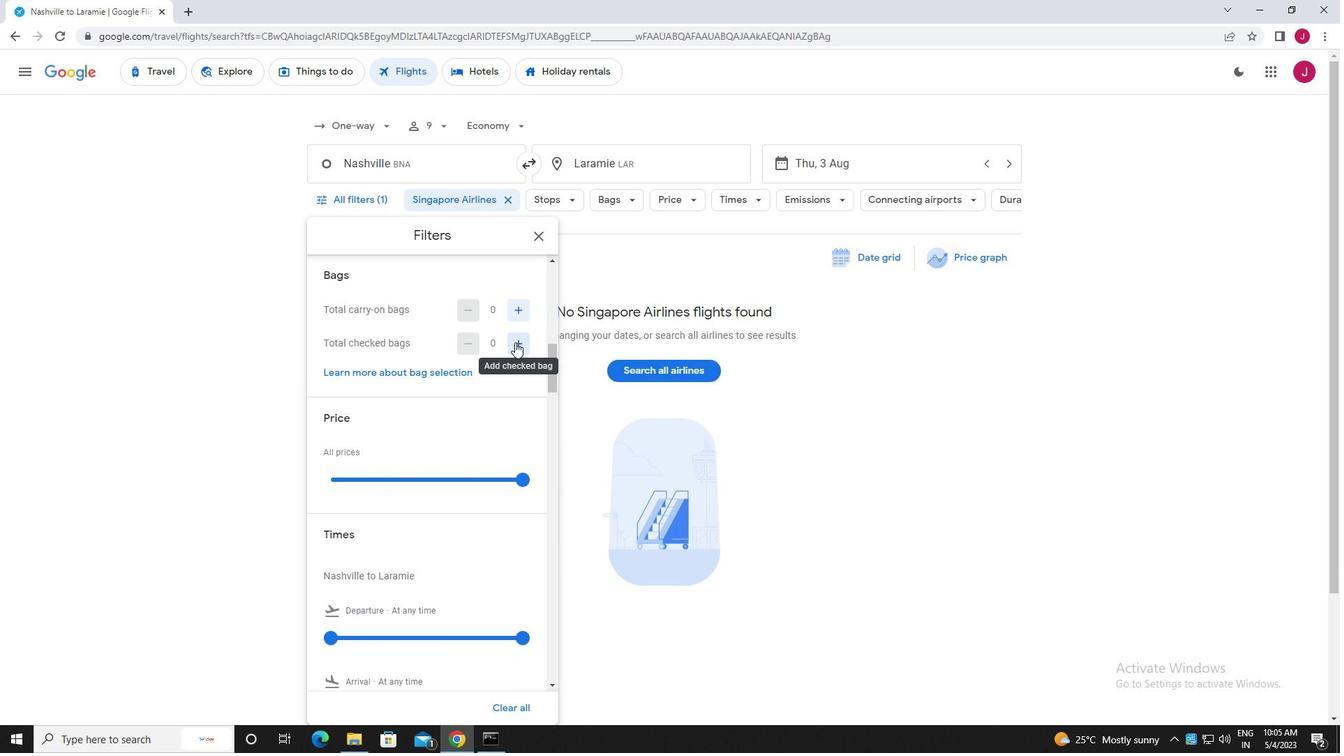 
Action: Mouse pressed left at (515, 340)
Screenshot: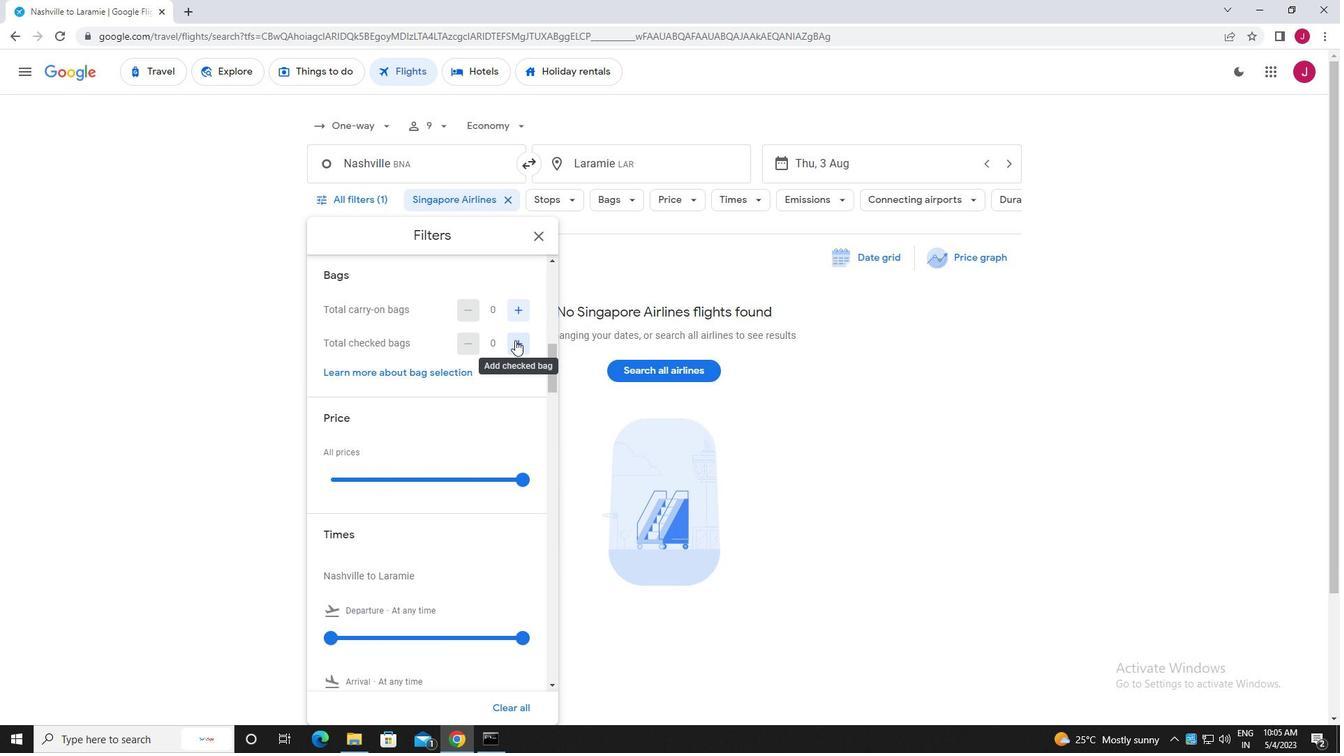 
Action: Mouse pressed left at (515, 340)
Screenshot: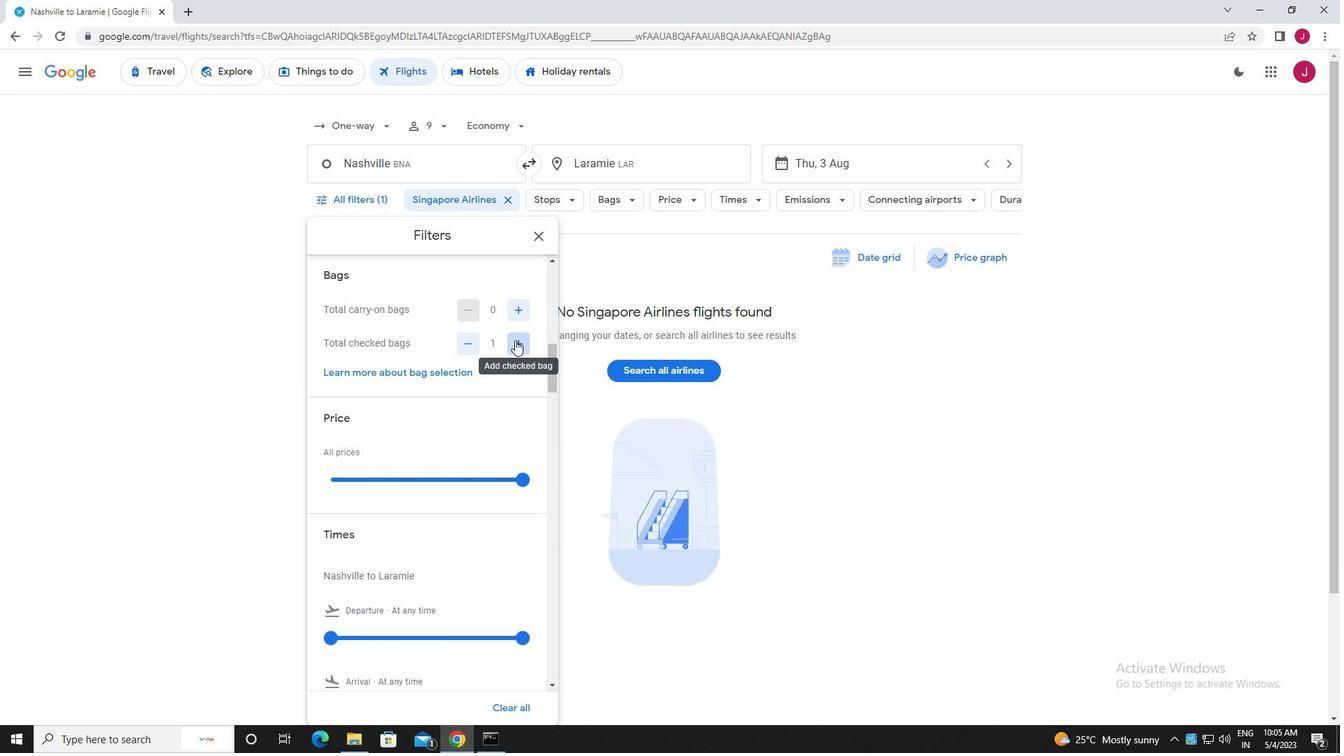 
Action: Mouse moved to (522, 474)
Screenshot: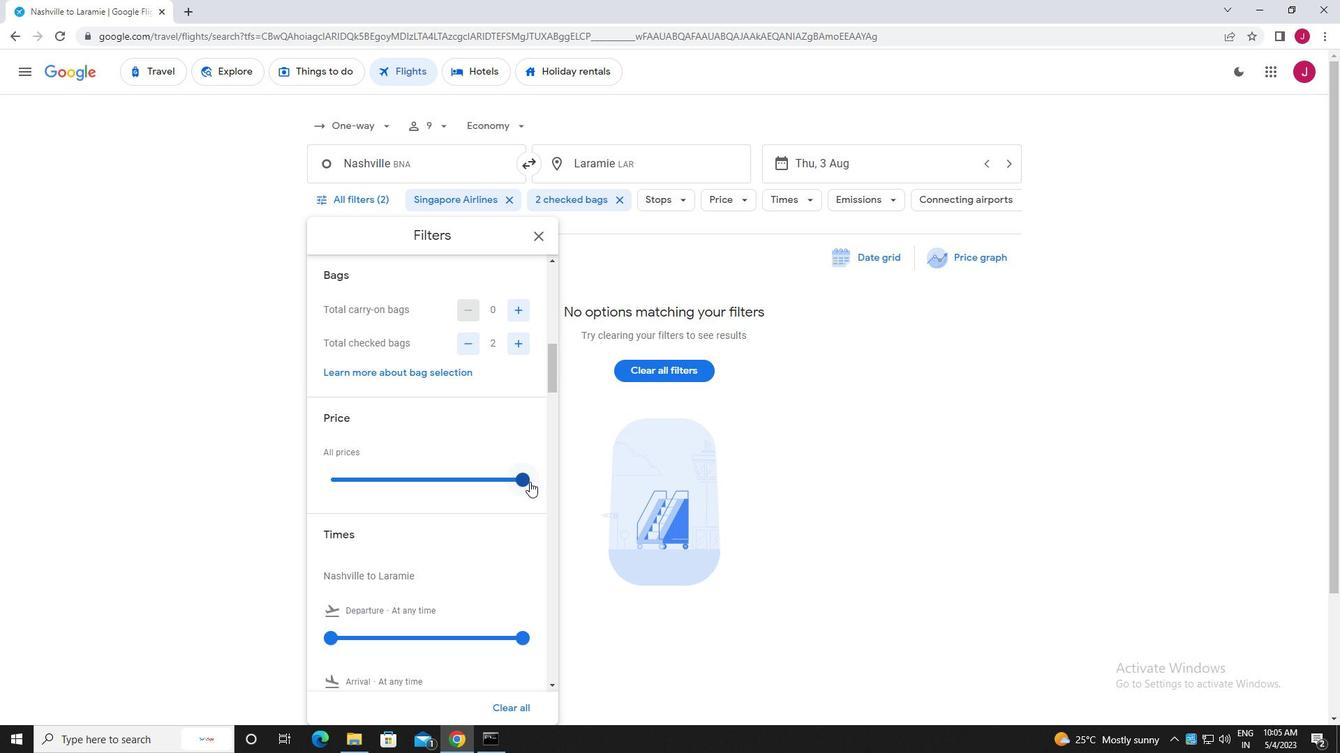 
Action: Mouse pressed left at (522, 474)
Screenshot: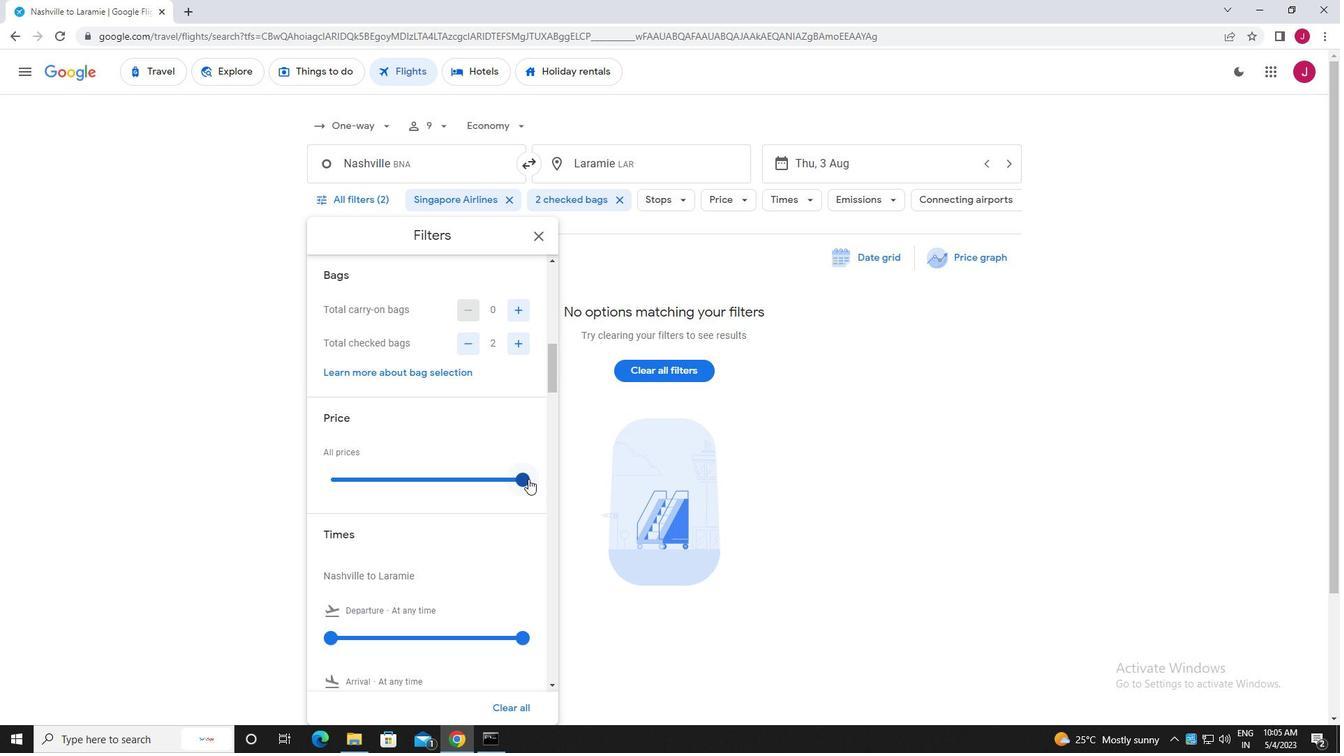 
Action: Mouse moved to (415, 470)
Screenshot: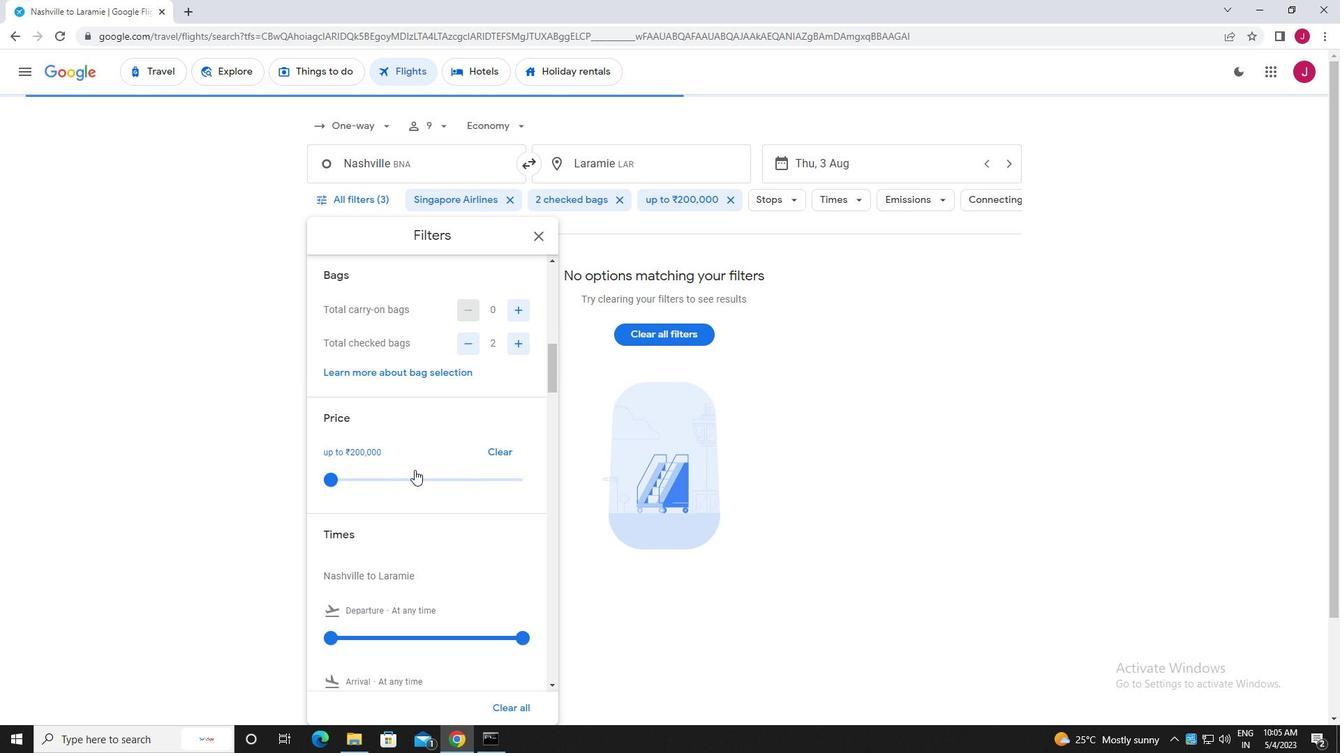 
Action: Mouse scrolled (415, 469) with delta (0, 0)
Screenshot: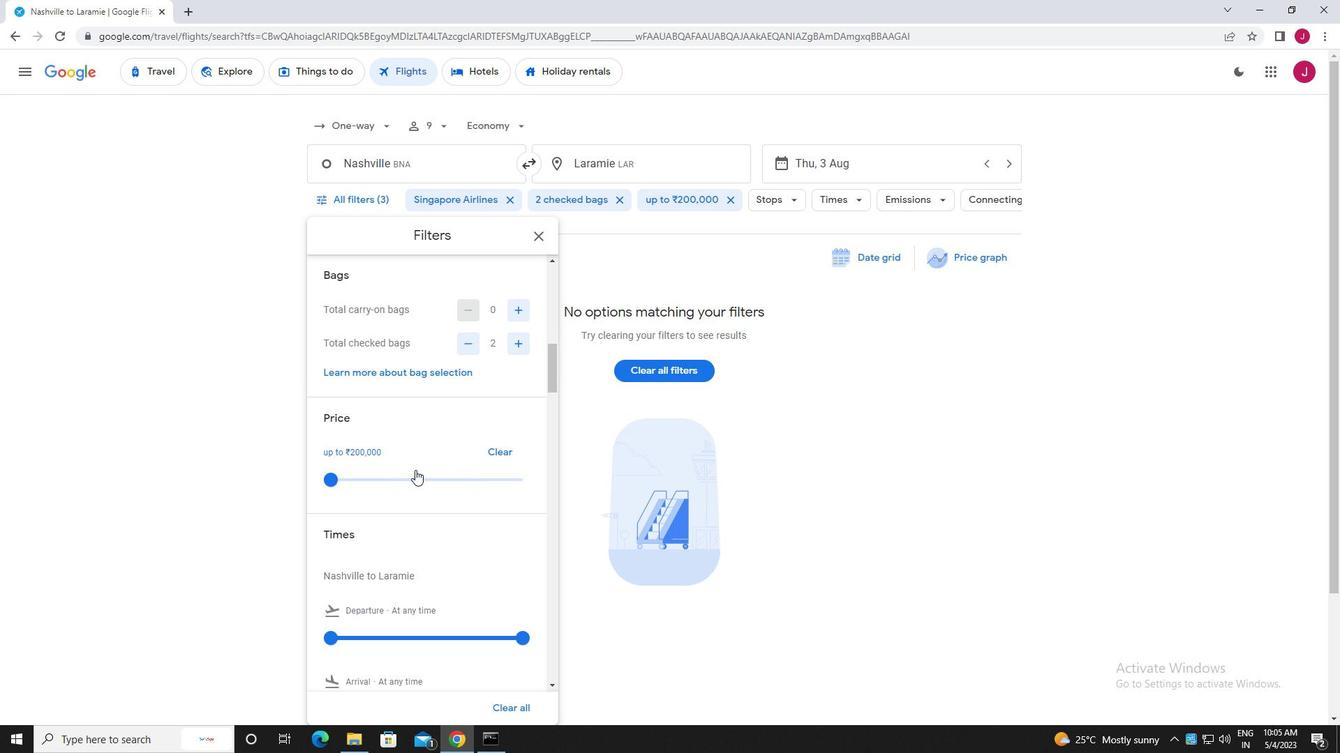 
Action: Mouse scrolled (415, 469) with delta (0, 0)
Screenshot: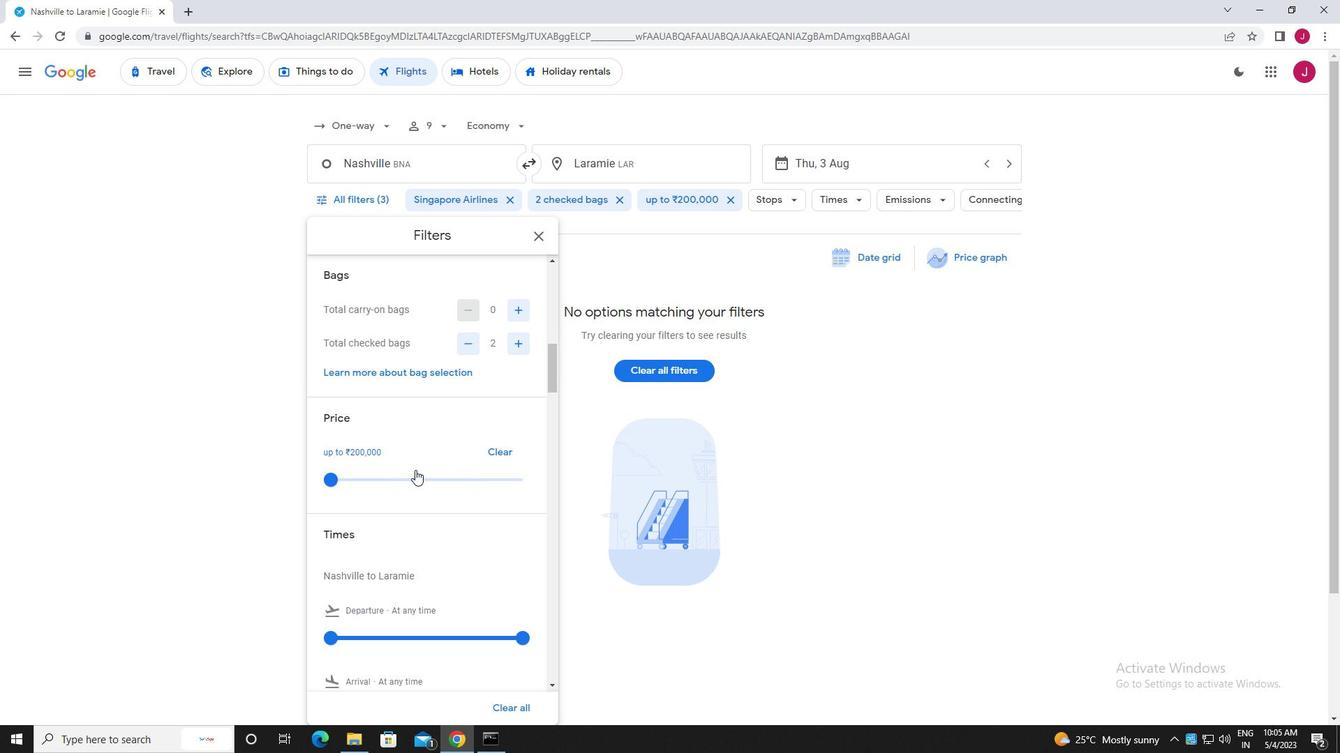 
Action: Mouse moved to (332, 497)
Screenshot: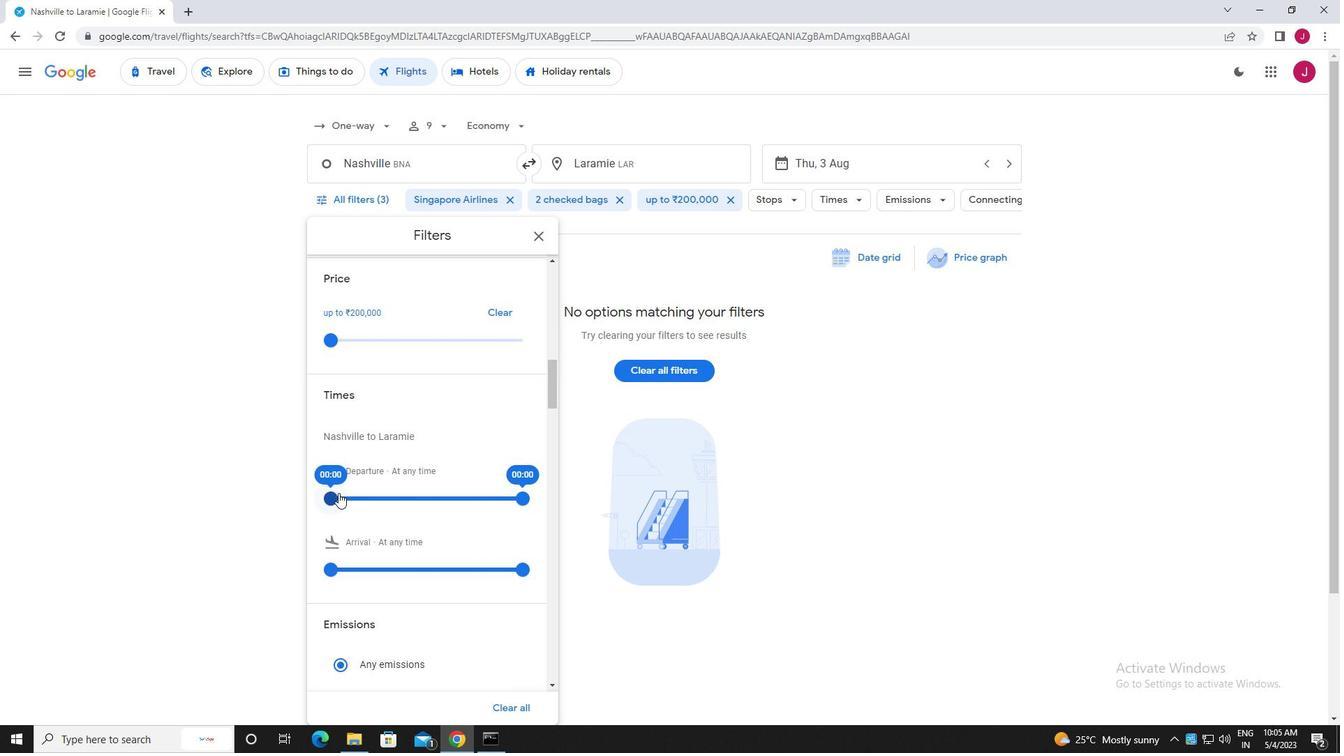 
Action: Mouse pressed left at (332, 497)
Screenshot: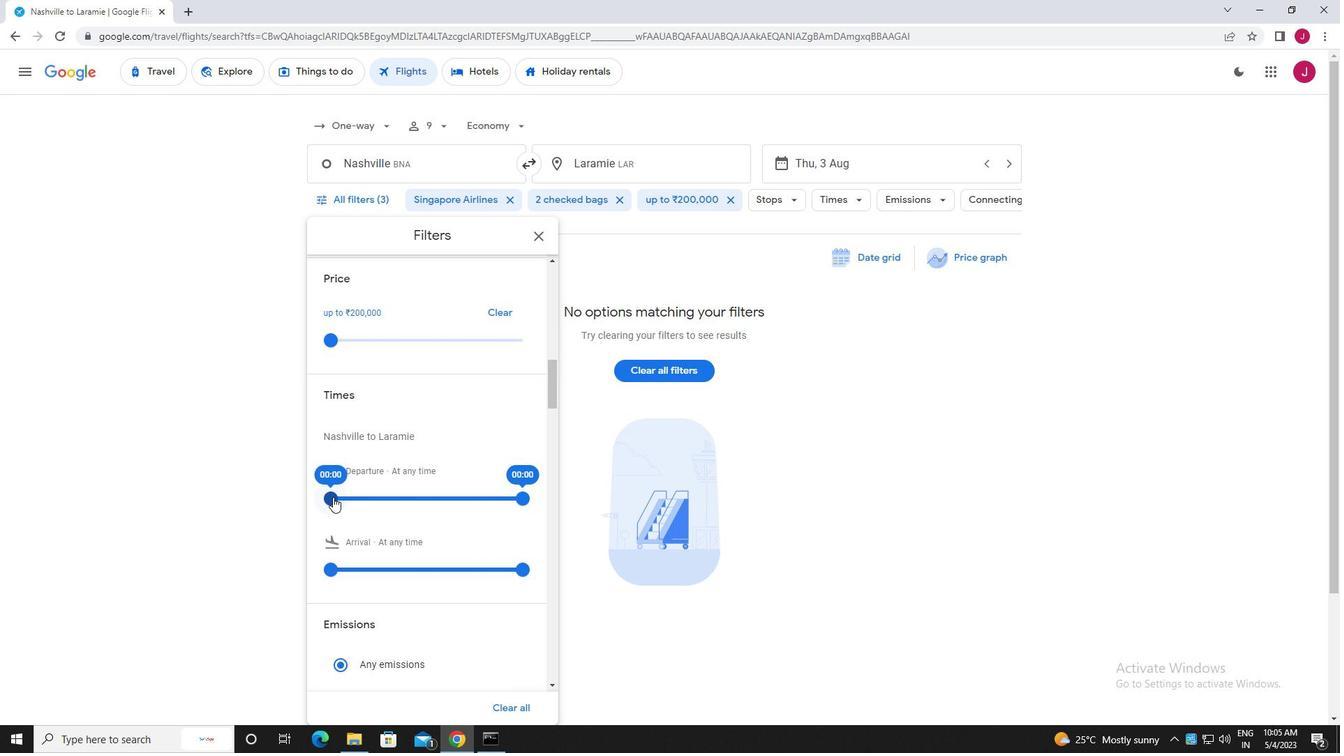 
Action: Mouse moved to (520, 499)
Screenshot: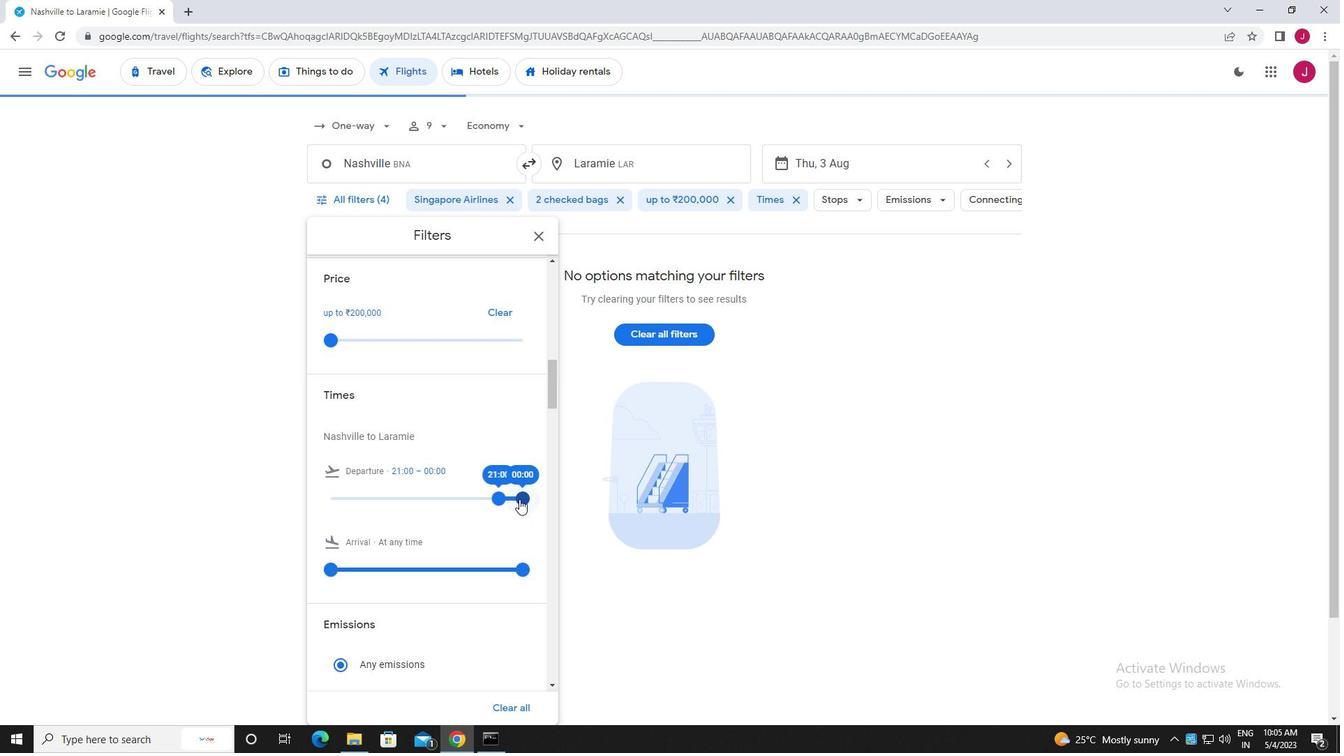 
Action: Mouse pressed left at (520, 499)
Screenshot: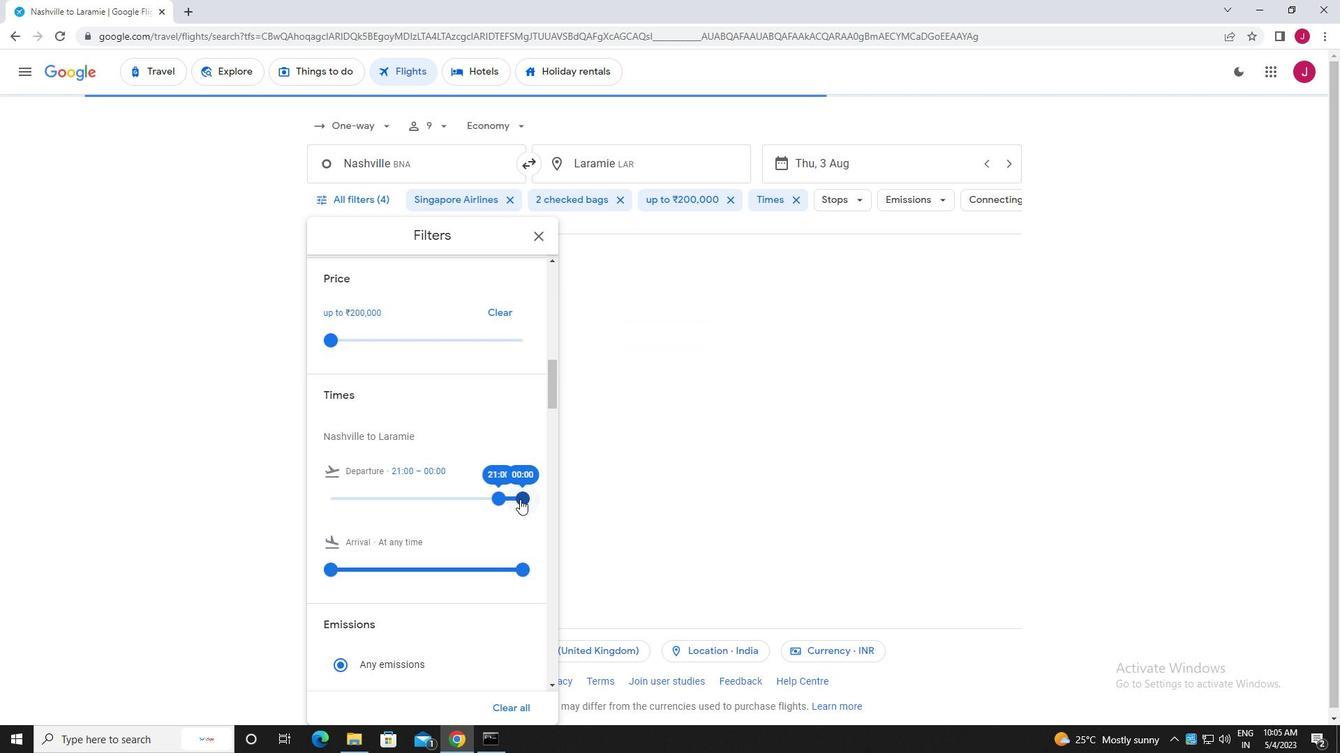 
Action: Mouse moved to (538, 235)
Screenshot: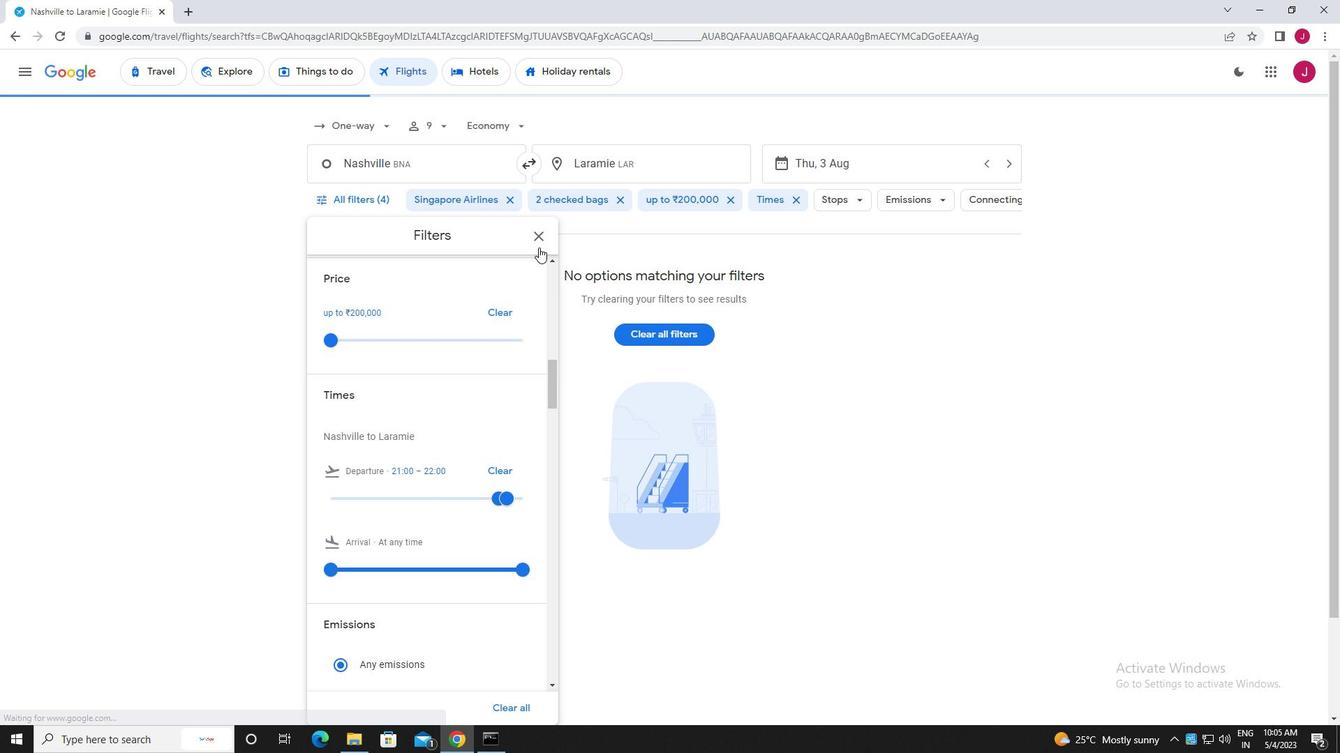 
Action: Mouse pressed left at (538, 235)
Screenshot: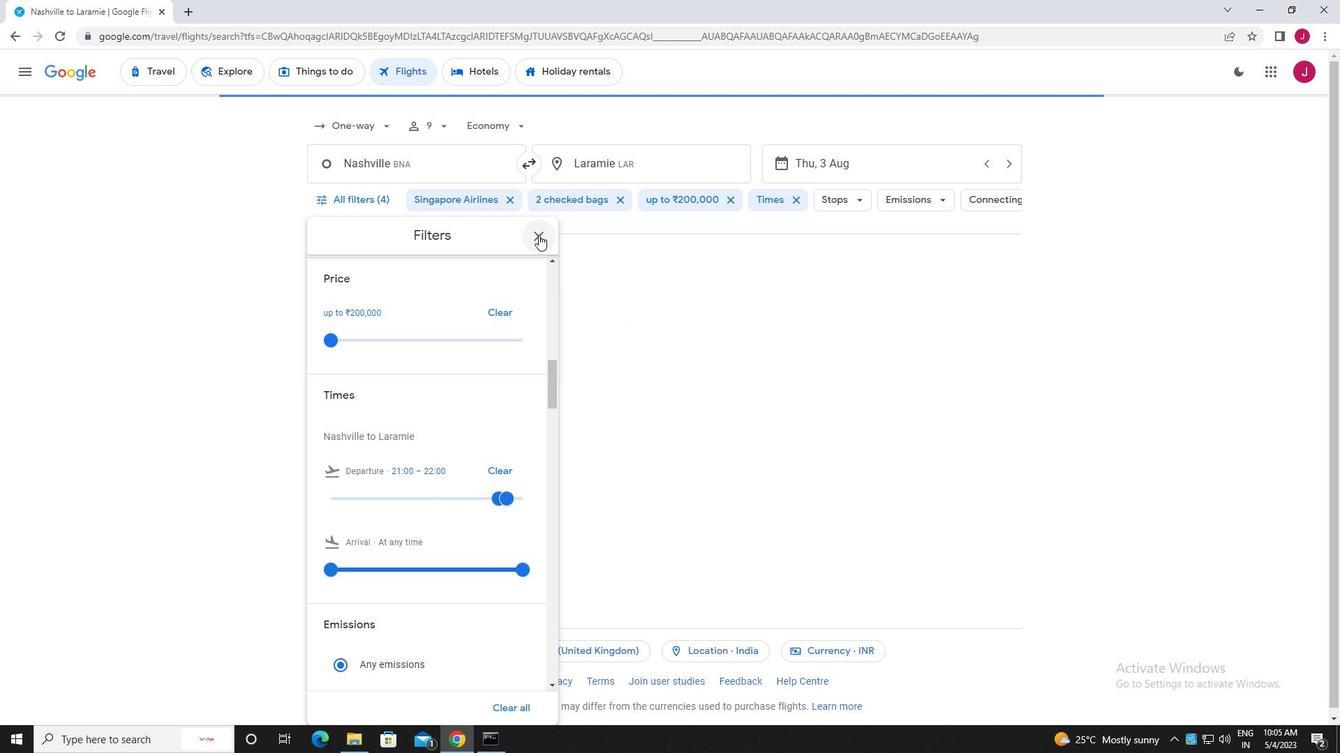 
Action: Mouse moved to (532, 238)
Screenshot: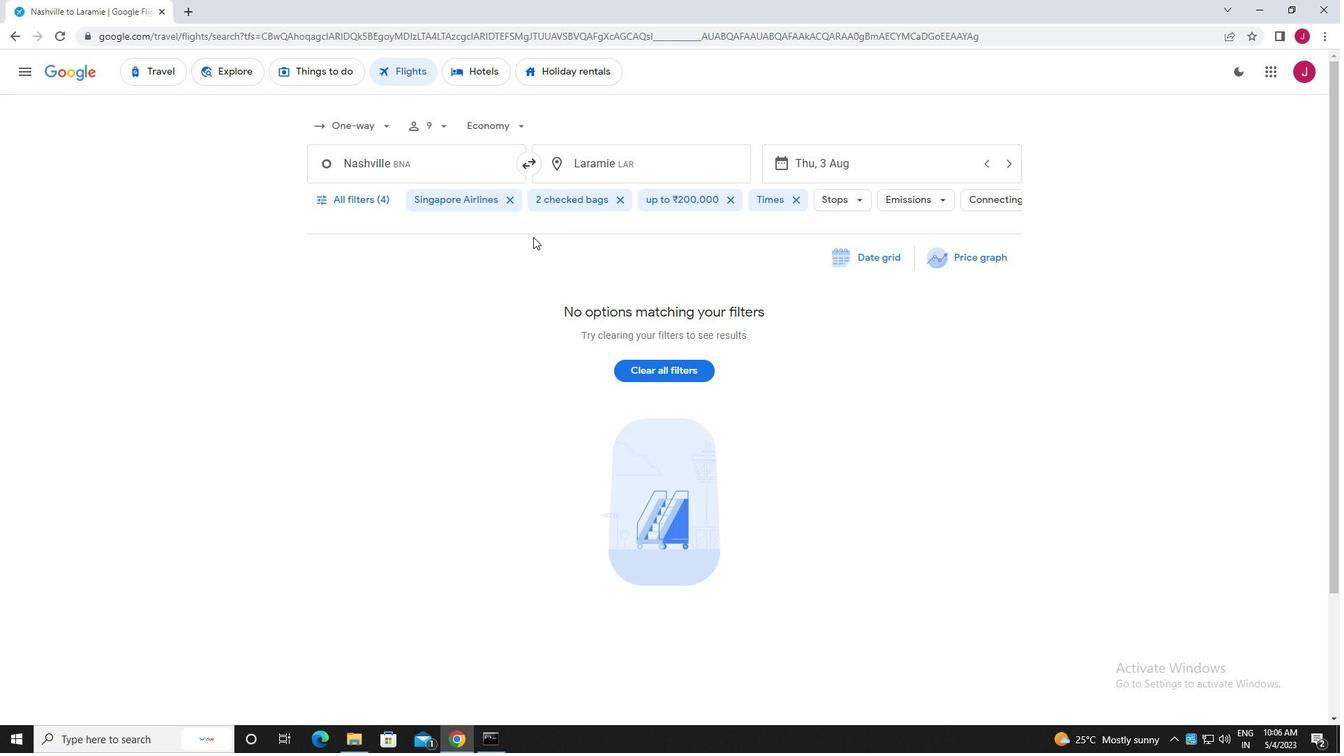 
